Task: Look for space in El Salto, Mexico from 5th July, 2023 to 10th July, 2023 for 4 adults in price range Rs.9000 to Rs.14000. Place can be entire place with 2 bedrooms having 4 beds and 2 bathrooms. Property type can be house, flat, guest house. Booking option can be shelf check-in. Required host language is English.
Action: Mouse moved to (581, 140)
Screenshot: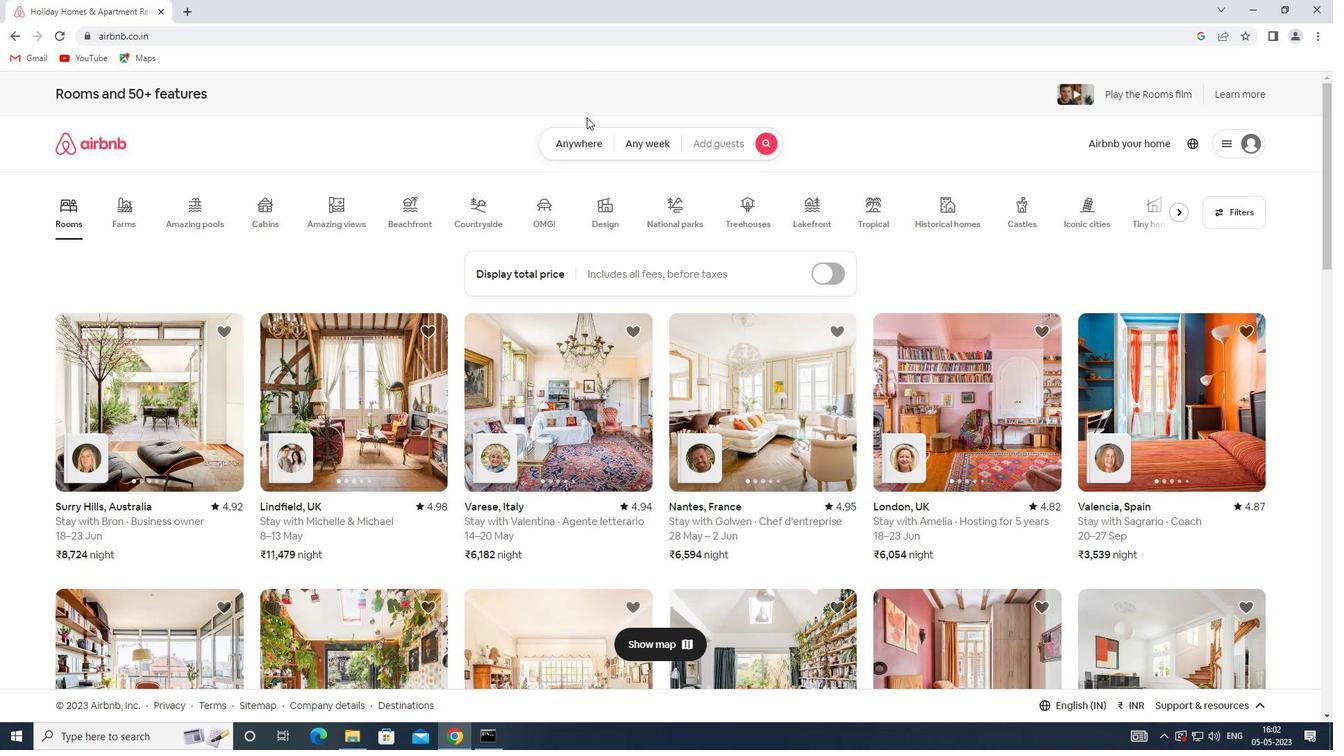 
Action: Mouse pressed left at (581, 140)
Screenshot: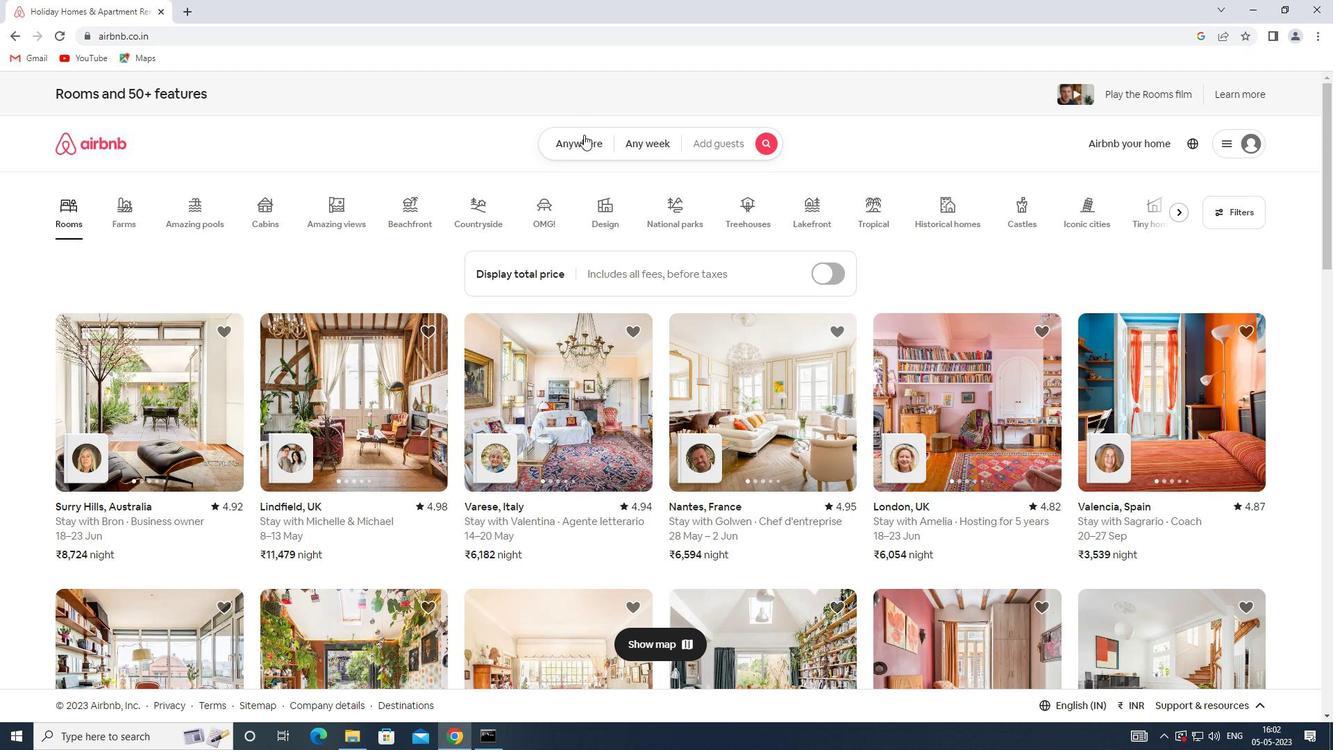 
Action: Mouse moved to (464, 193)
Screenshot: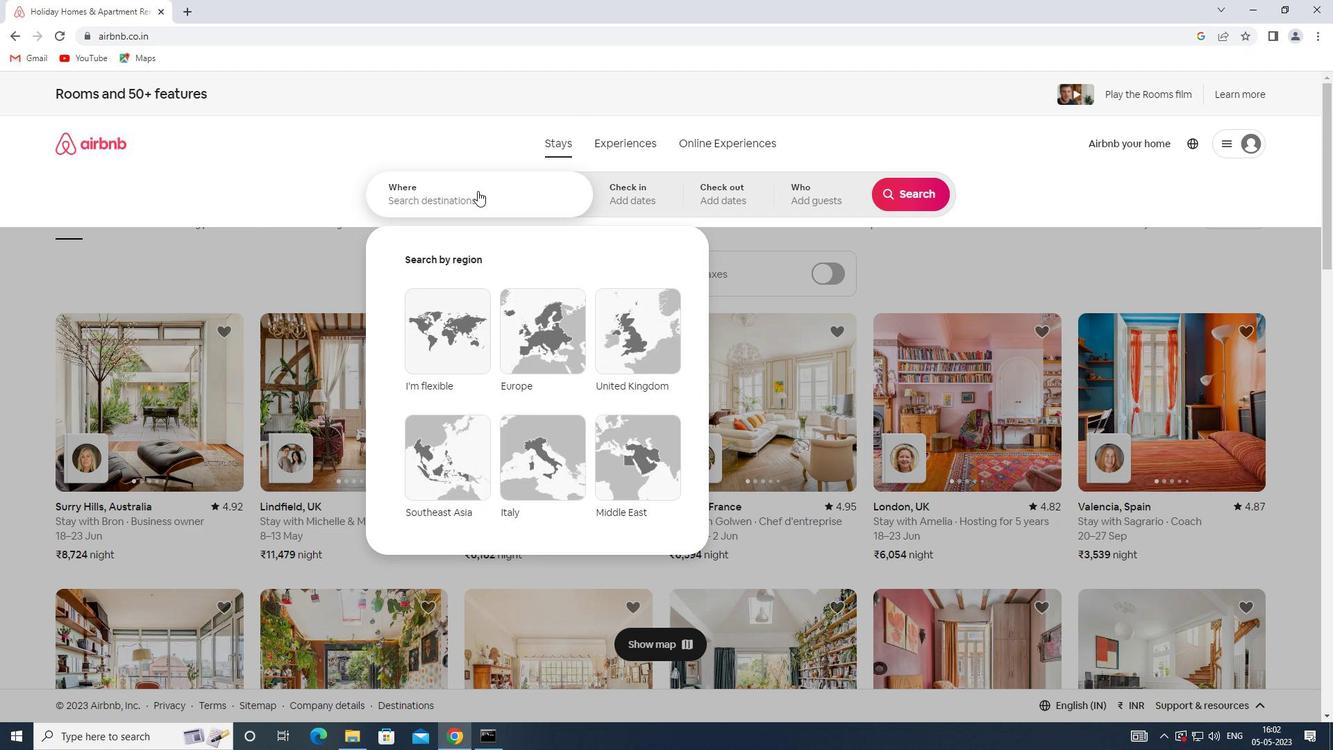 
Action: Mouse pressed left at (464, 193)
Screenshot: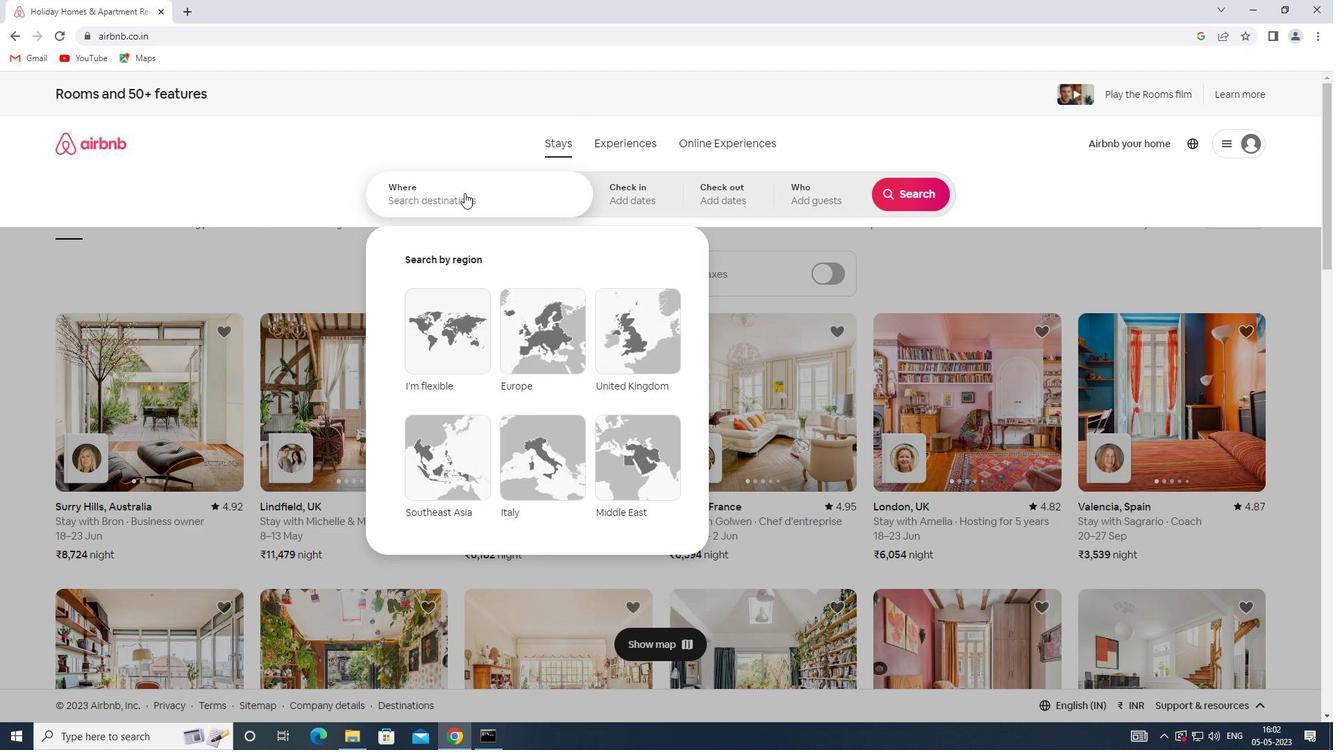 
Action: Key pressed <Key.shift><Key.shift><Key.shift><Key.shift><Key.shift><Key.shift><Key.shift><Key.shift><Key.shift><Key.shift><Key.shift><Key.shift><Key.shift><Key.shift><Key.shift><Key.shift><Key.shift><Key.shift><Key.shift><Key.shift><Key.shift><Key.shift><Key.shift><Key.shift><Key.shift><Key.shift><Key.shift><Key.shift>SPACE<Key.space>IN<Key.space><Key.shift><Key.shift><Key.shift>E<Key.shift>L<Key.backspace><Key.shift><Key.shift><Key.shift><Key.shift>I<Key.space><Key.shift>SALTO,<Key.shift>MEXICO
Screenshot: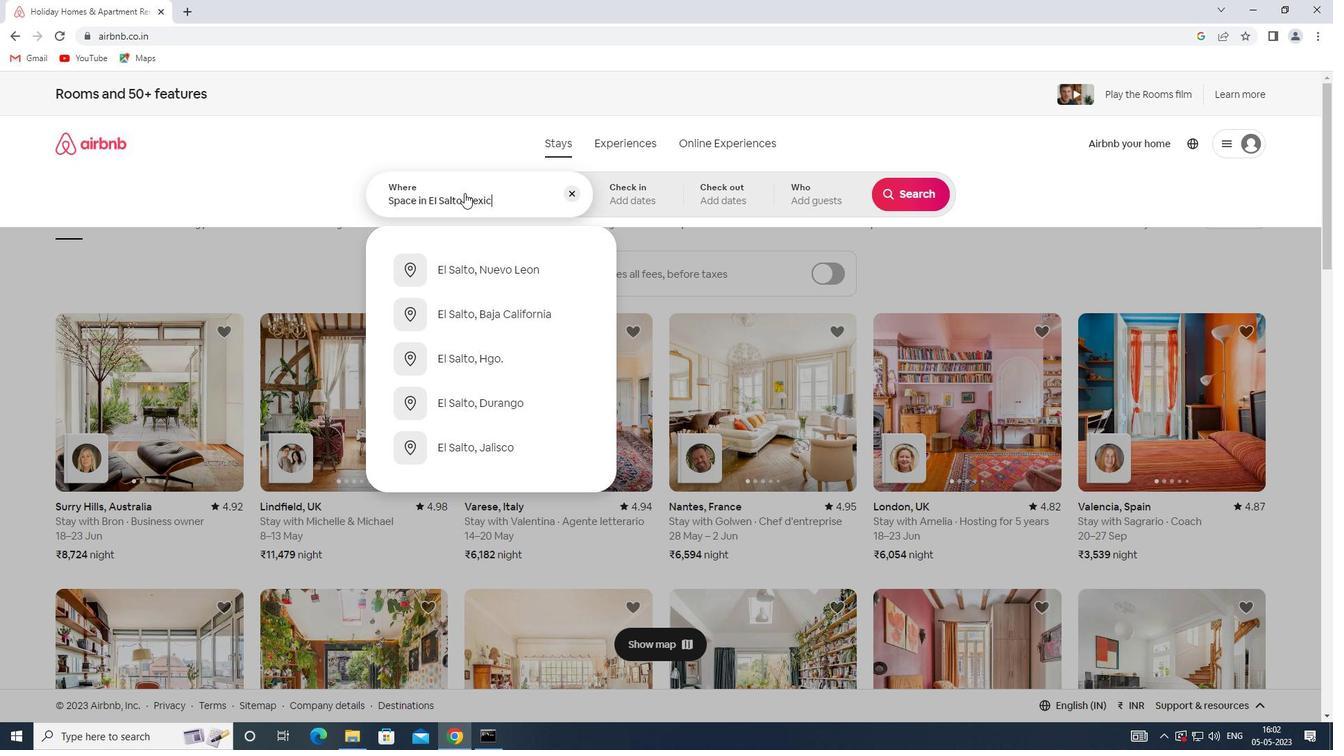 
Action: Mouse moved to (623, 202)
Screenshot: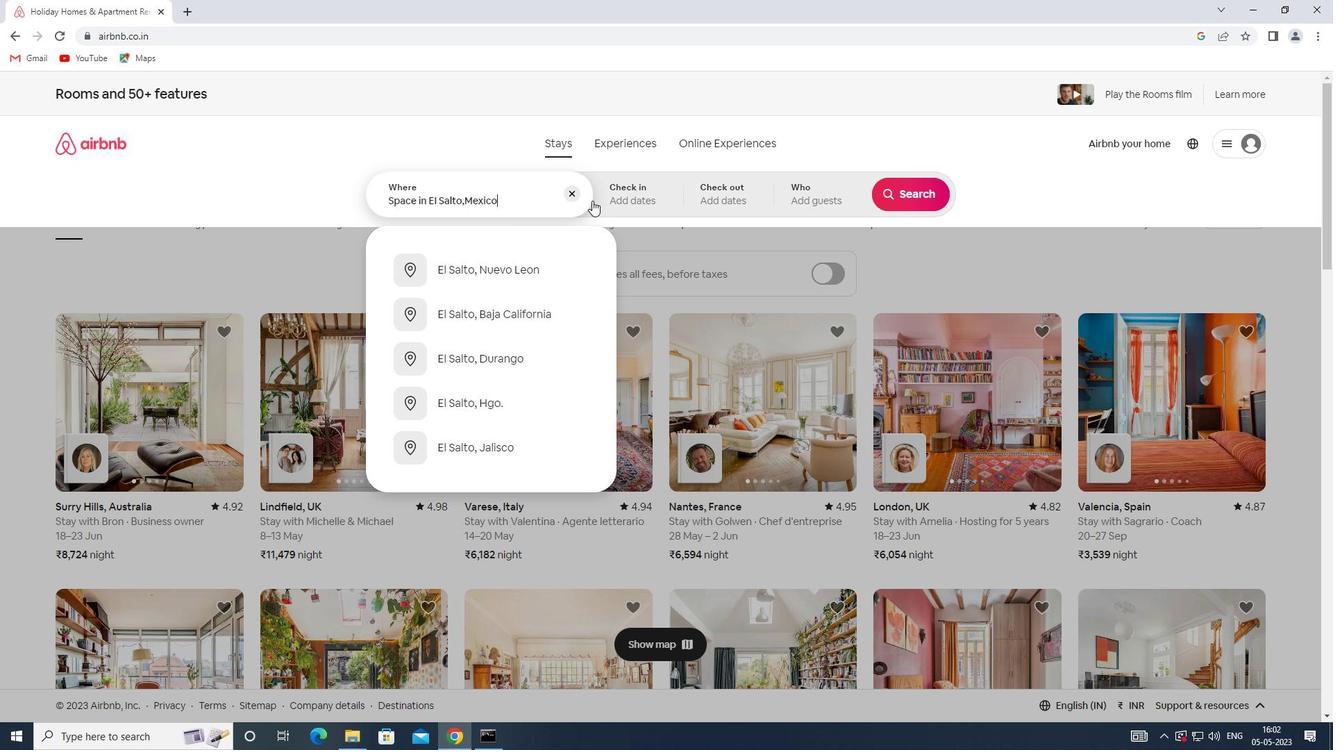 
Action: Mouse pressed left at (623, 202)
Screenshot: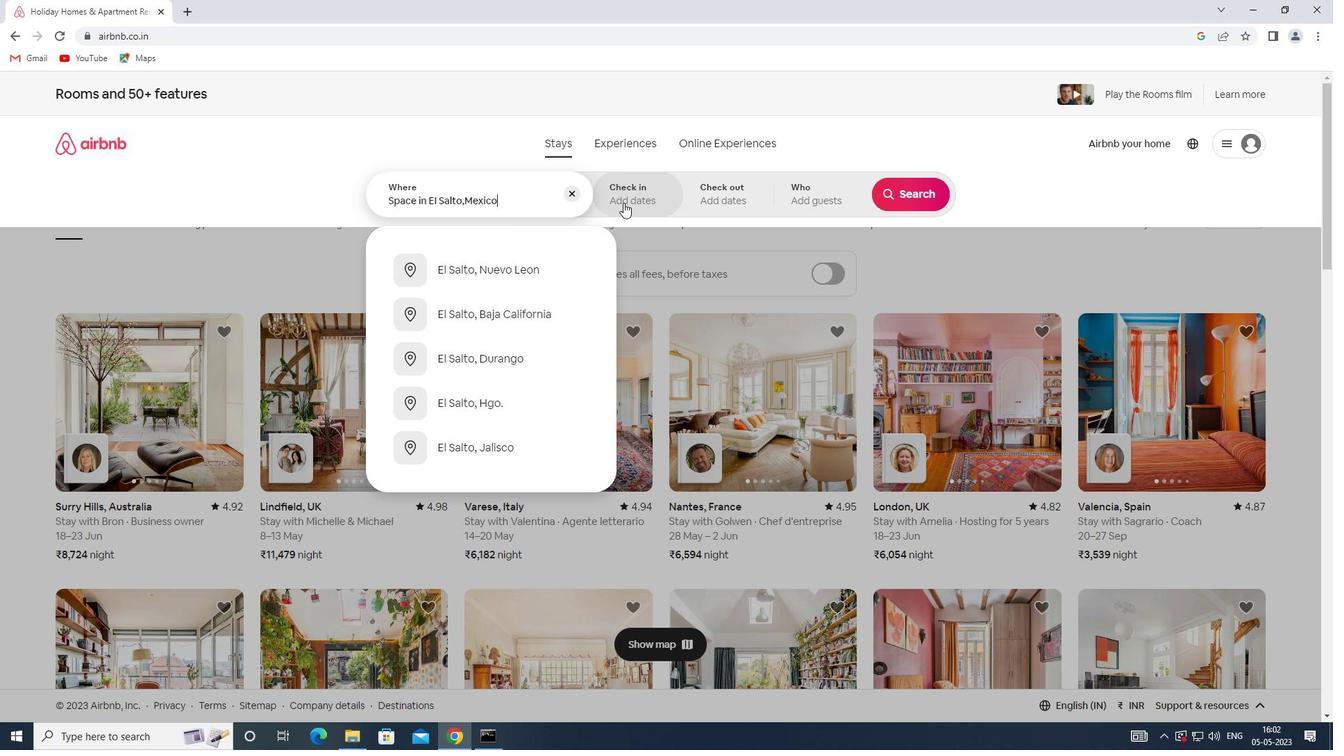 
Action: Mouse moved to (902, 305)
Screenshot: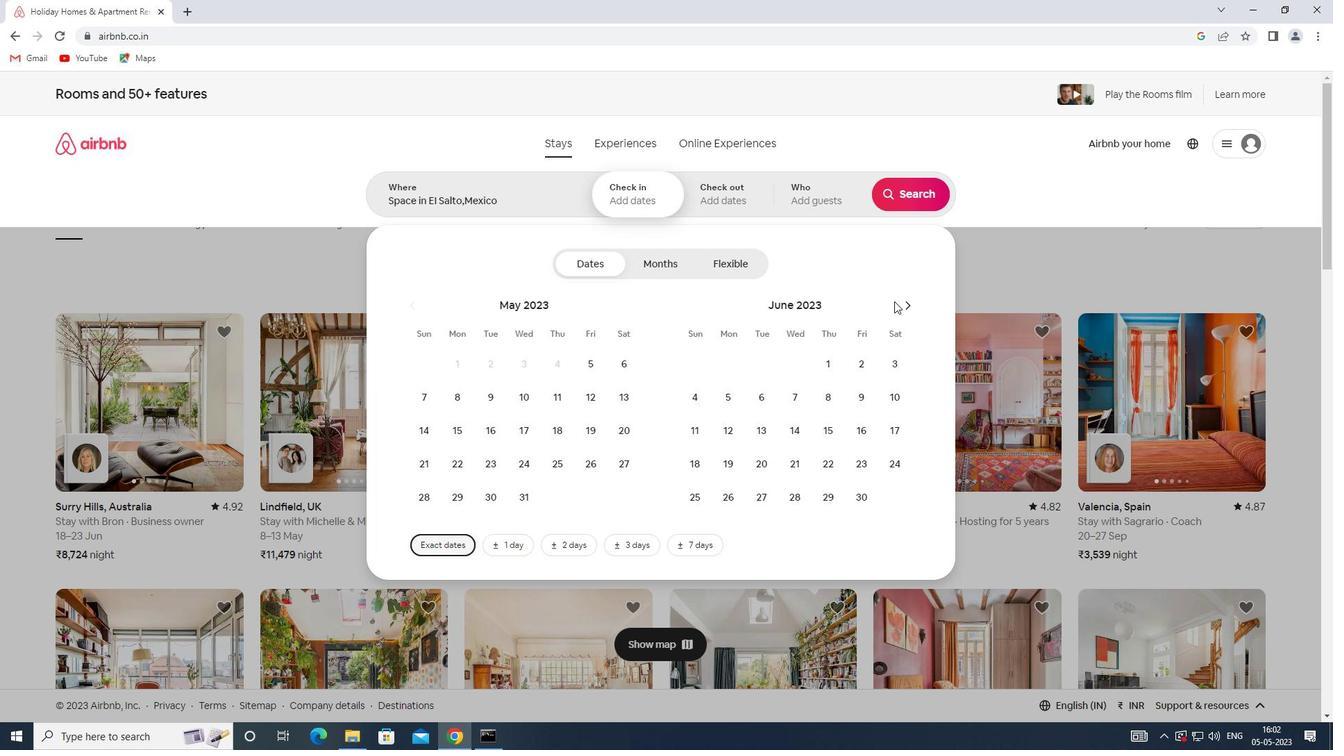 
Action: Mouse pressed left at (902, 305)
Screenshot: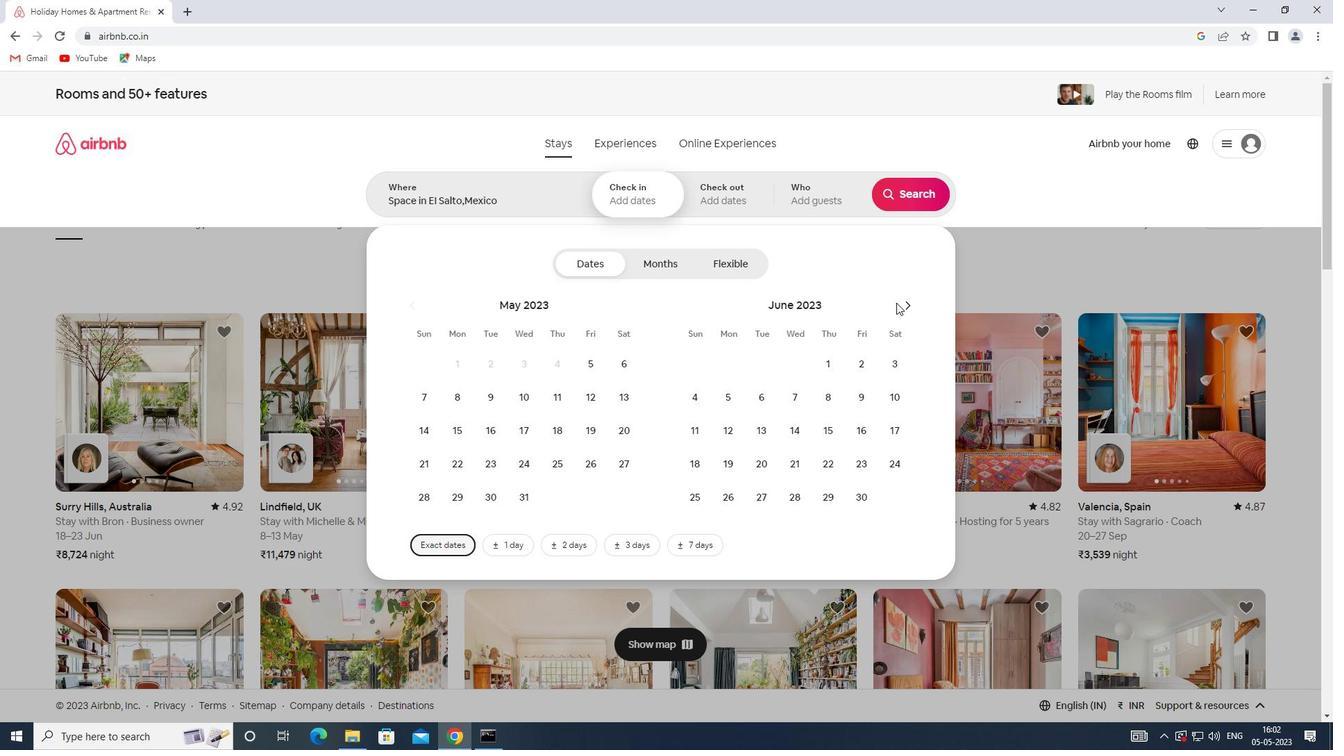 
Action: Mouse moved to (788, 391)
Screenshot: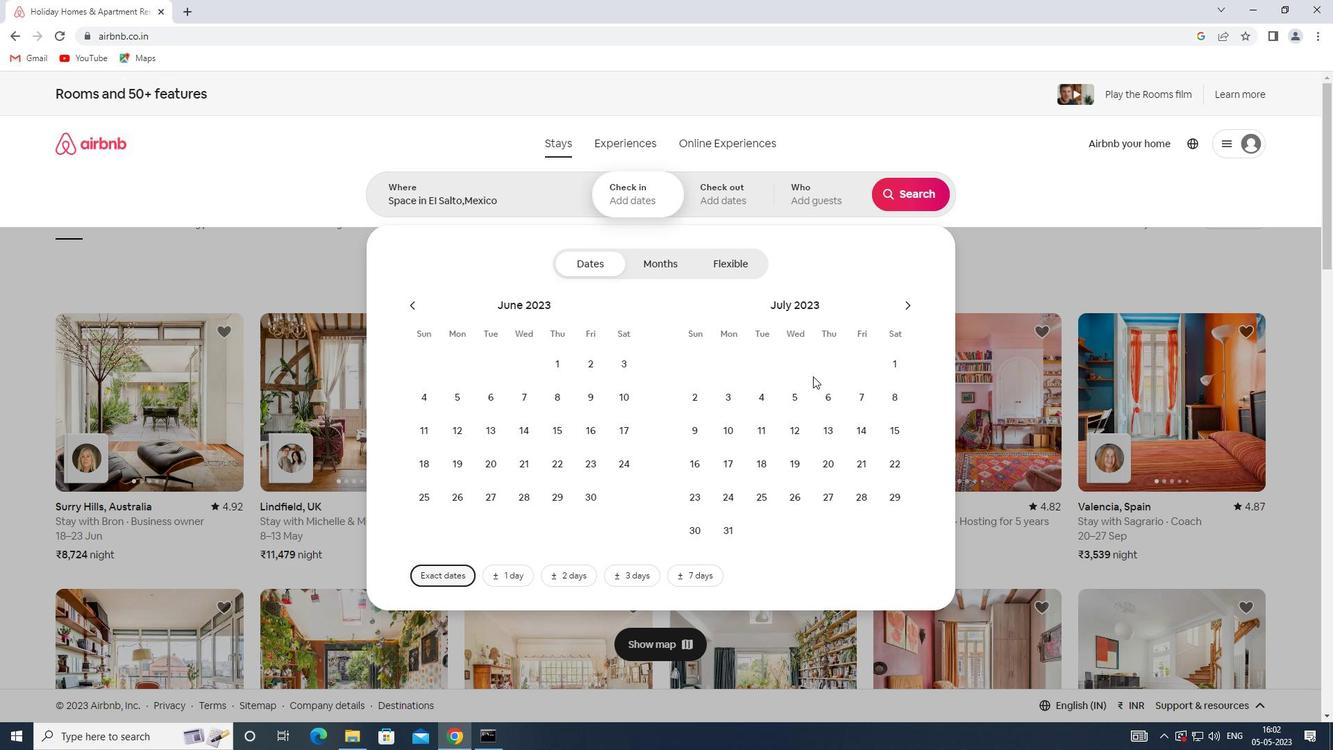 
Action: Mouse pressed left at (788, 391)
Screenshot: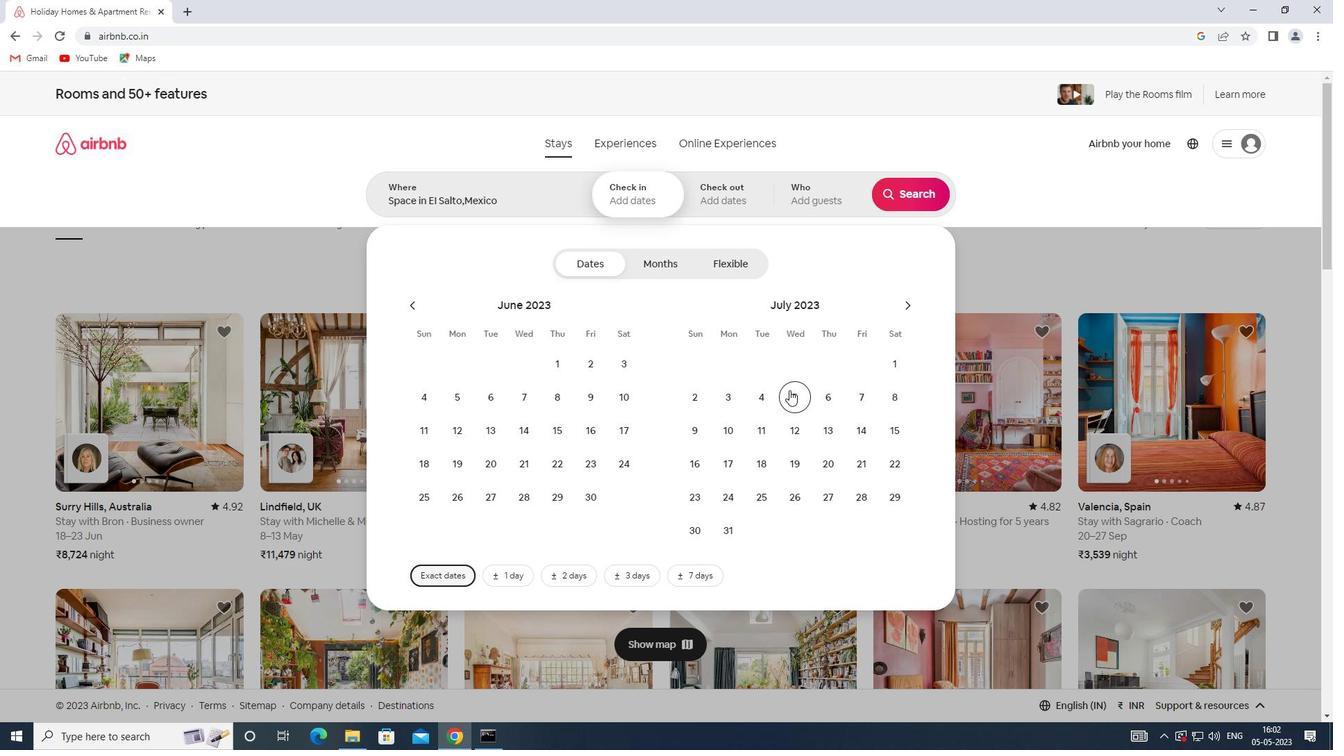 
Action: Mouse moved to (729, 431)
Screenshot: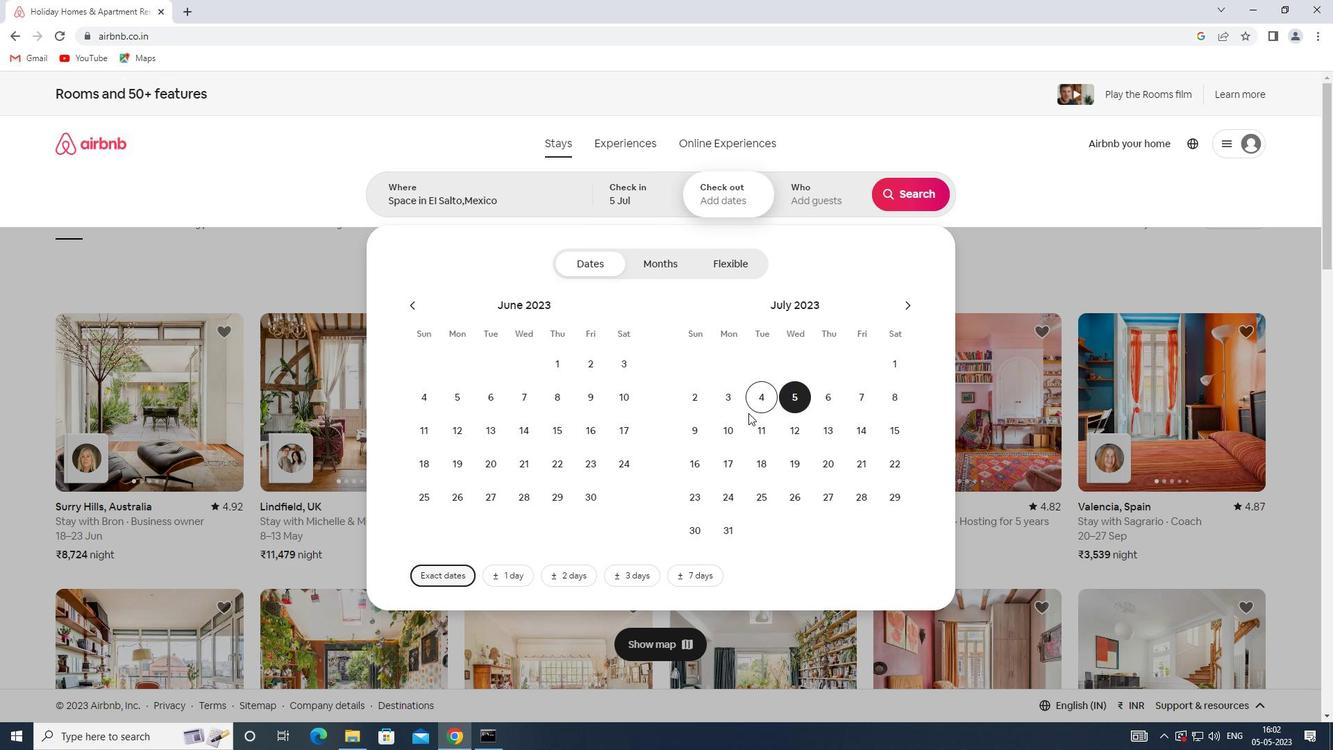 
Action: Mouse pressed left at (729, 431)
Screenshot: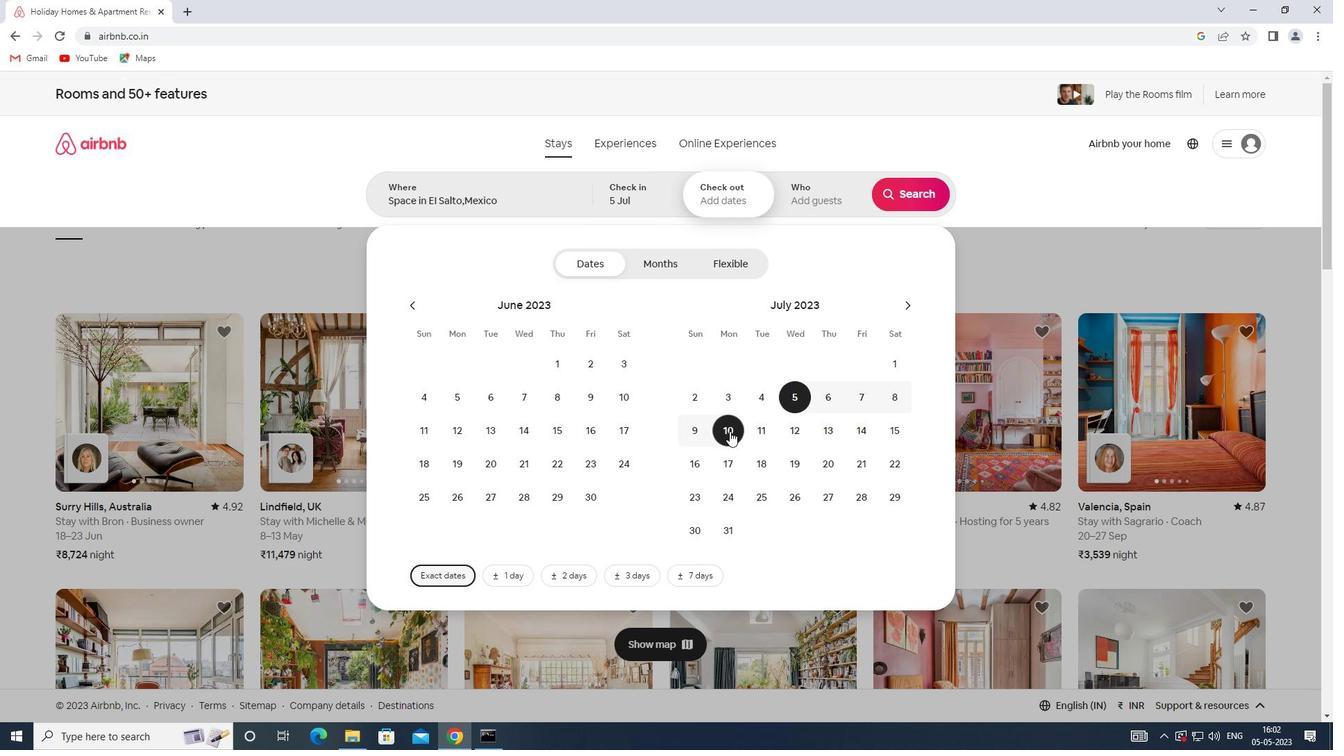 
Action: Mouse moved to (831, 198)
Screenshot: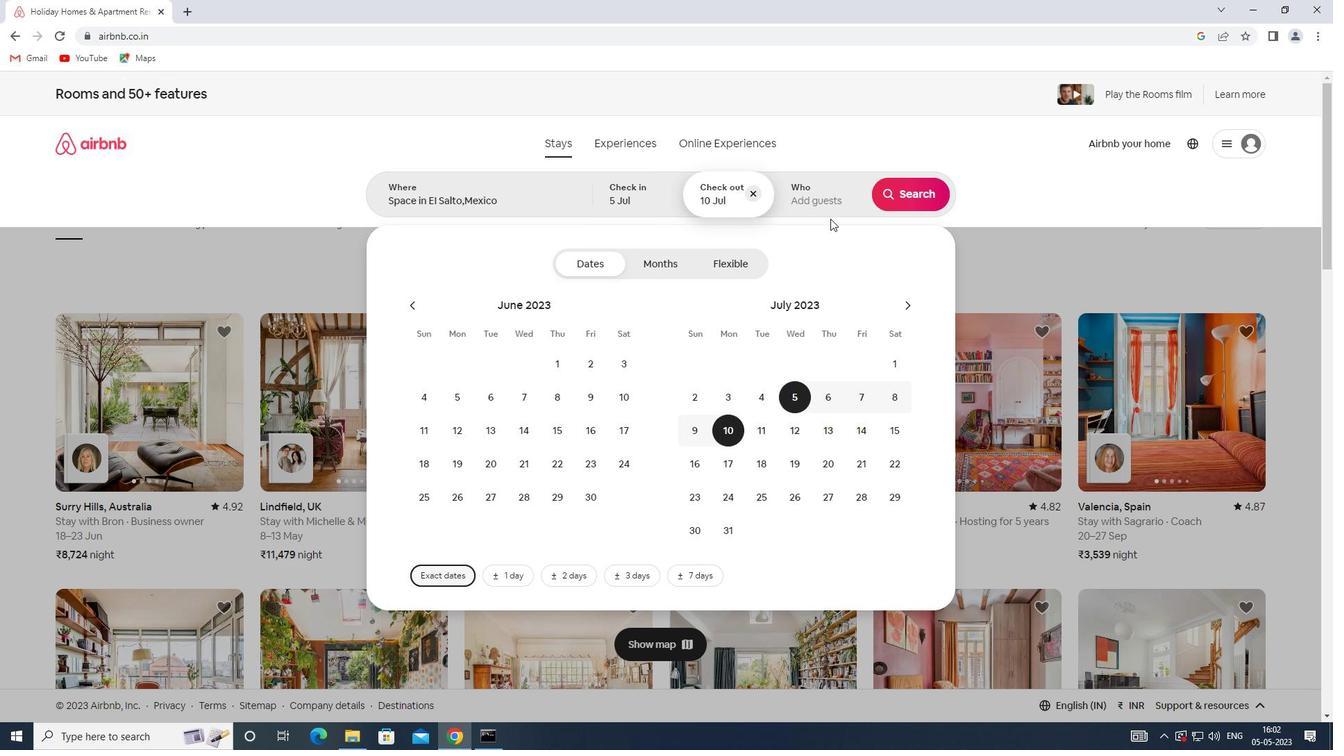 
Action: Mouse pressed left at (831, 198)
Screenshot: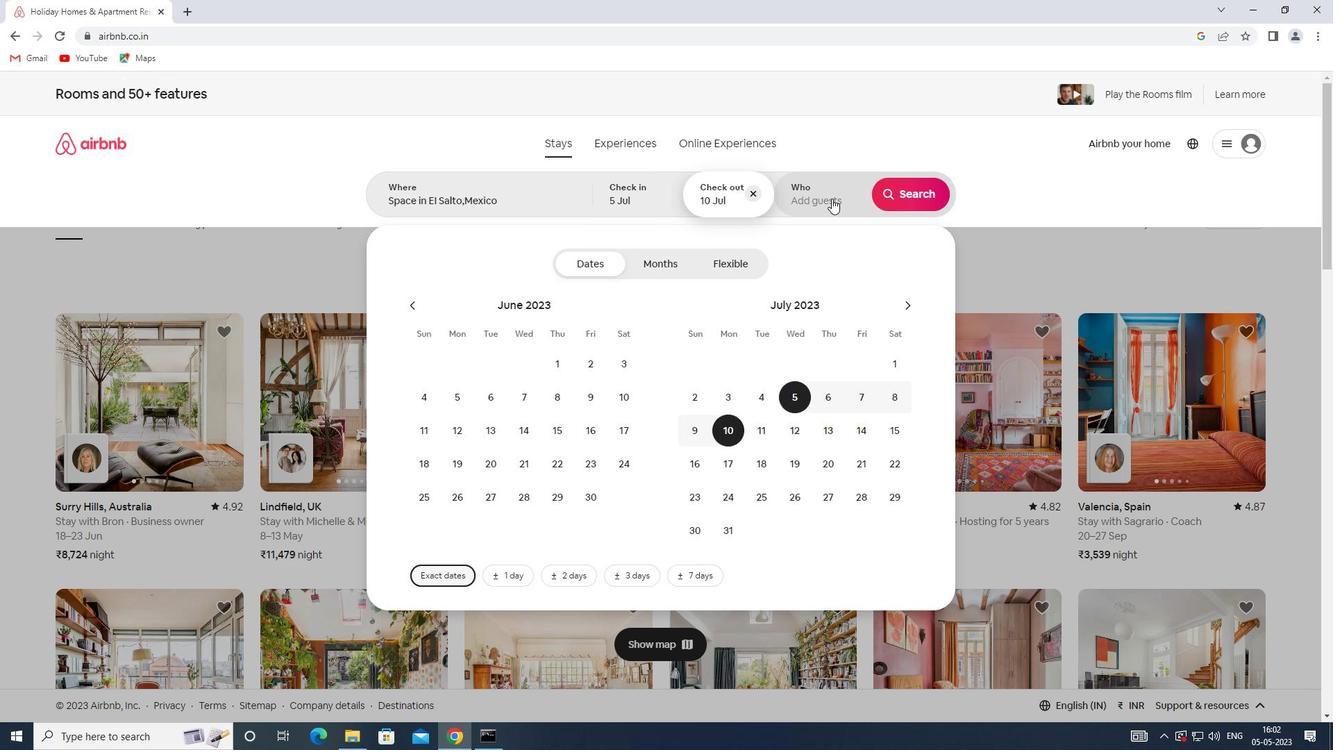 
Action: Mouse moved to (924, 269)
Screenshot: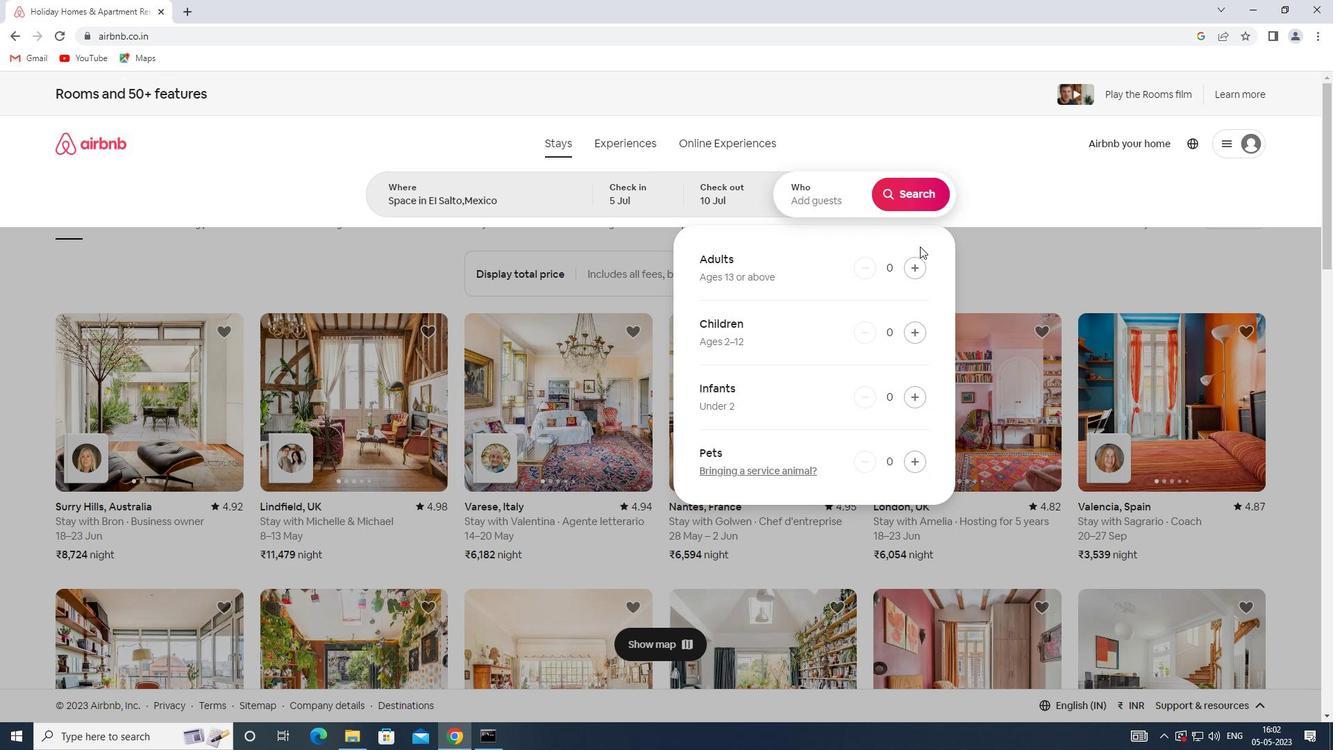 
Action: Mouse pressed left at (924, 269)
Screenshot: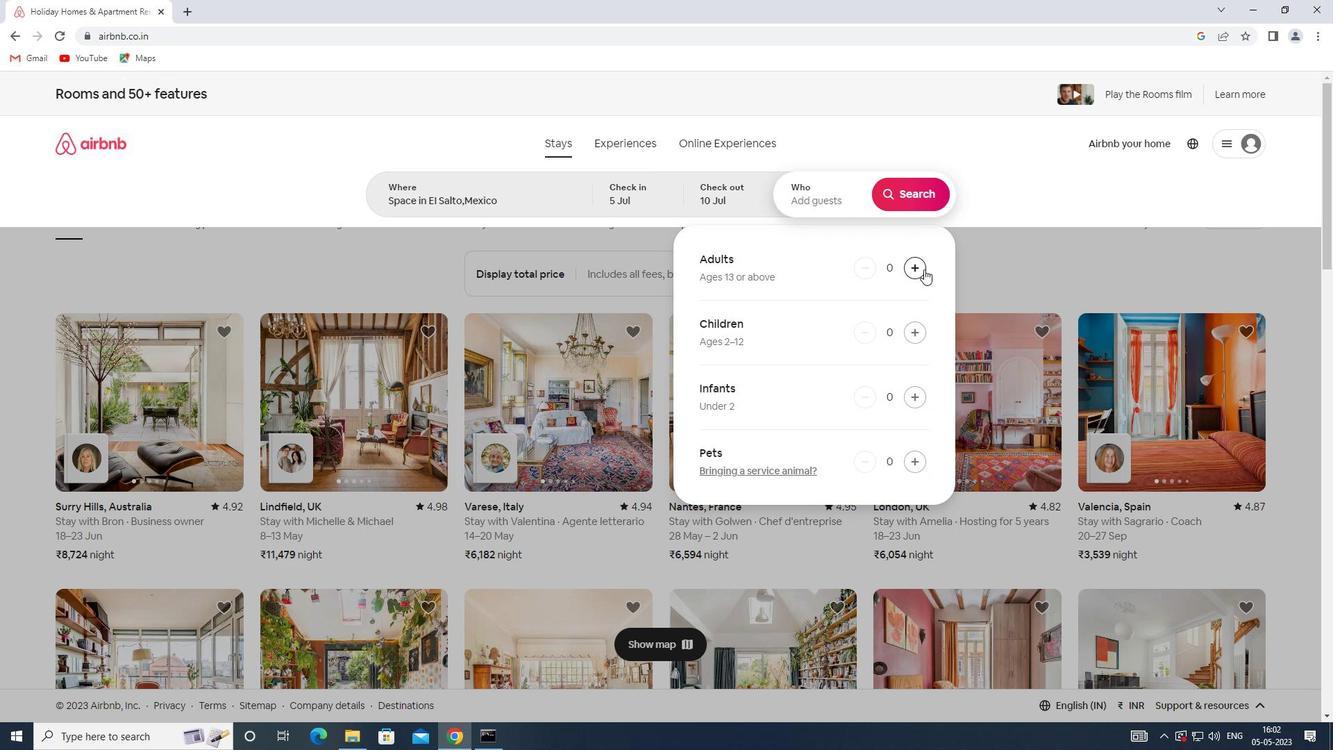 
Action: Mouse pressed left at (924, 269)
Screenshot: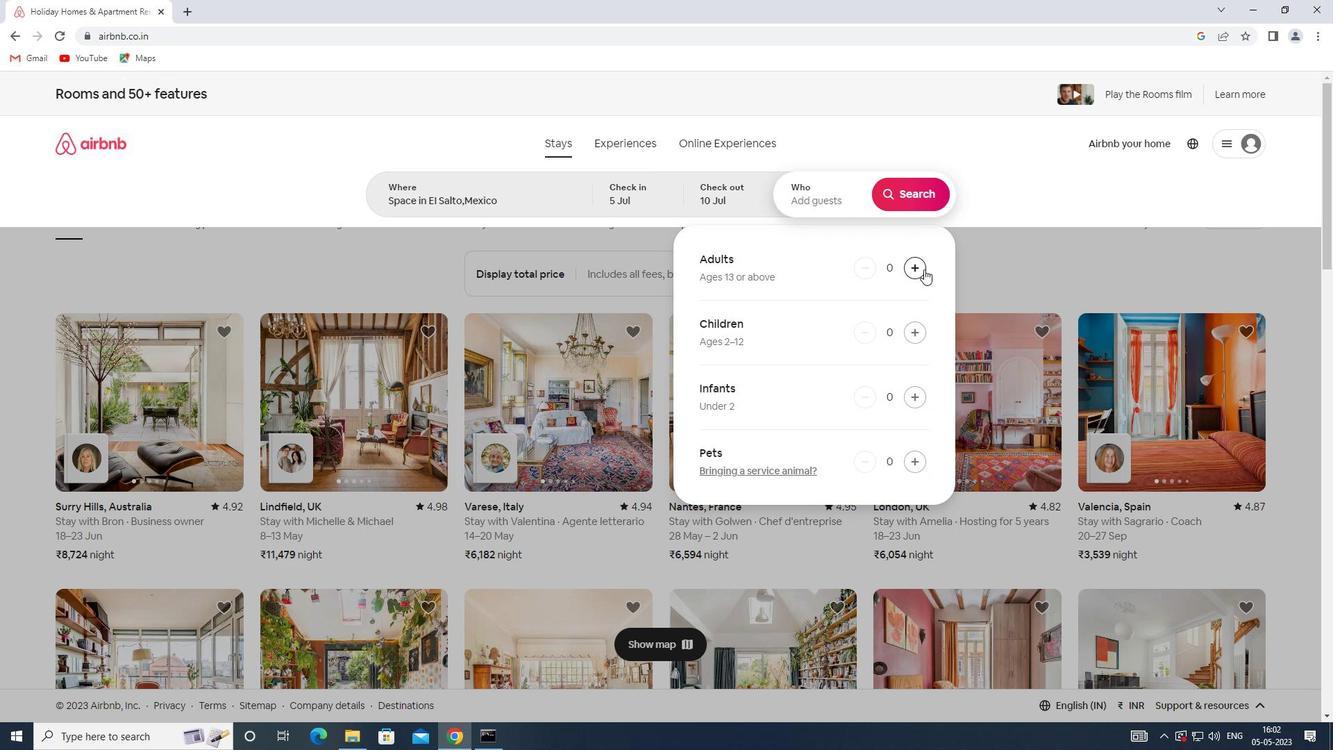 
Action: Mouse pressed left at (924, 269)
Screenshot: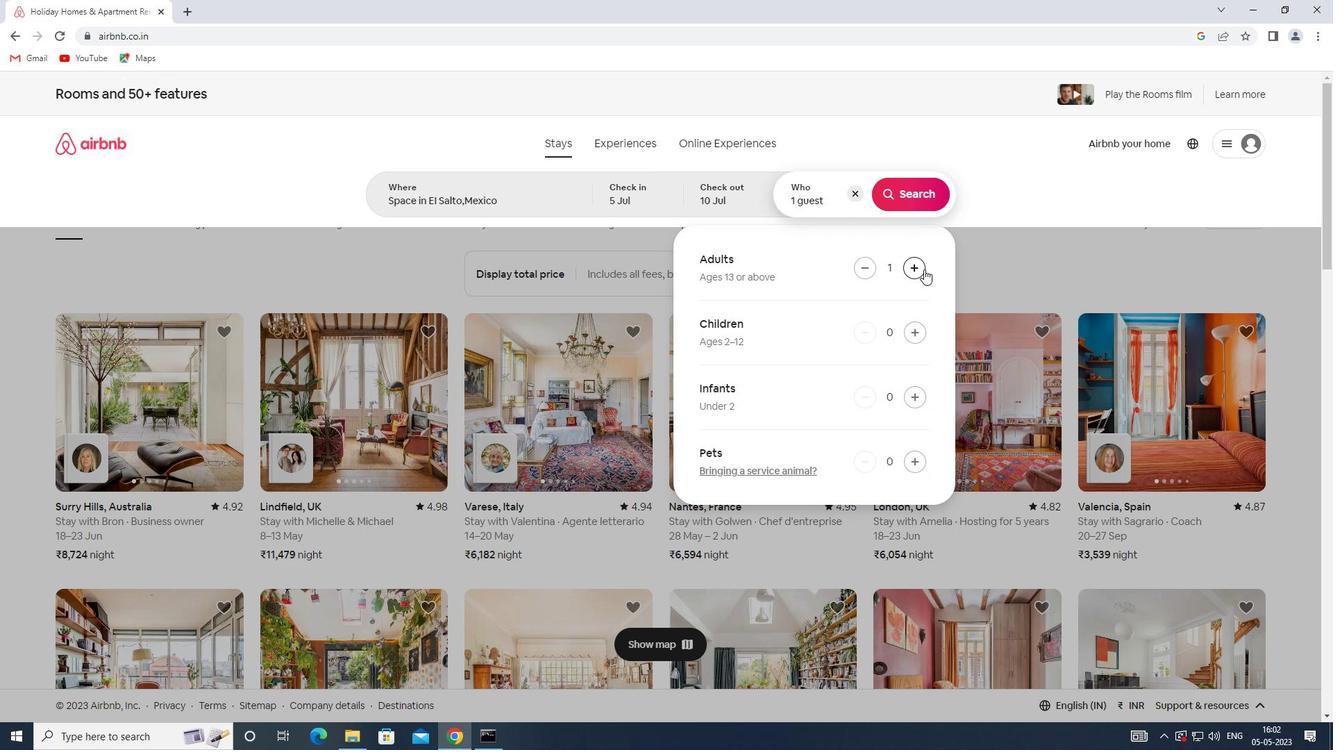 
Action: Mouse pressed left at (924, 269)
Screenshot: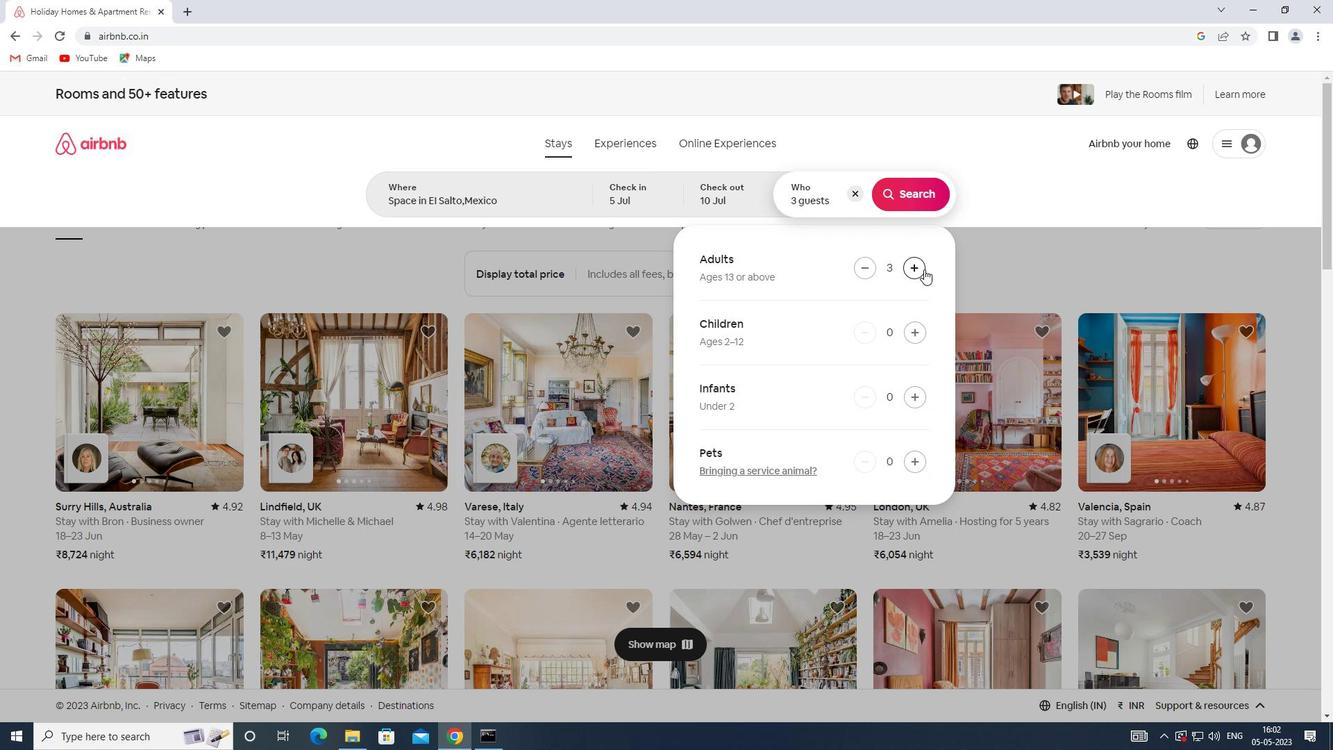 
Action: Mouse moved to (919, 197)
Screenshot: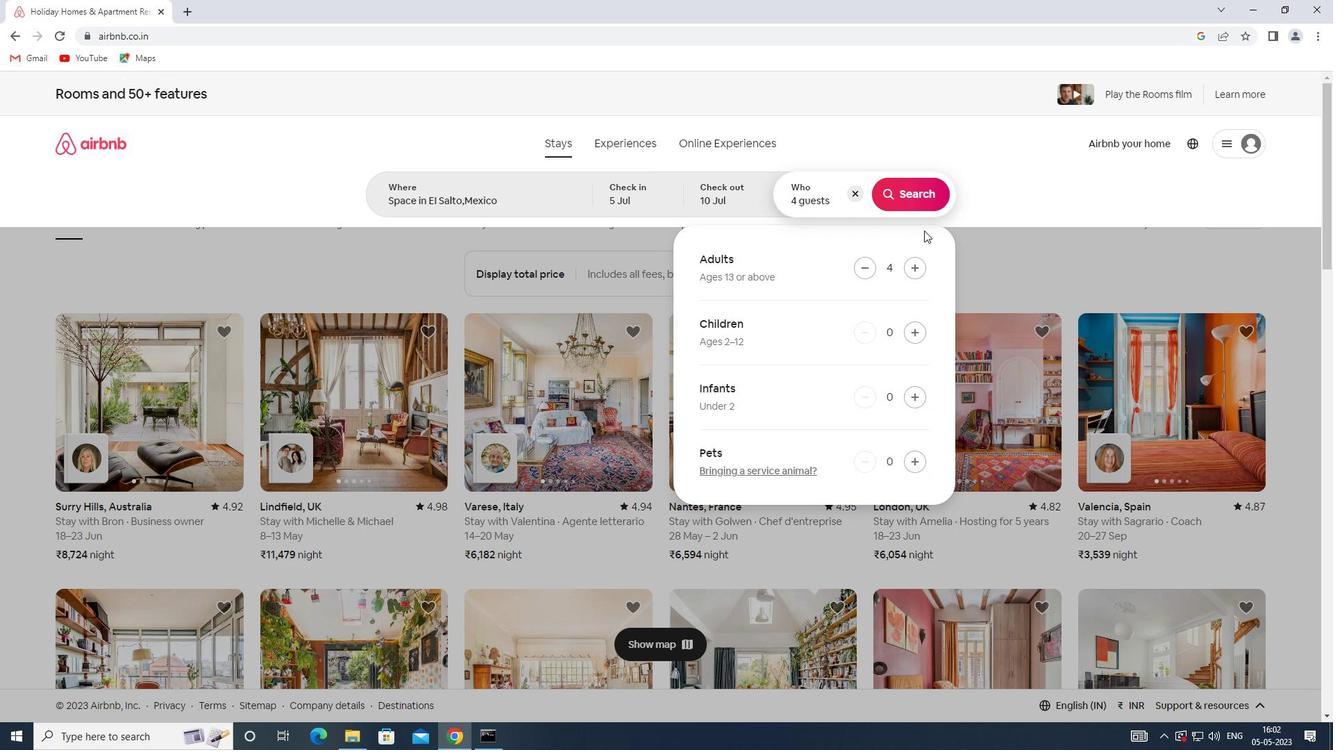 
Action: Mouse pressed left at (919, 197)
Screenshot: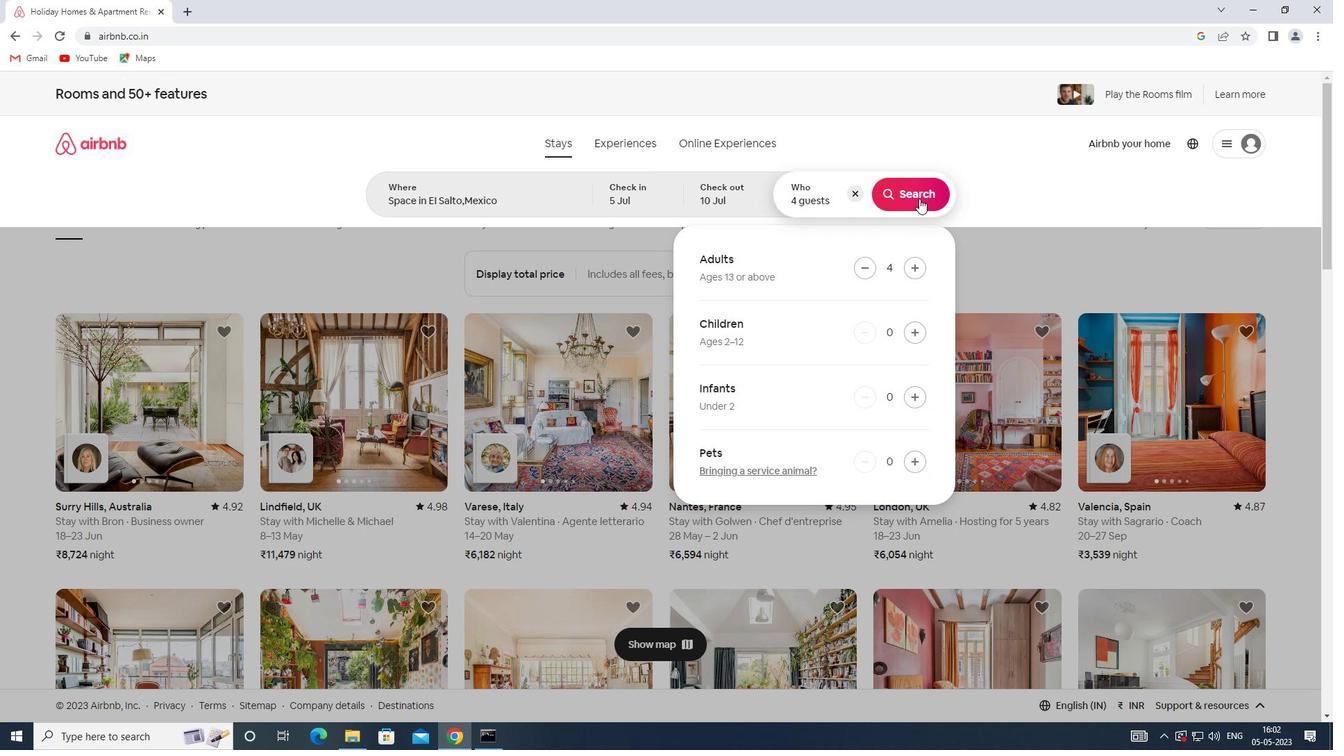 
Action: Mouse moved to (1258, 162)
Screenshot: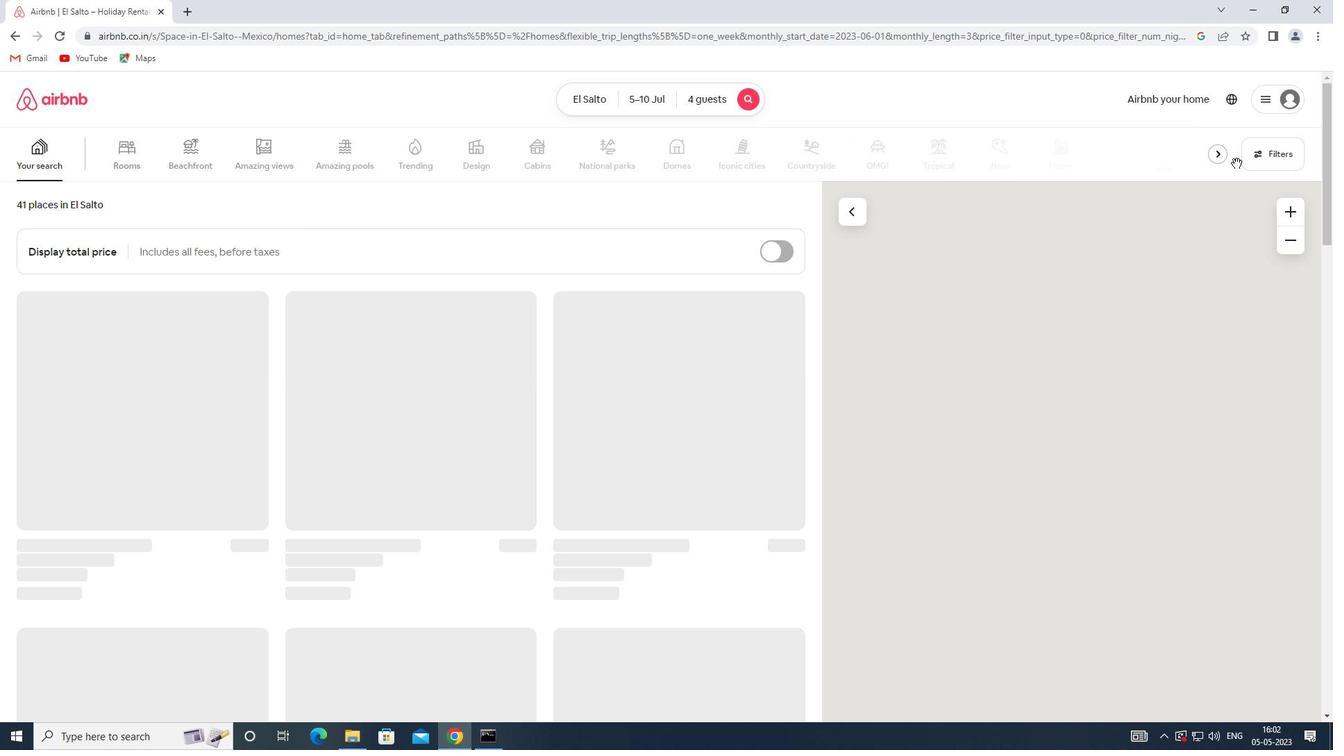 
Action: Mouse pressed left at (1258, 162)
Screenshot: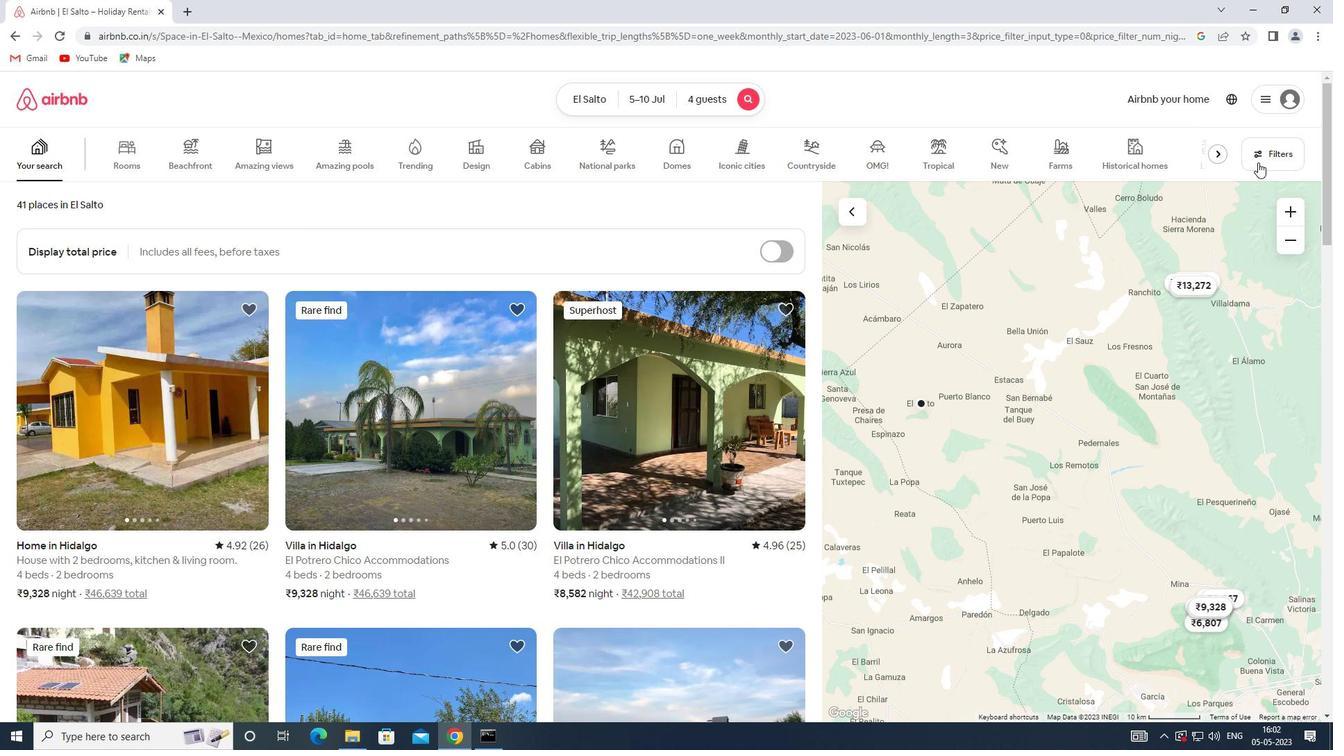 
Action: Mouse moved to (502, 490)
Screenshot: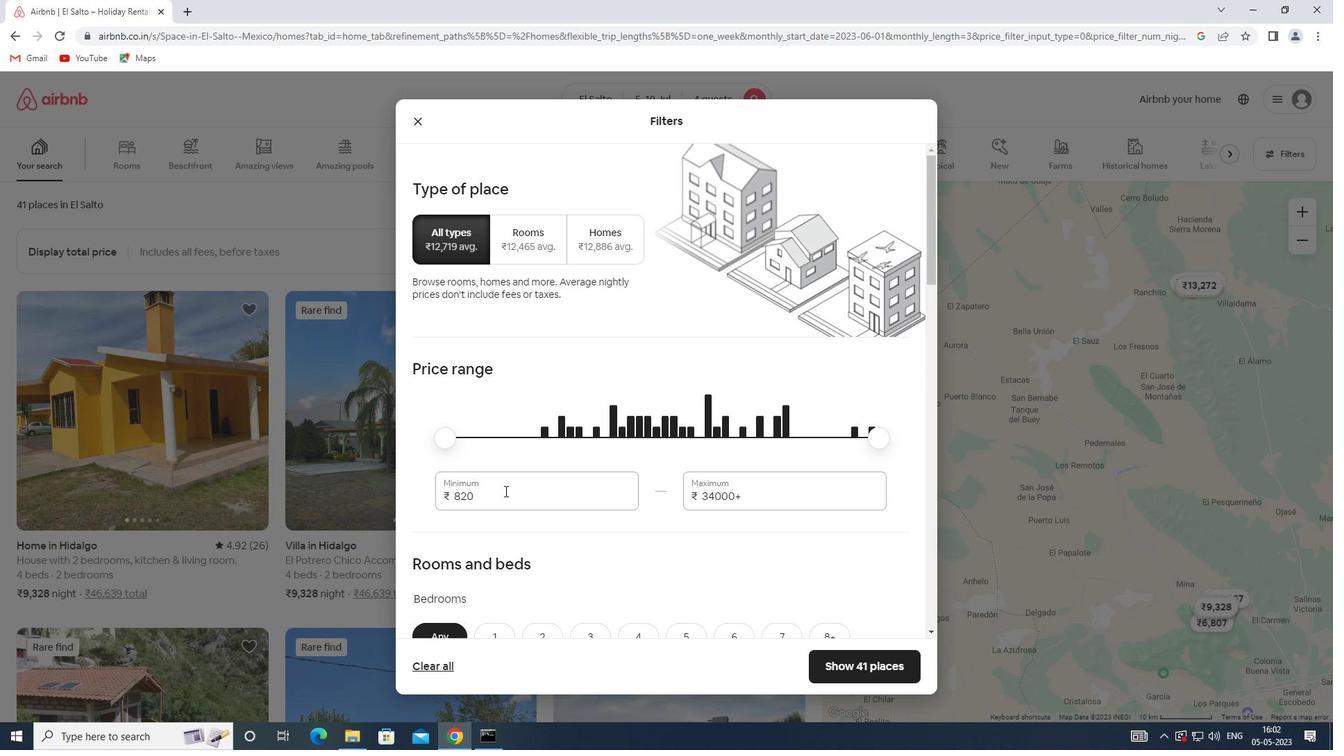 
Action: Mouse pressed left at (502, 490)
Screenshot: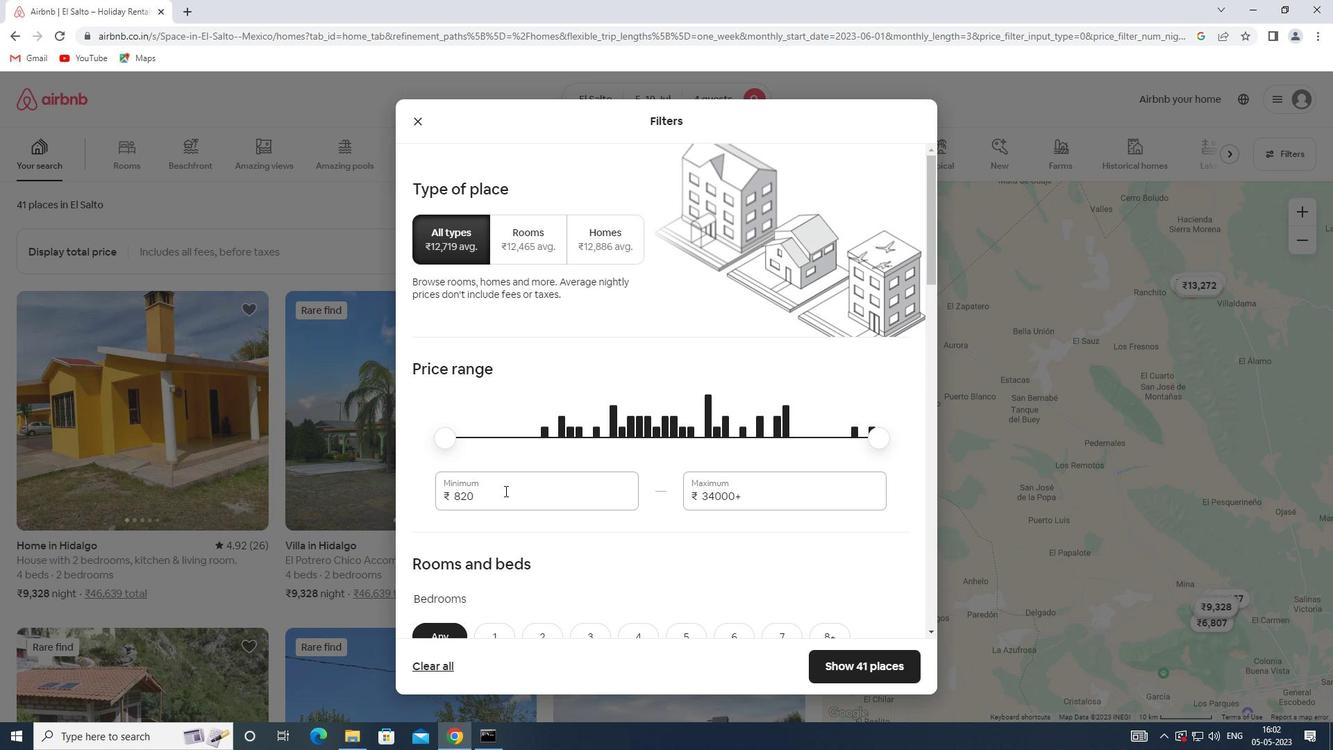 
Action: Mouse moved to (455, 495)
Screenshot: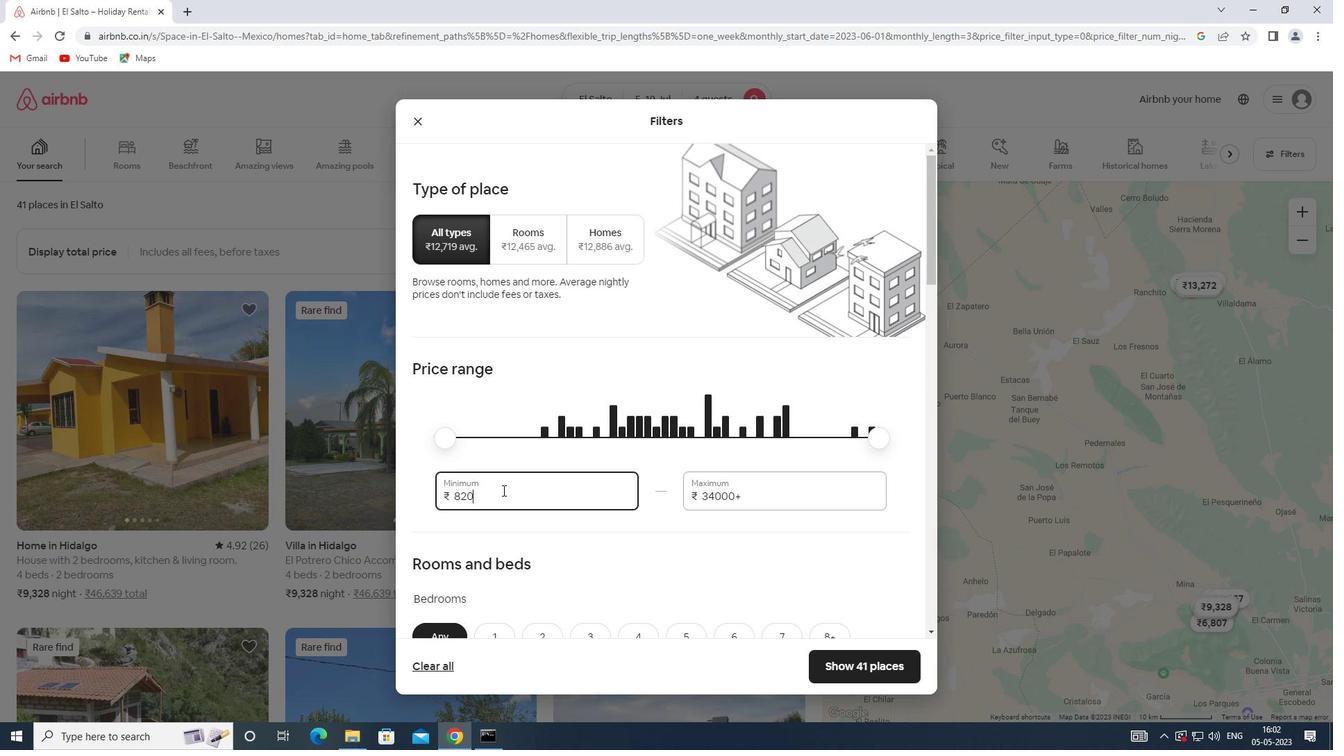 
Action: Key pressed 9000
Screenshot: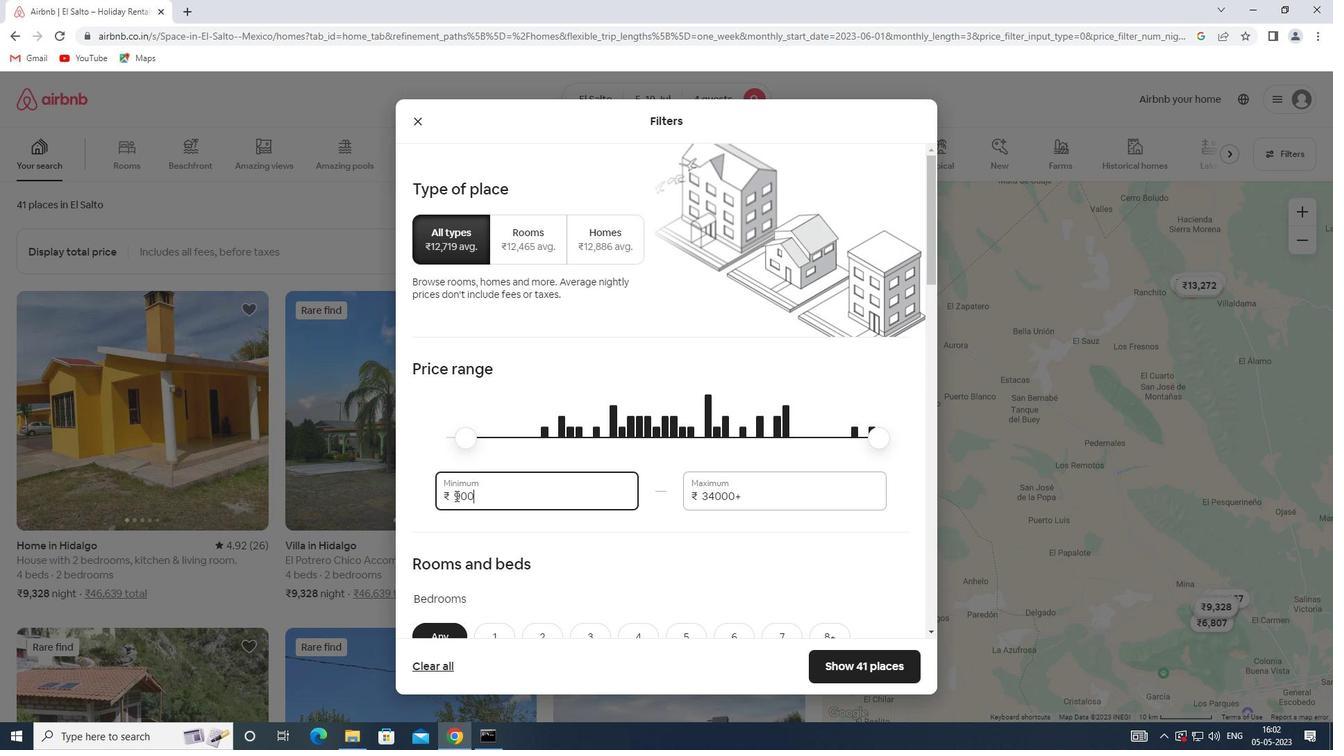 
Action: Mouse moved to (756, 502)
Screenshot: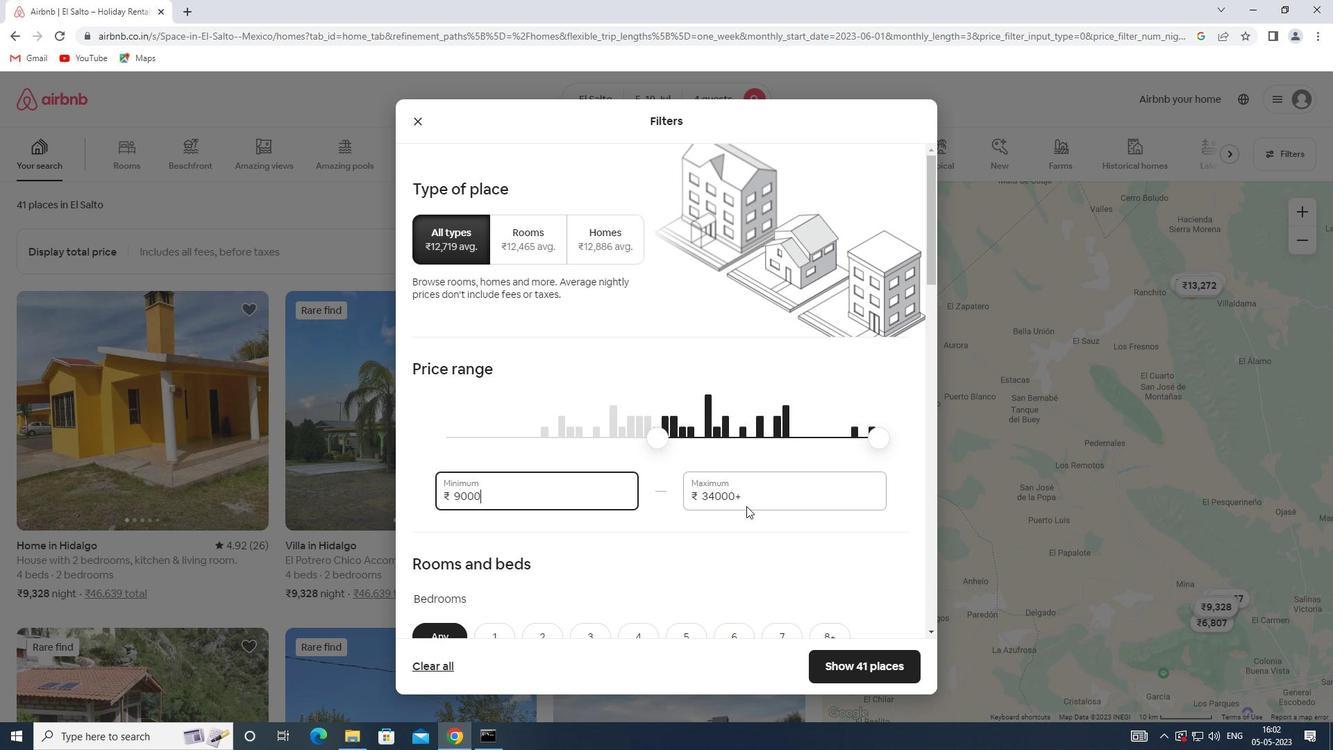 
Action: Mouse pressed left at (756, 502)
Screenshot: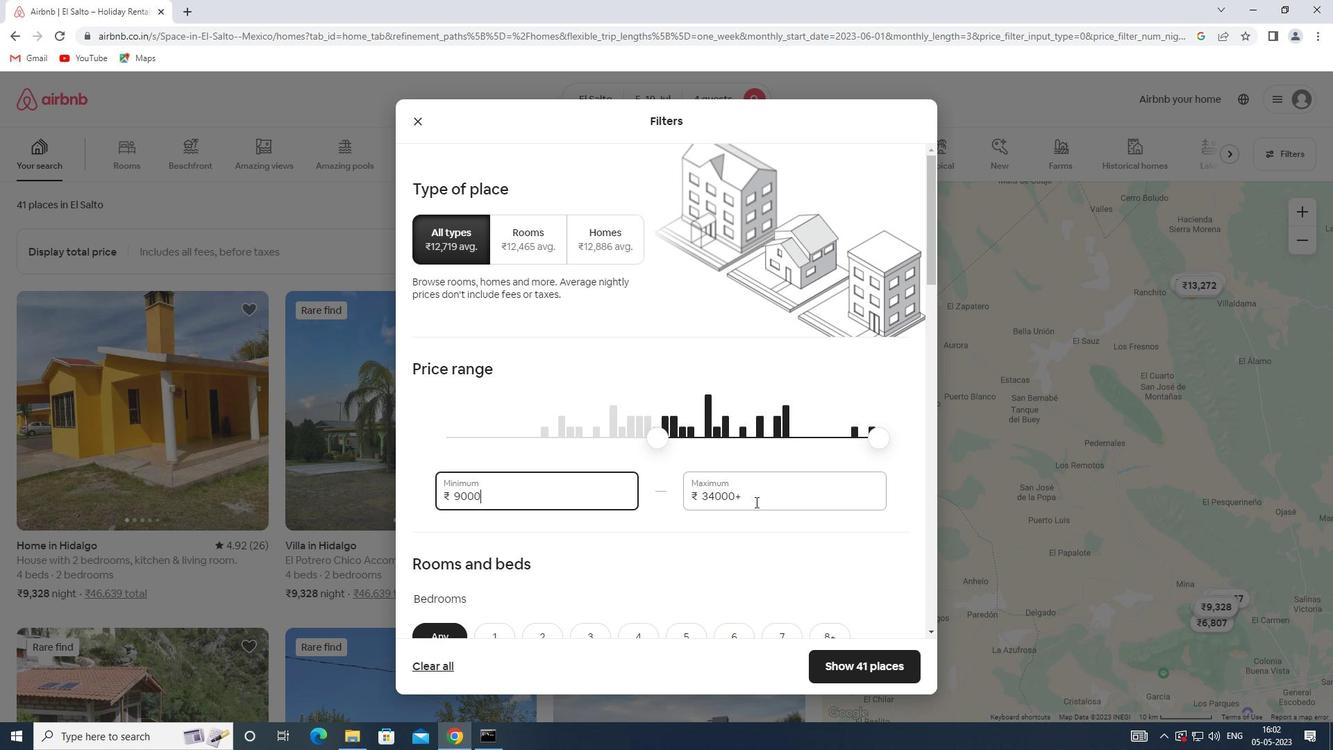 
Action: Mouse moved to (693, 493)
Screenshot: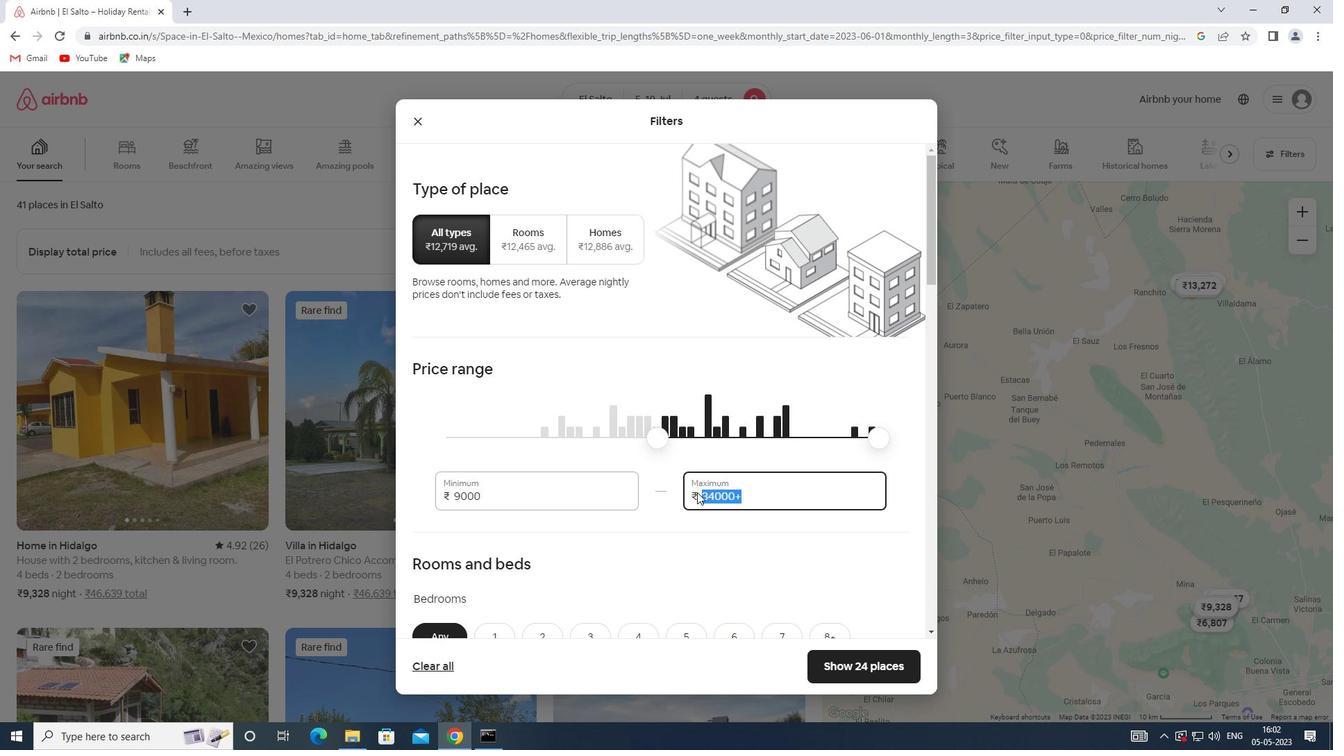 
Action: Key pressed 14000
Screenshot: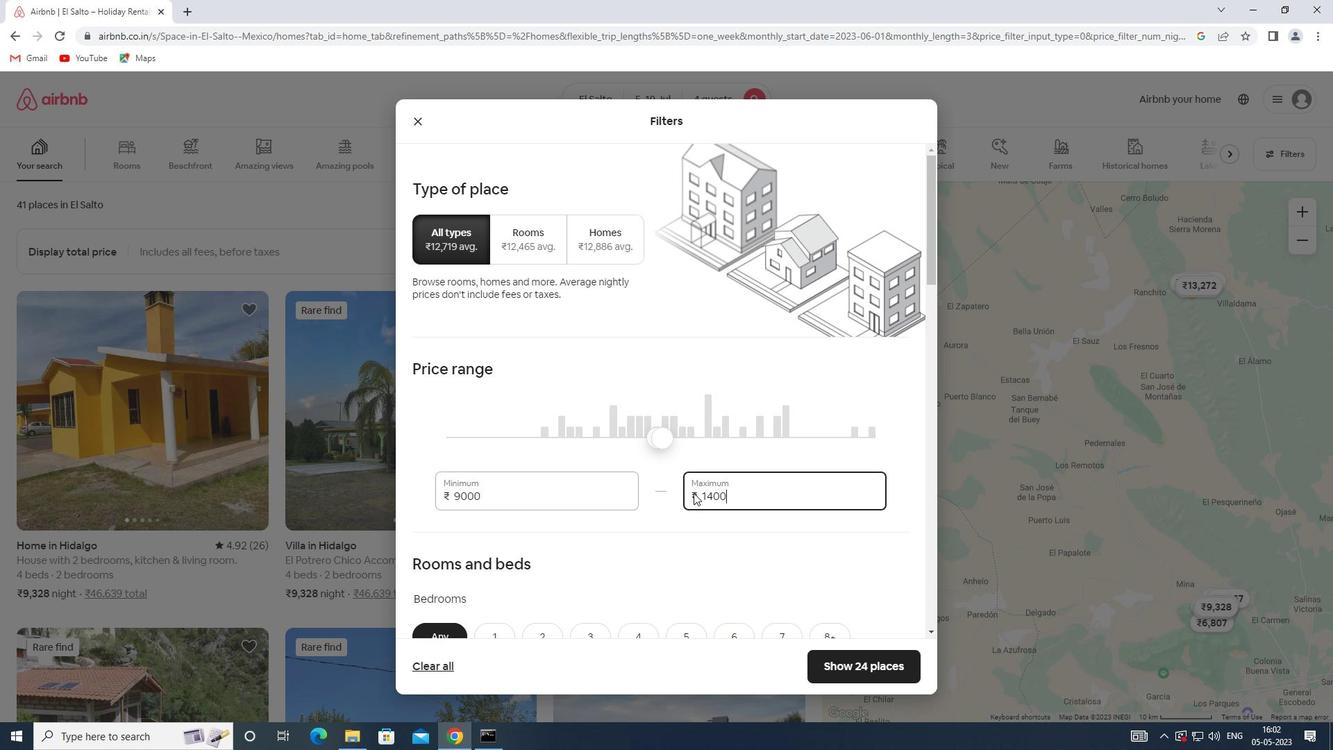 
Action: Mouse moved to (661, 497)
Screenshot: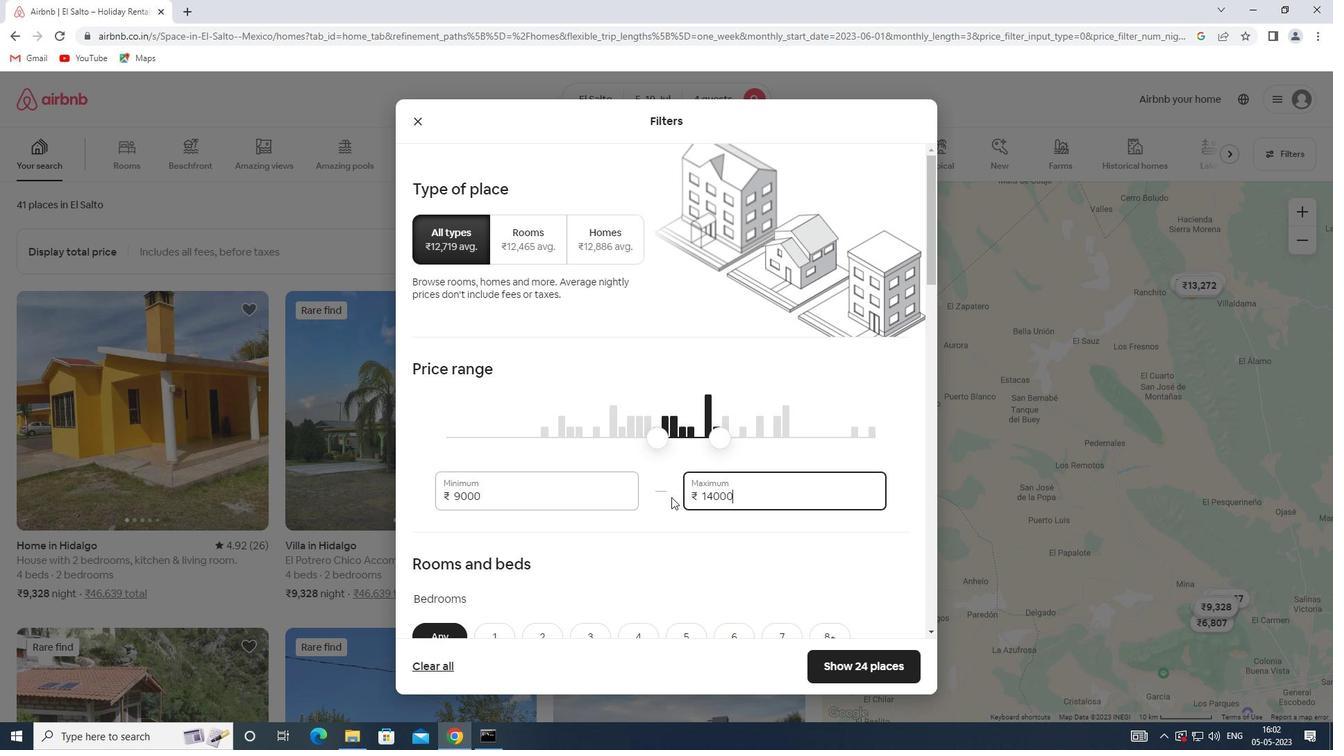 
Action: Mouse scrolled (661, 496) with delta (0, 0)
Screenshot: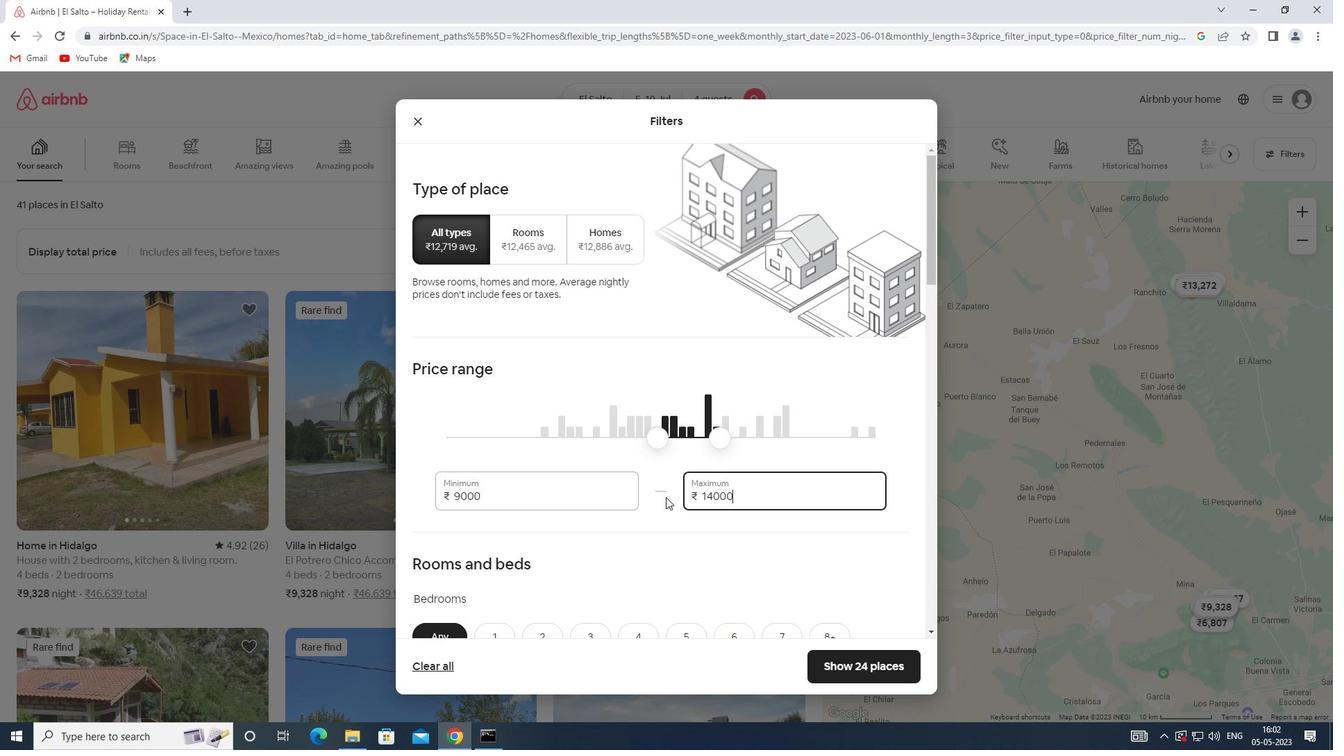 
Action: Mouse moved to (660, 497)
Screenshot: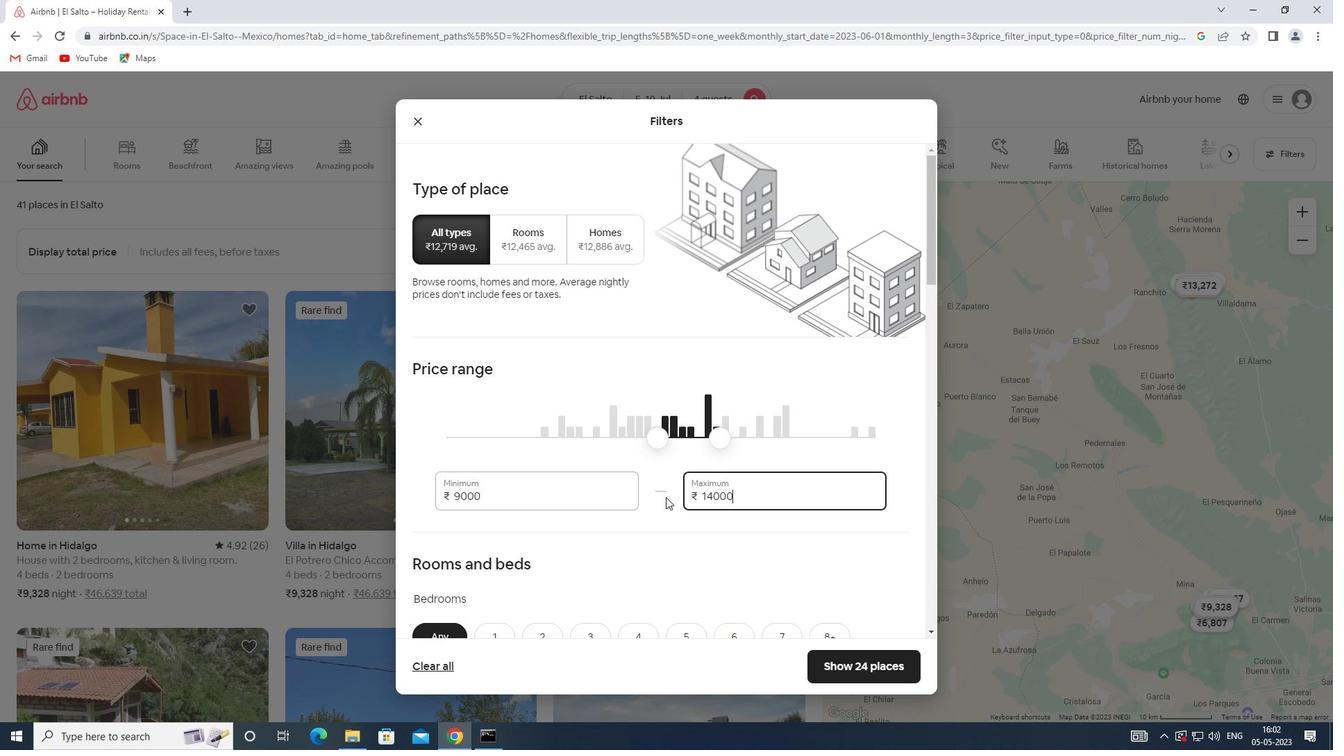 
Action: Mouse scrolled (660, 496) with delta (0, 0)
Screenshot: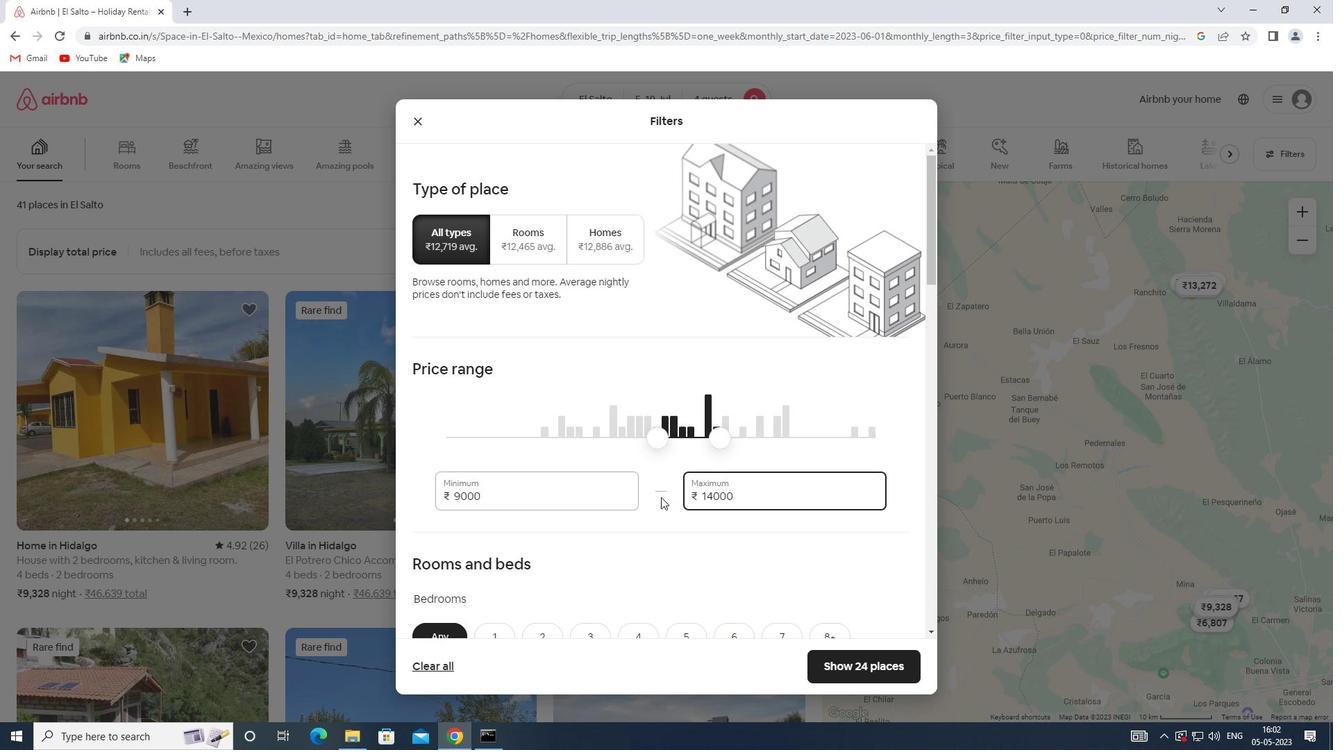 
Action: Mouse moved to (654, 497)
Screenshot: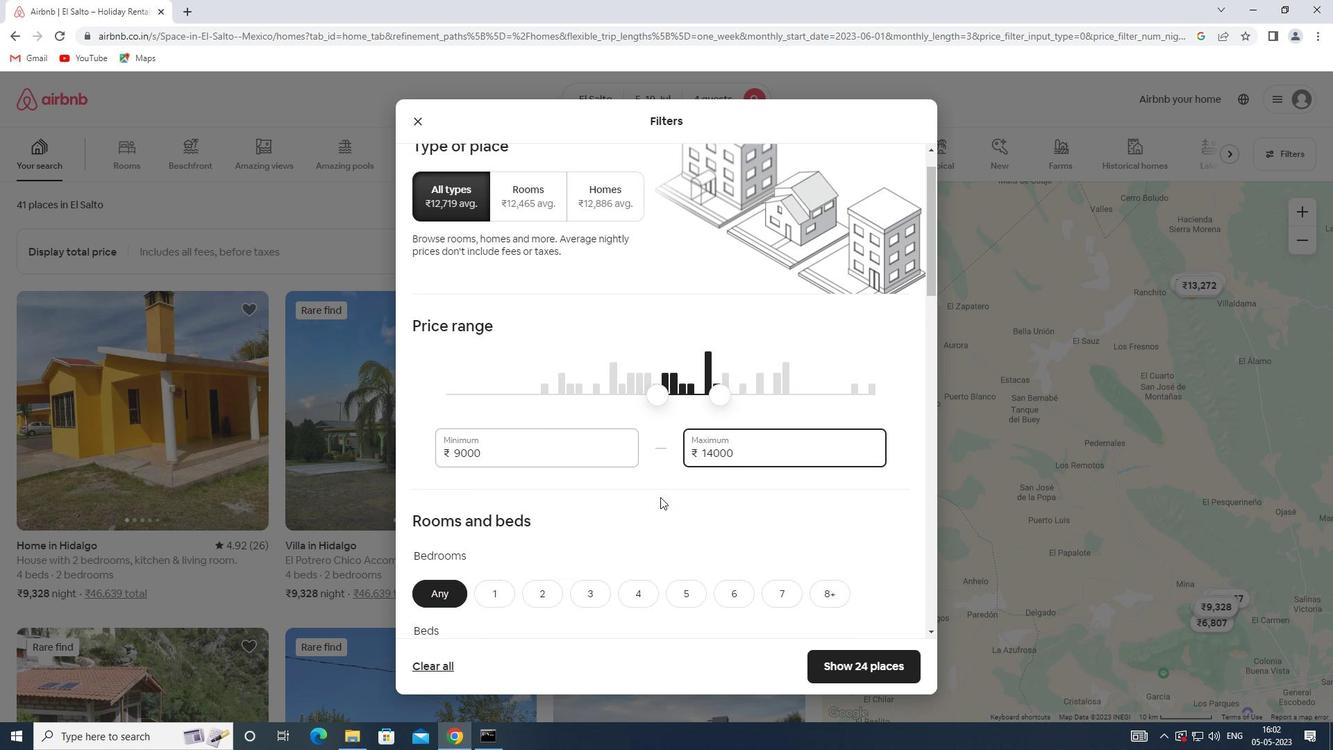
Action: Mouse scrolled (654, 496) with delta (0, 0)
Screenshot: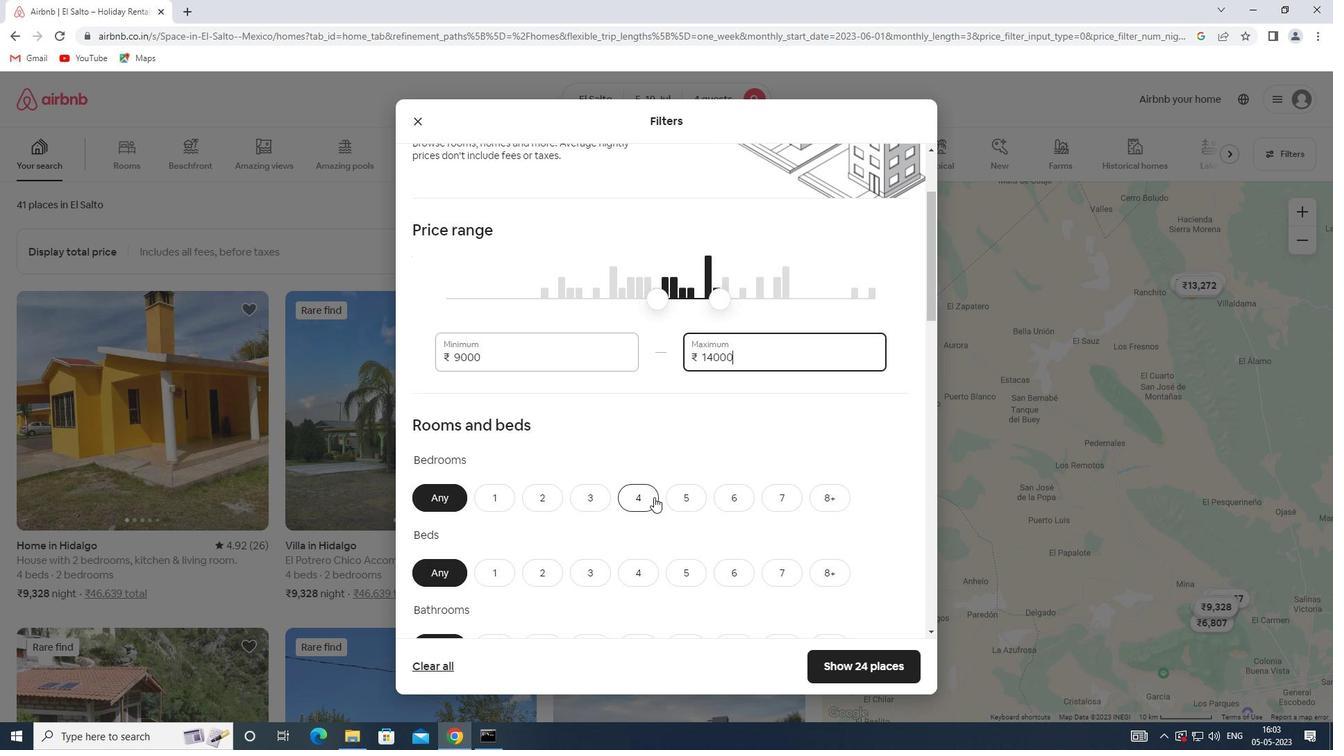 
Action: Mouse scrolled (654, 496) with delta (0, 0)
Screenshot: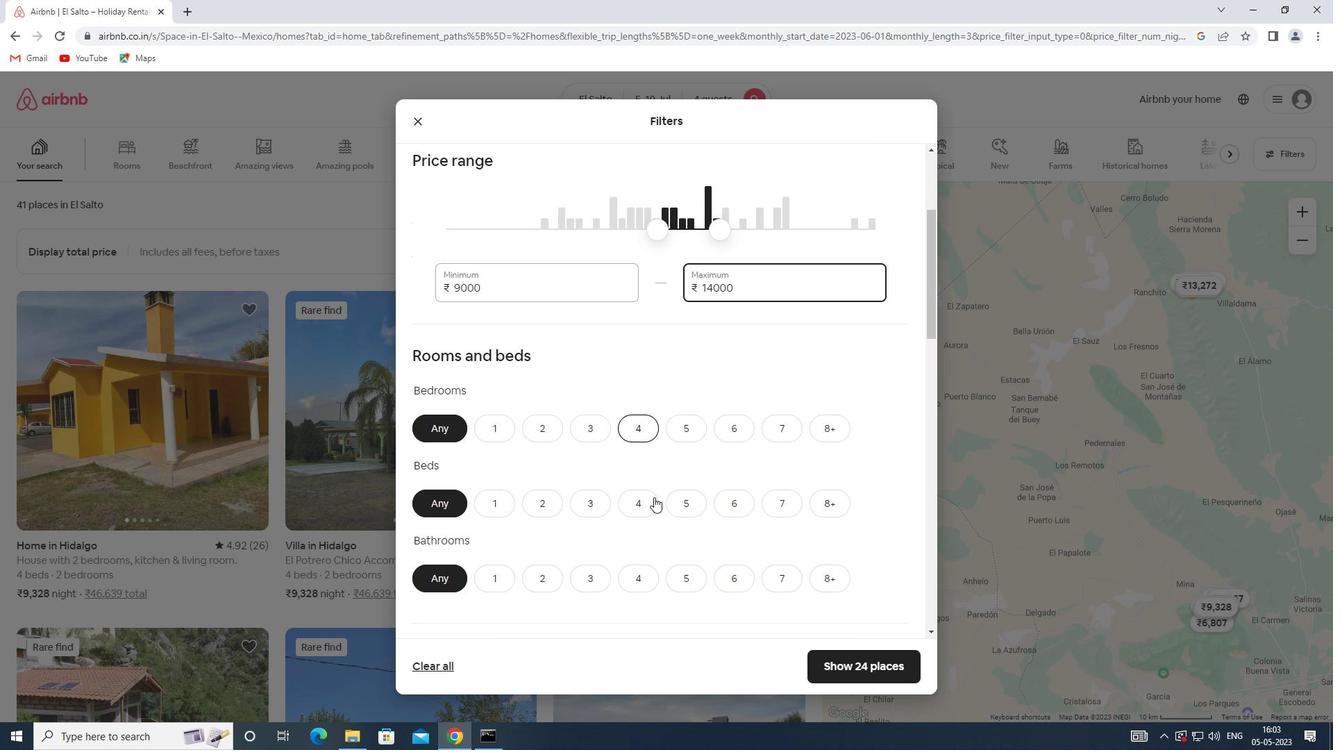 
Action: Mouse moved to (553, 354)
Screenshot: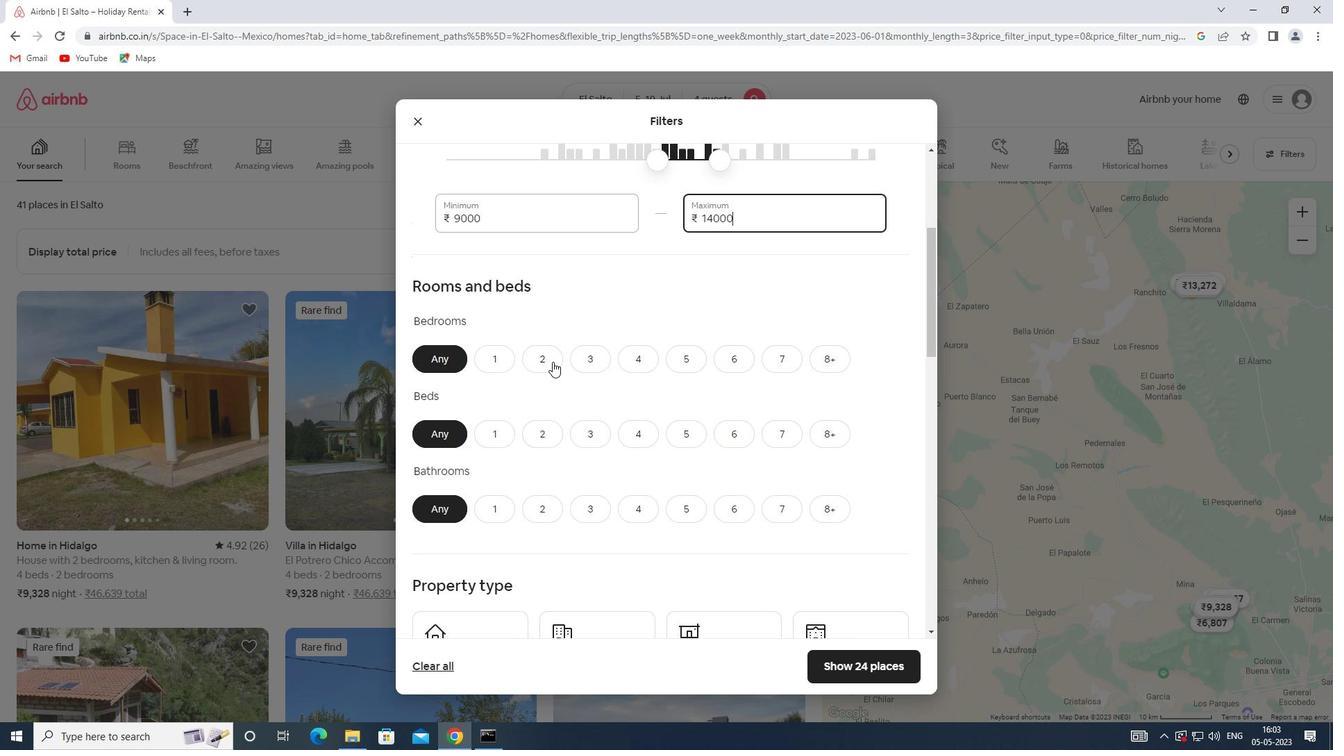 
Action: Mouse pressed left at (553, 354)
Screenshot: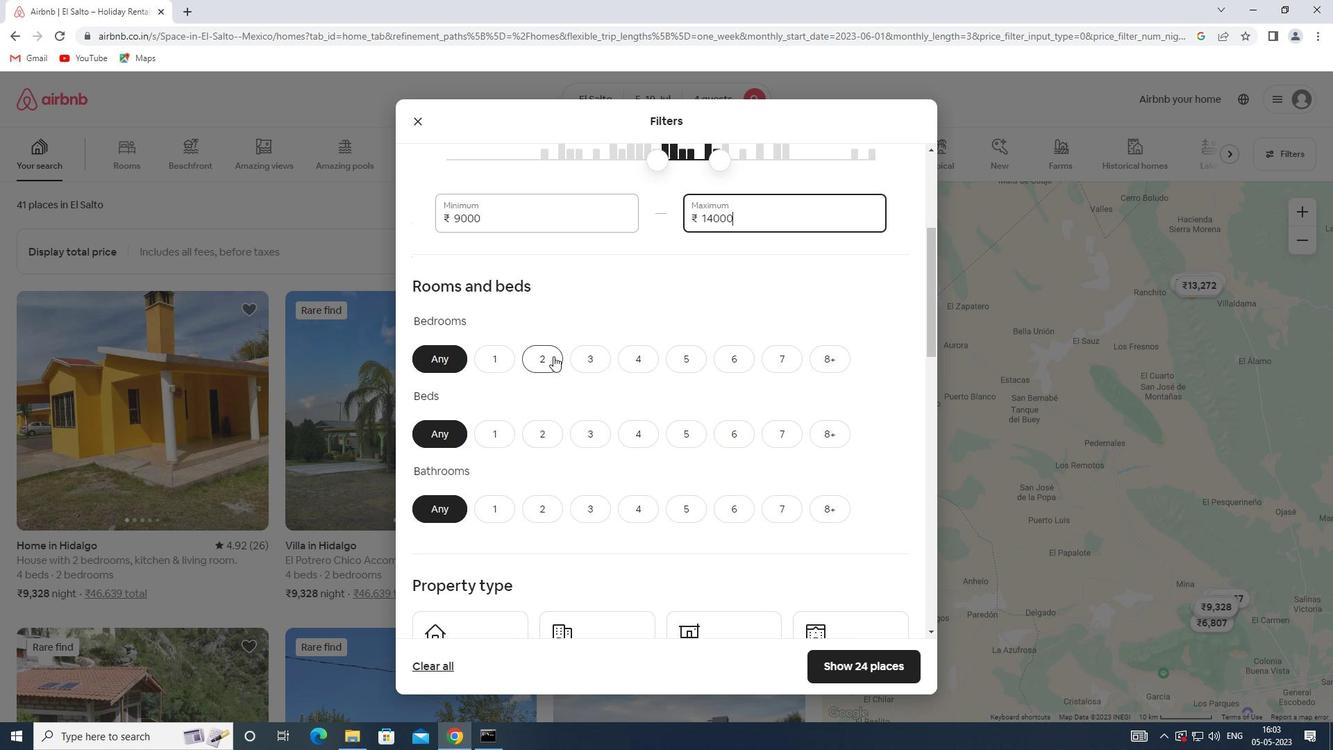
Action: Mouse moved to (639, 432)
Screenshot: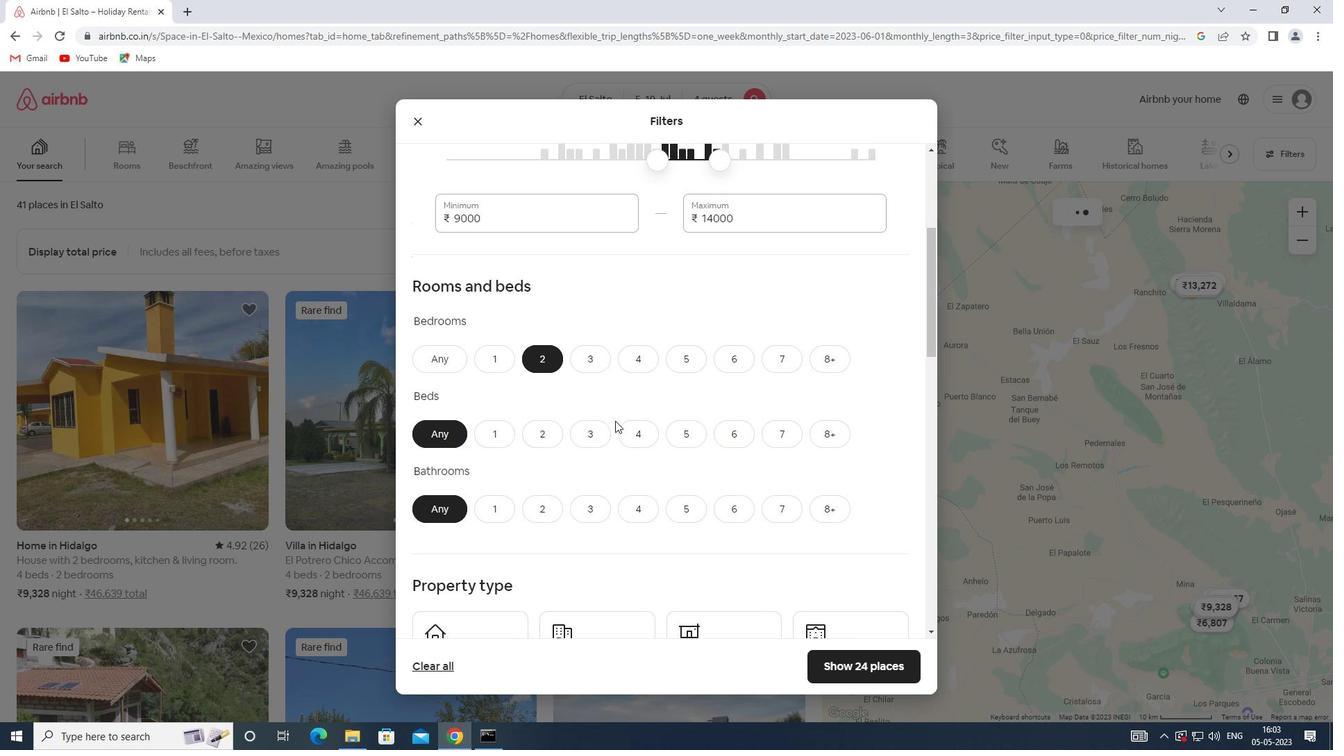 
Action: Mouse pressed left at (639, 432)
Screenshot: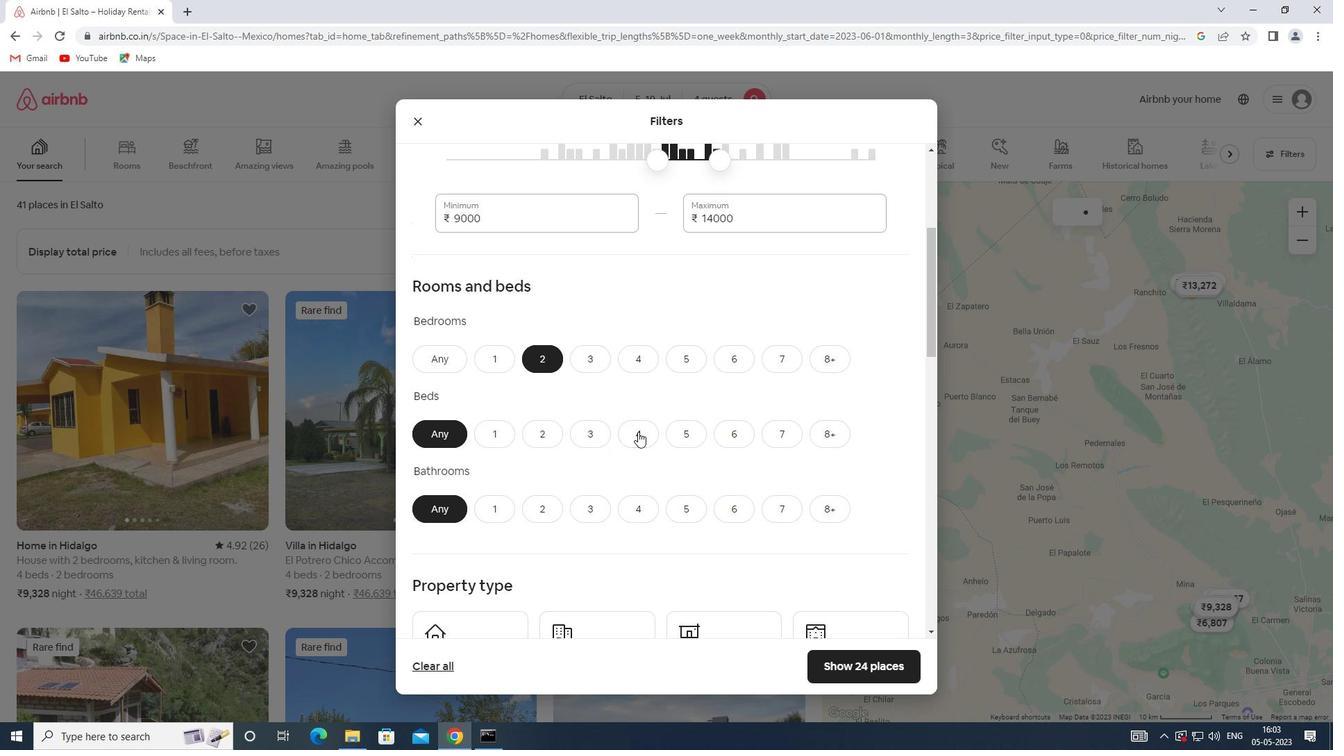 
Action: Mouse moved to (534, 509)
Screenshot: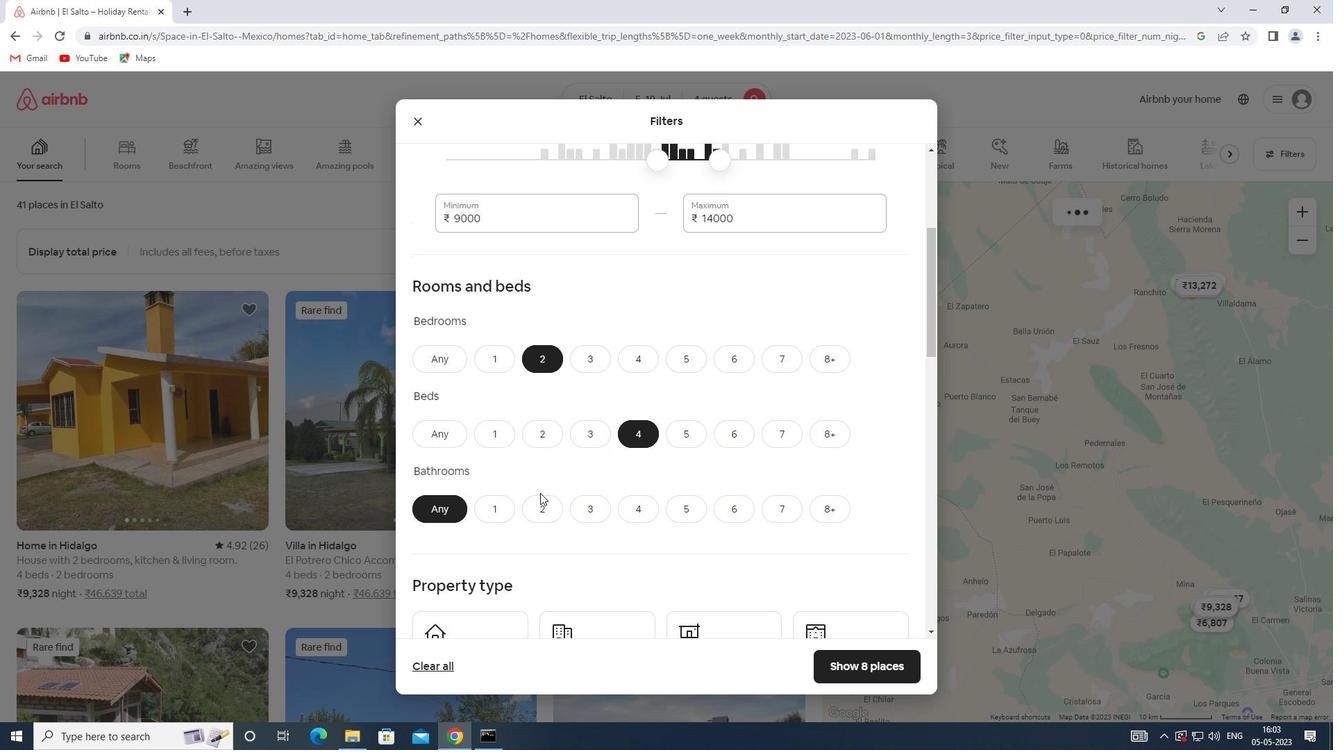 
Action: Mouse pressed left at (534, 509)
Screenshot: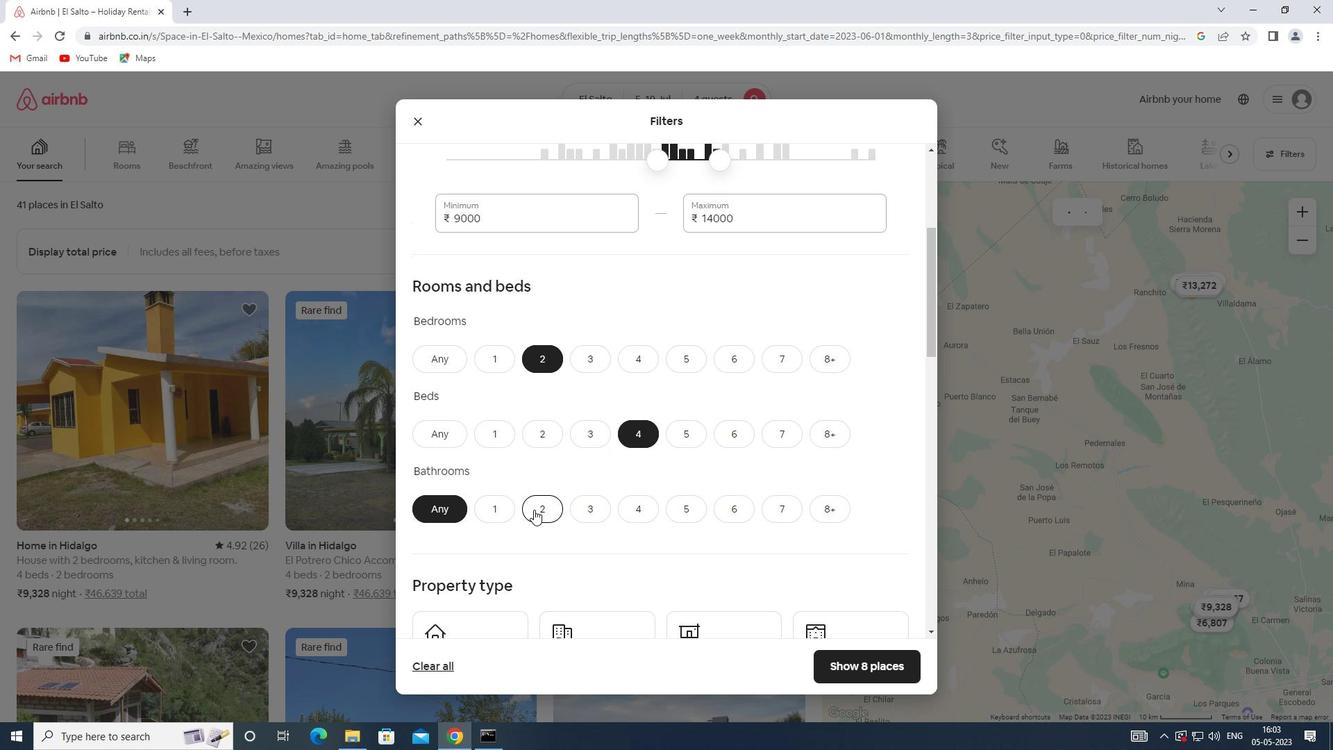 
Action: Mouse moved to (541, 471)
Screenshot: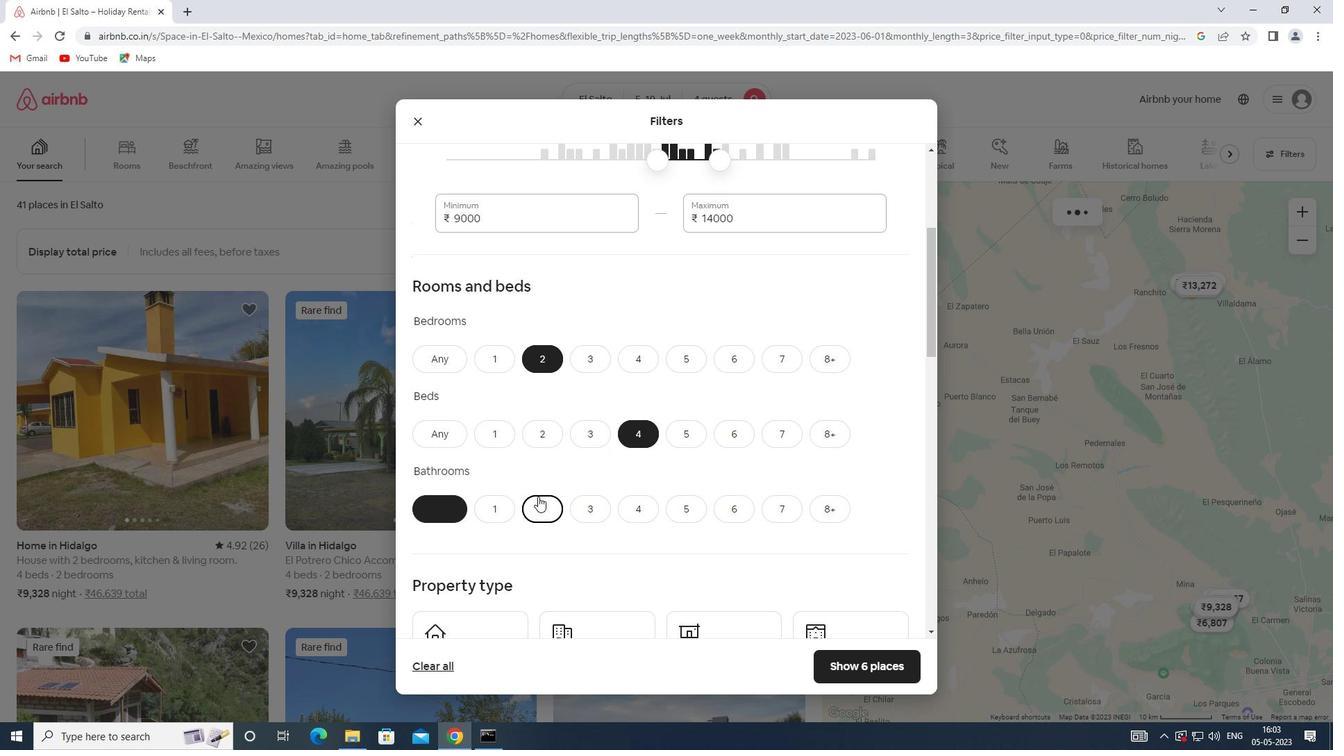 
Action: Mouse scrolled (541, 470) with delta (0, 0)
Screenshot: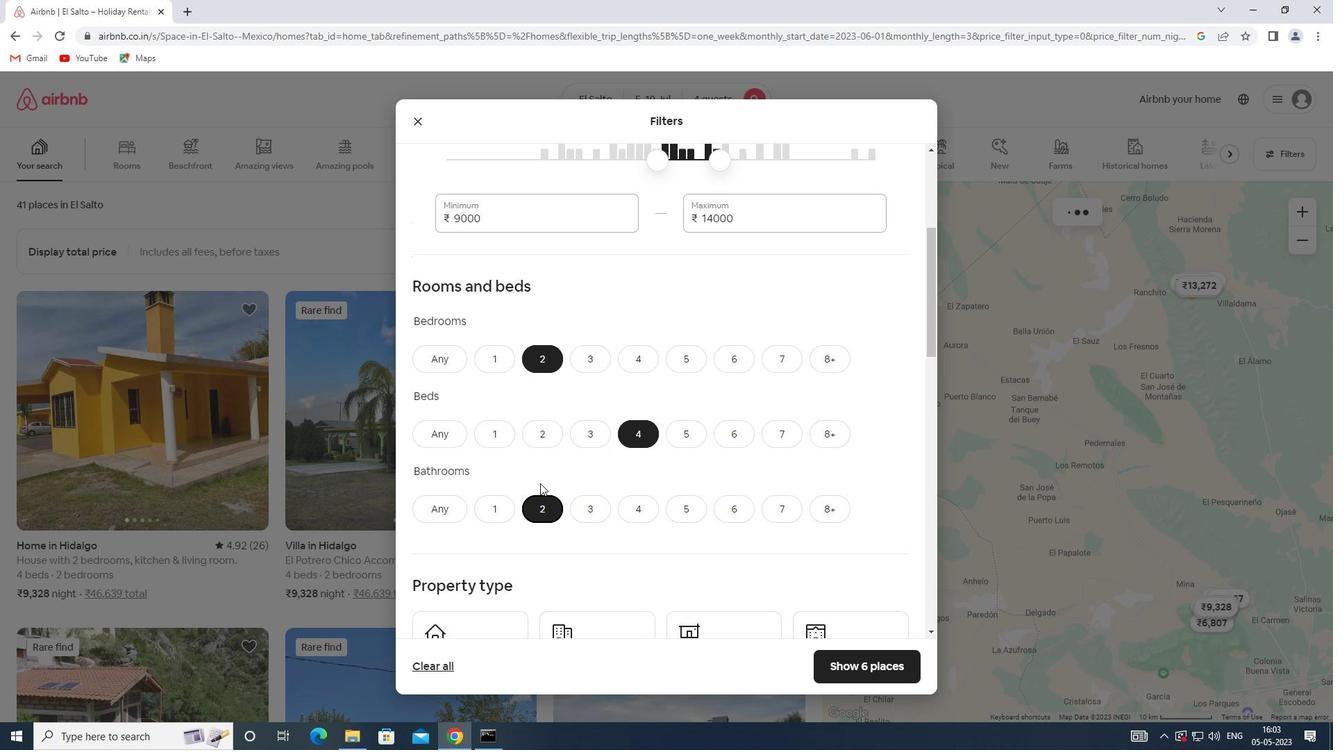 
Action: Mouse scrolled (541, 470) with delta (0, 0)
Screenshot: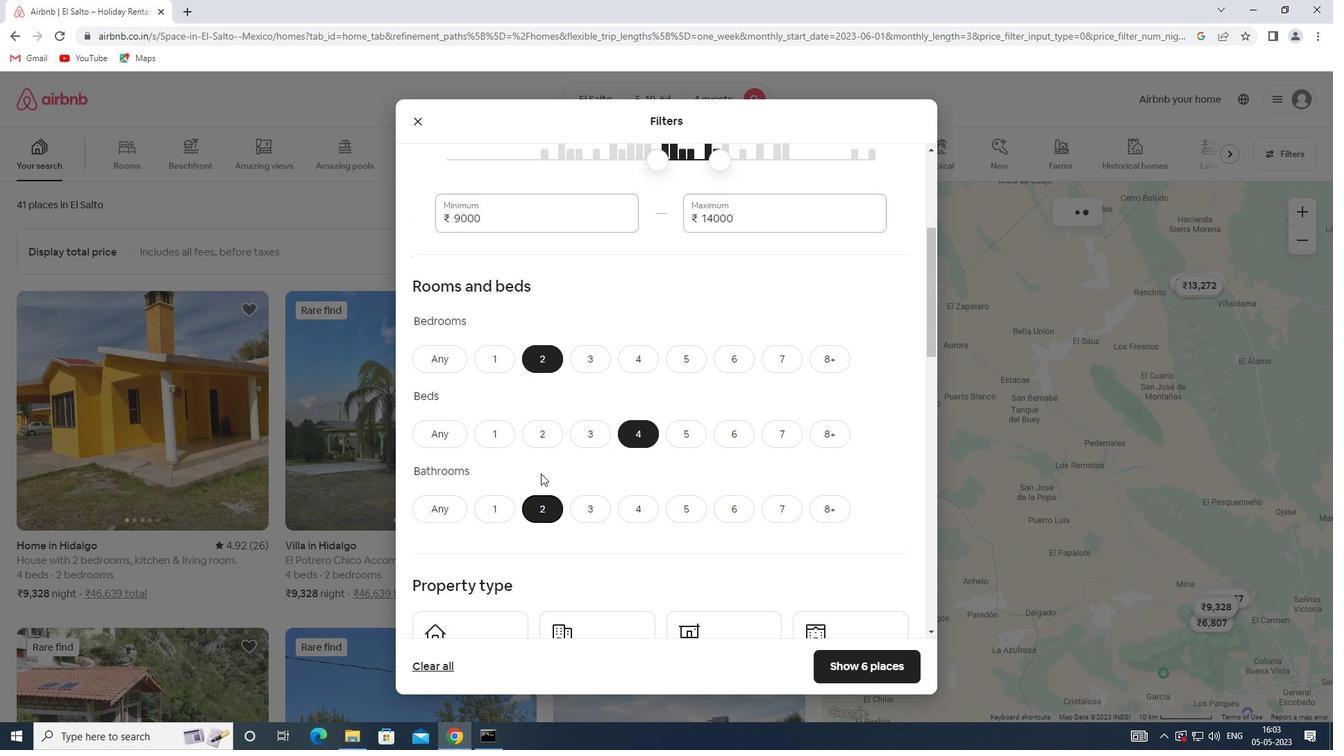 
Action: Mouse scrolled (541, 470) with delta (0, 0)
Screenshot: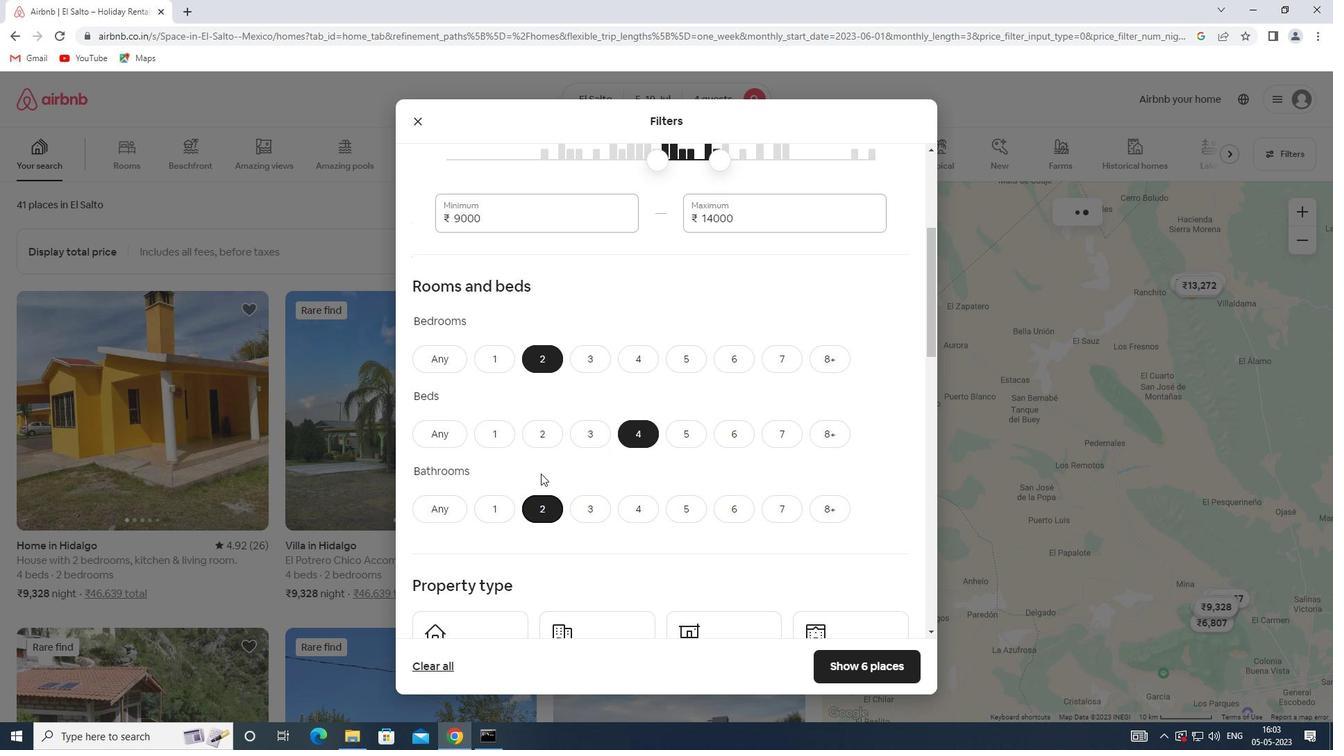 
Action: Mouse moved to (484, 470)
Screenshot: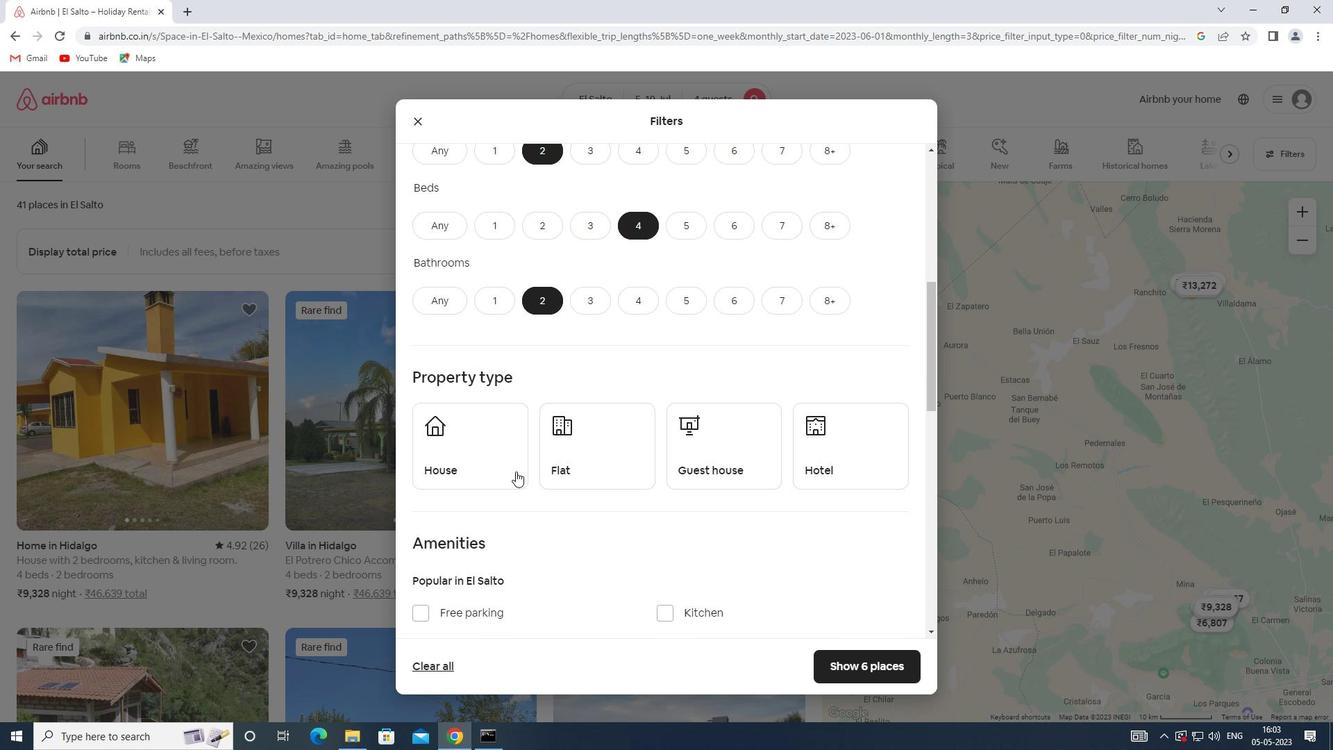 
Action: Mouse pressed left at (484, 470)
Screenshot: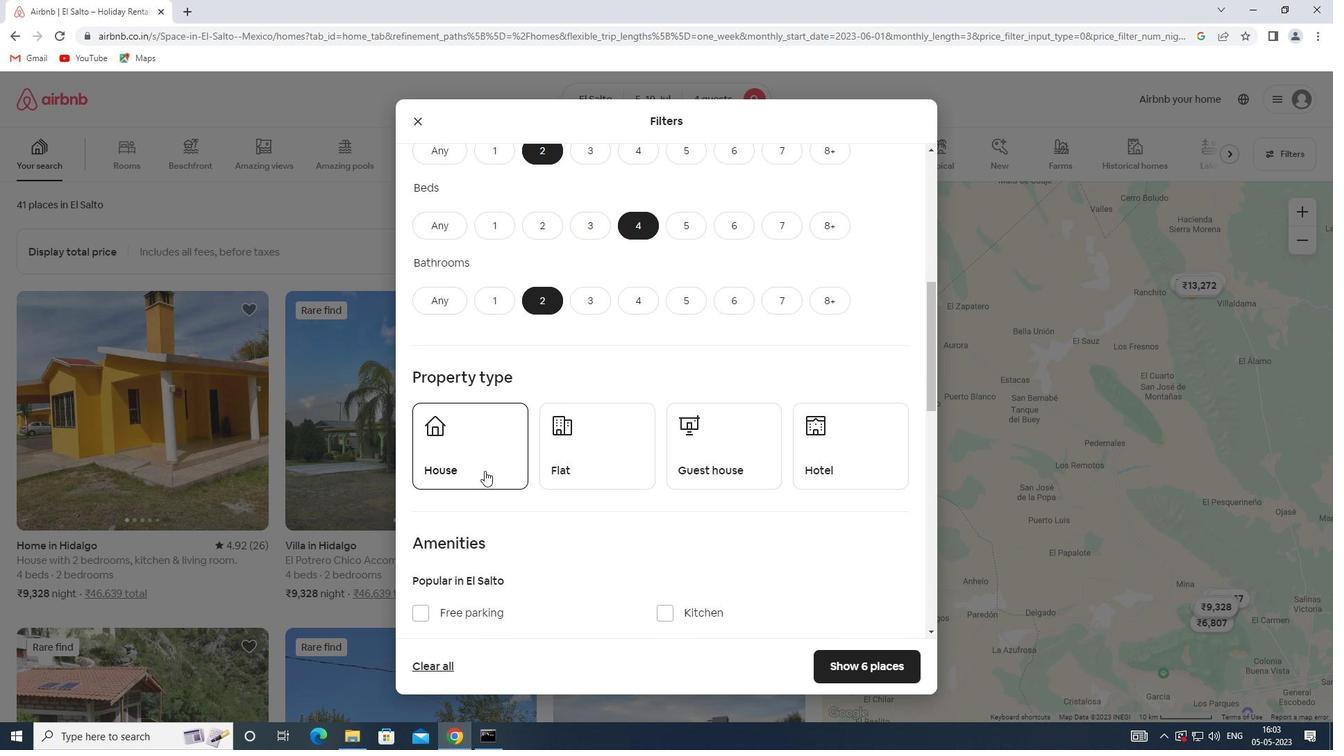 
Action: Mouse moved to (575, 481)
Screenshot: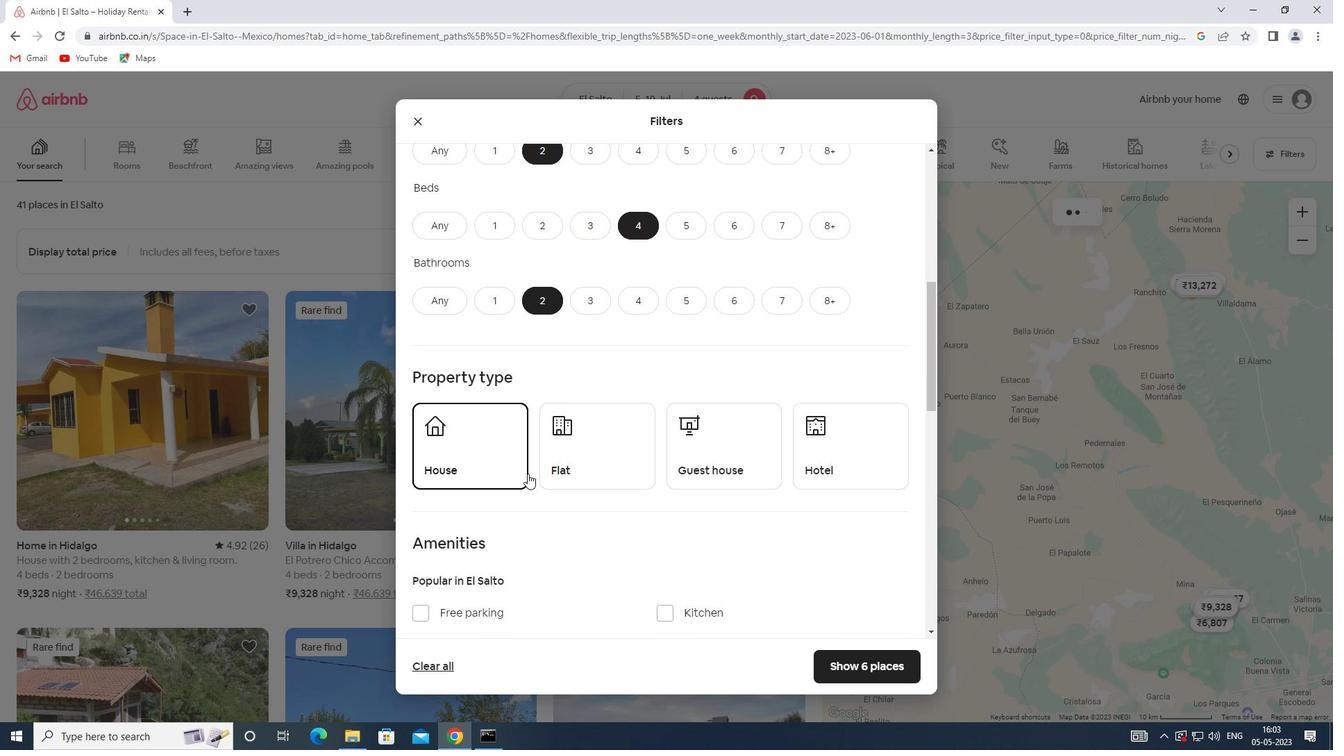 
Action: Mouse pressed left at (575, 481)
Screenshot: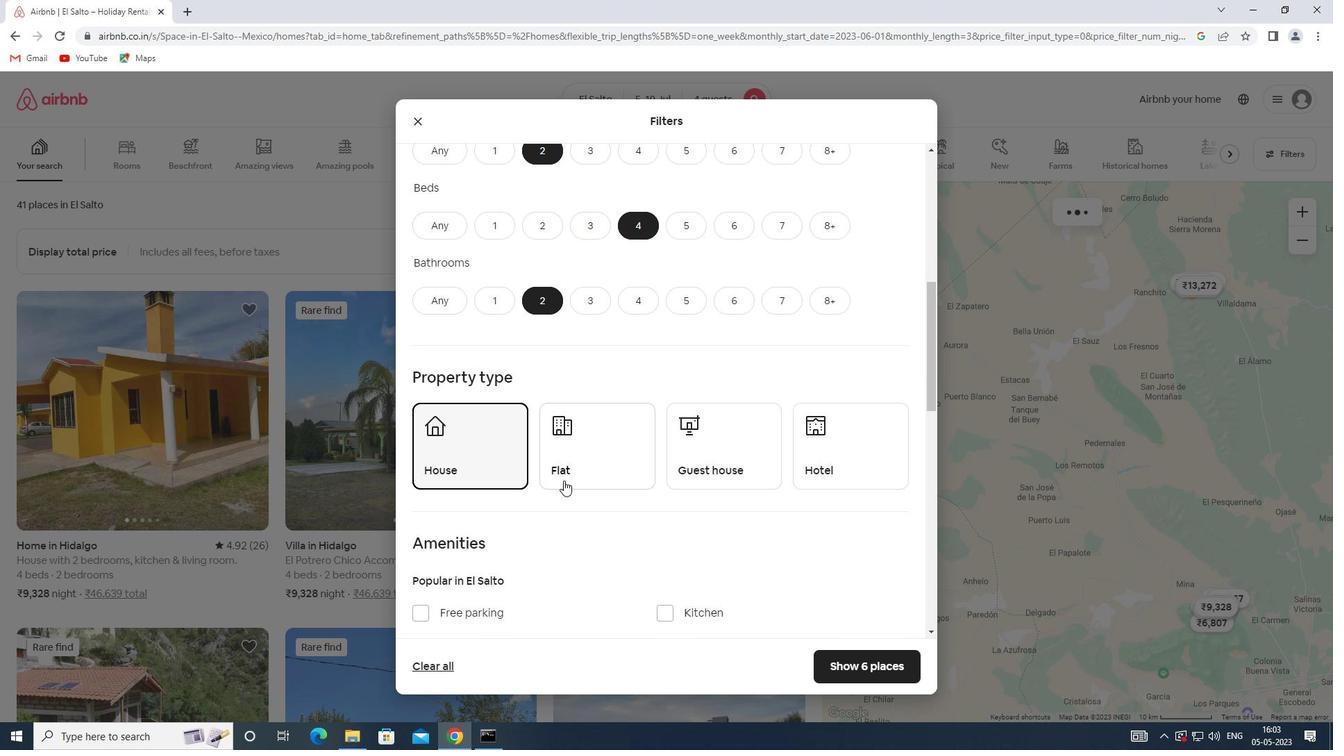 
Action: Mouse moved to (687, 467)
Screenshot: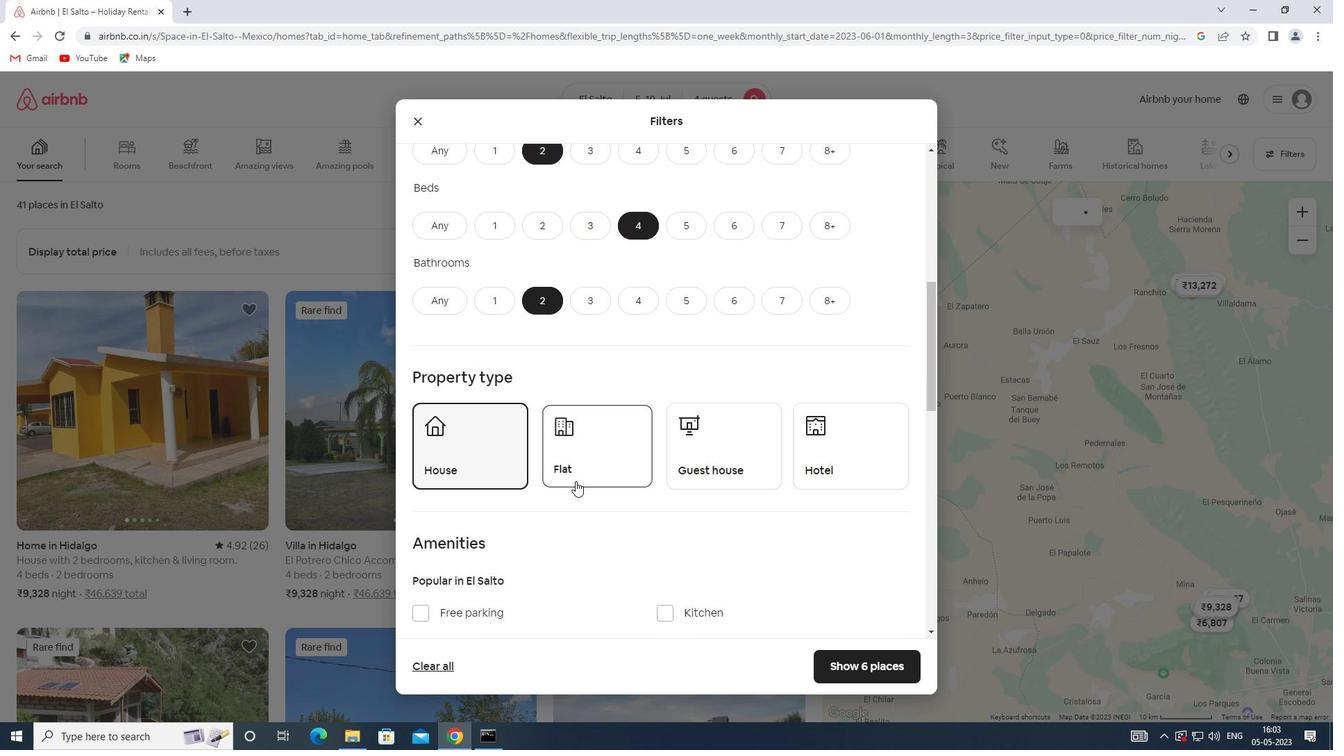 
Action: Mouse pressed left at (687, 467)
Screenshot: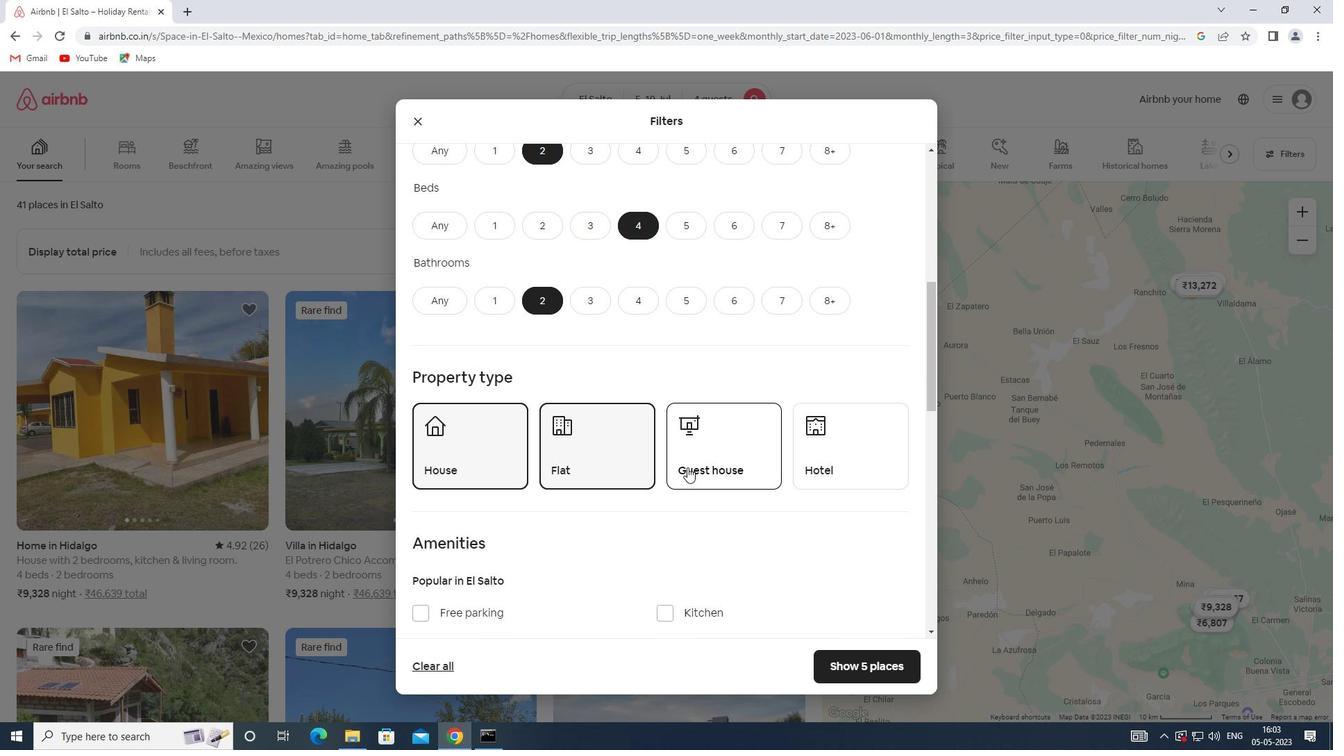 
Action: Mouse scrolled (687, 466) with delta (0, 0)
Screenshot: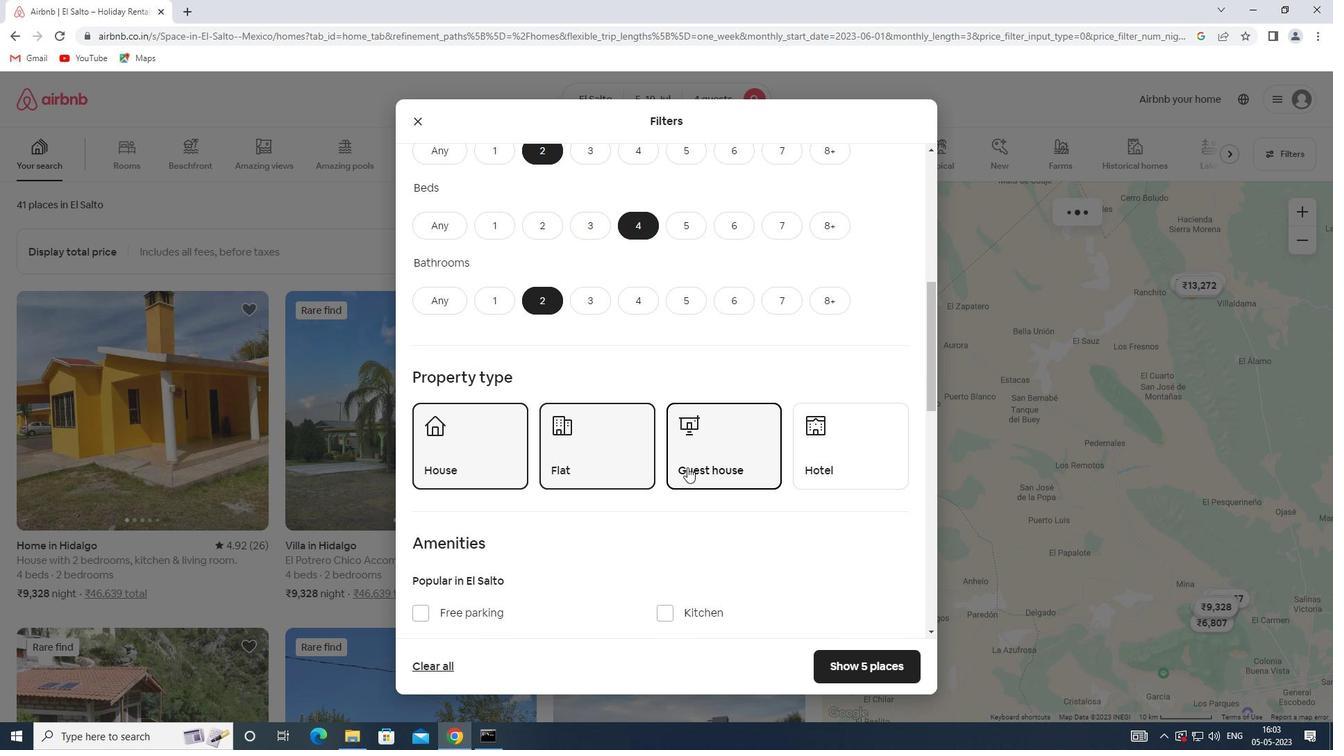 
Action: Mouse scrolled (687, 466) with delta (0, 0)
Screenshot: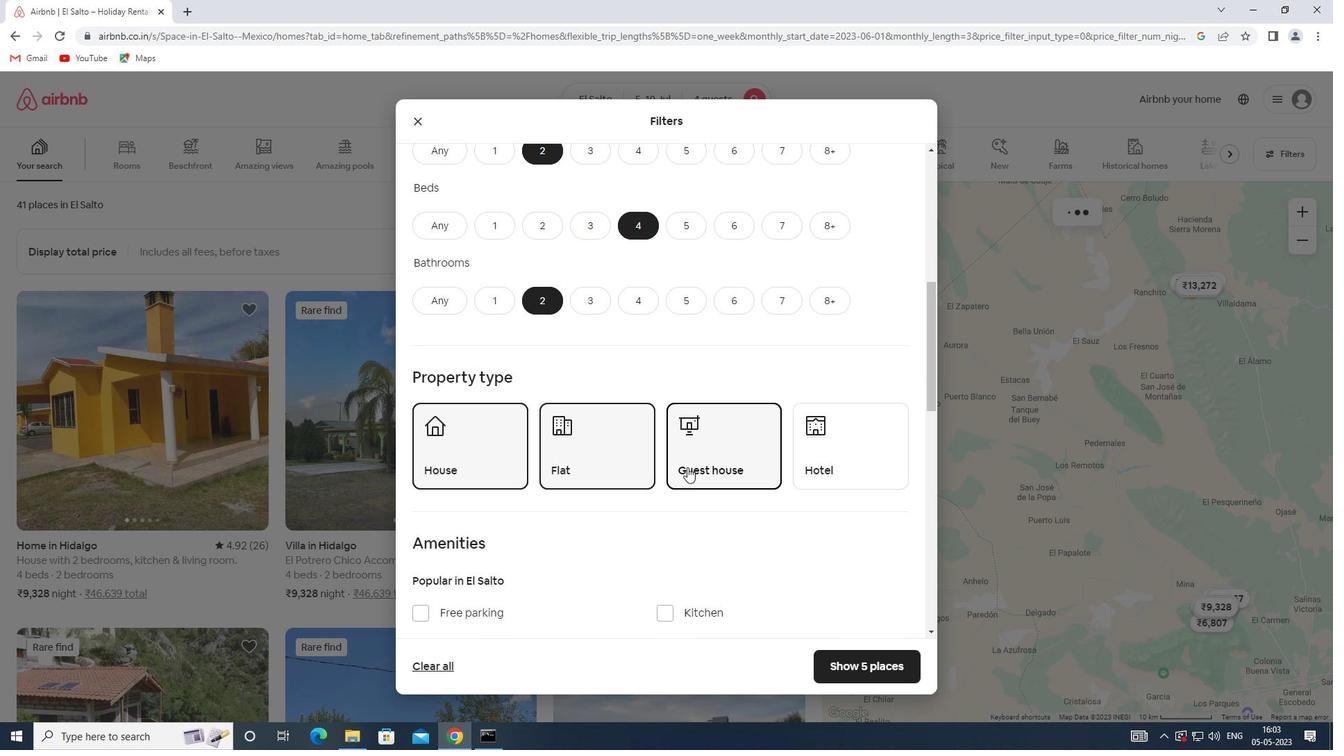 
Action: Mouse scrolled (687, 466) with delta (0, 0)
Screenshot: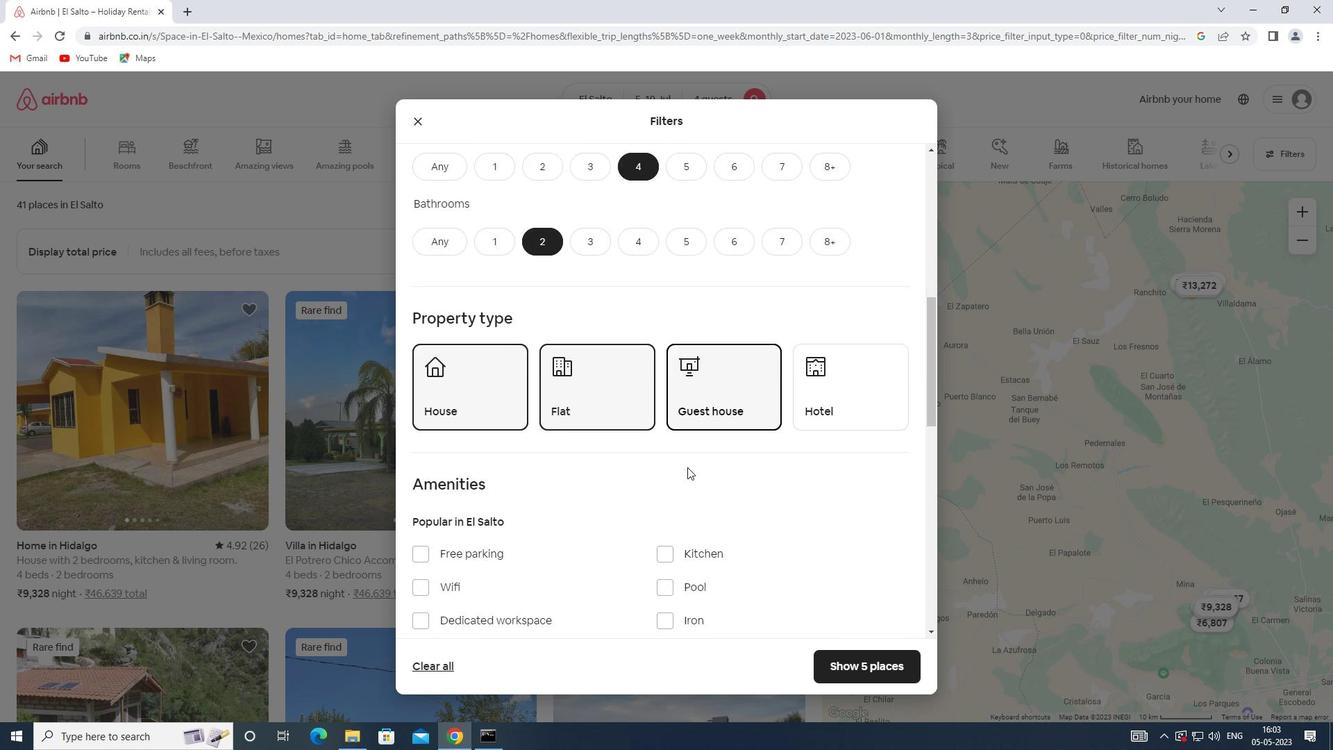 
Action: Mouse scrolled (687, 466) with delta (0, 0)
Screenshot: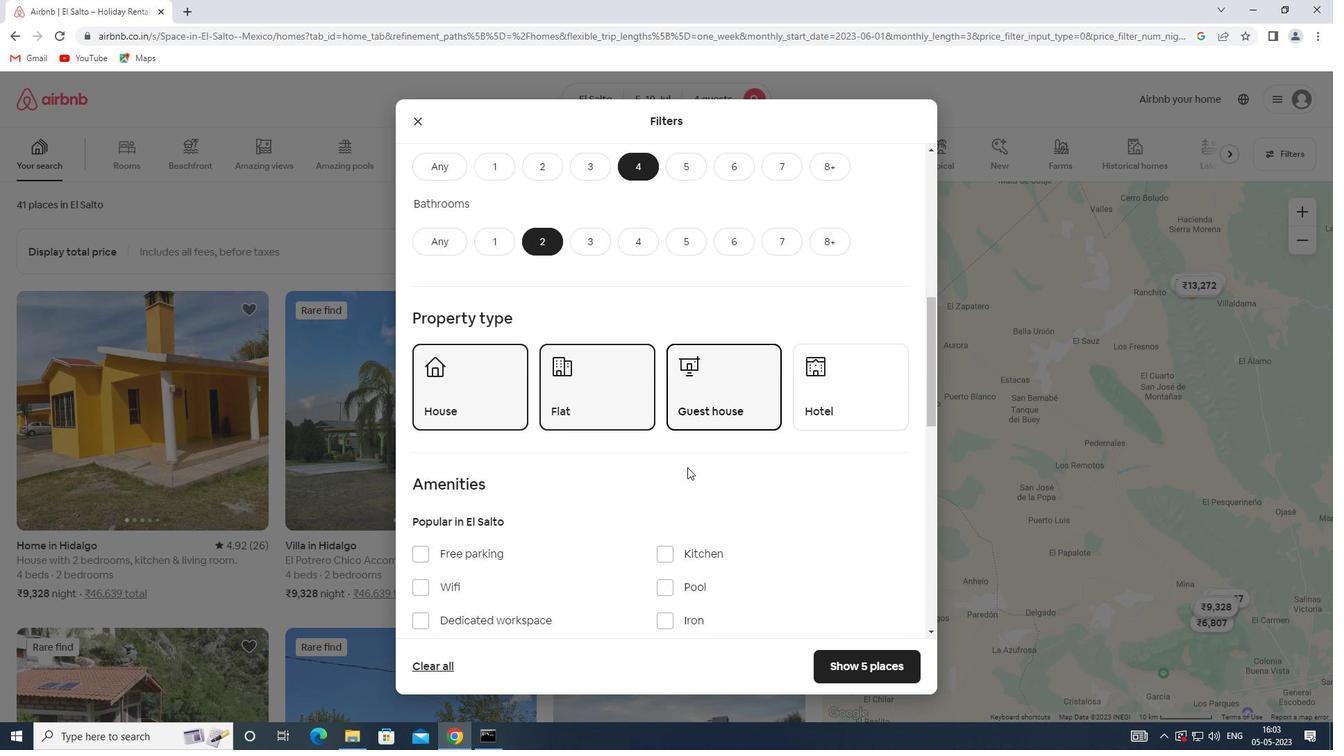 
Action: Mouse moved to (866, 587)
Screenshot: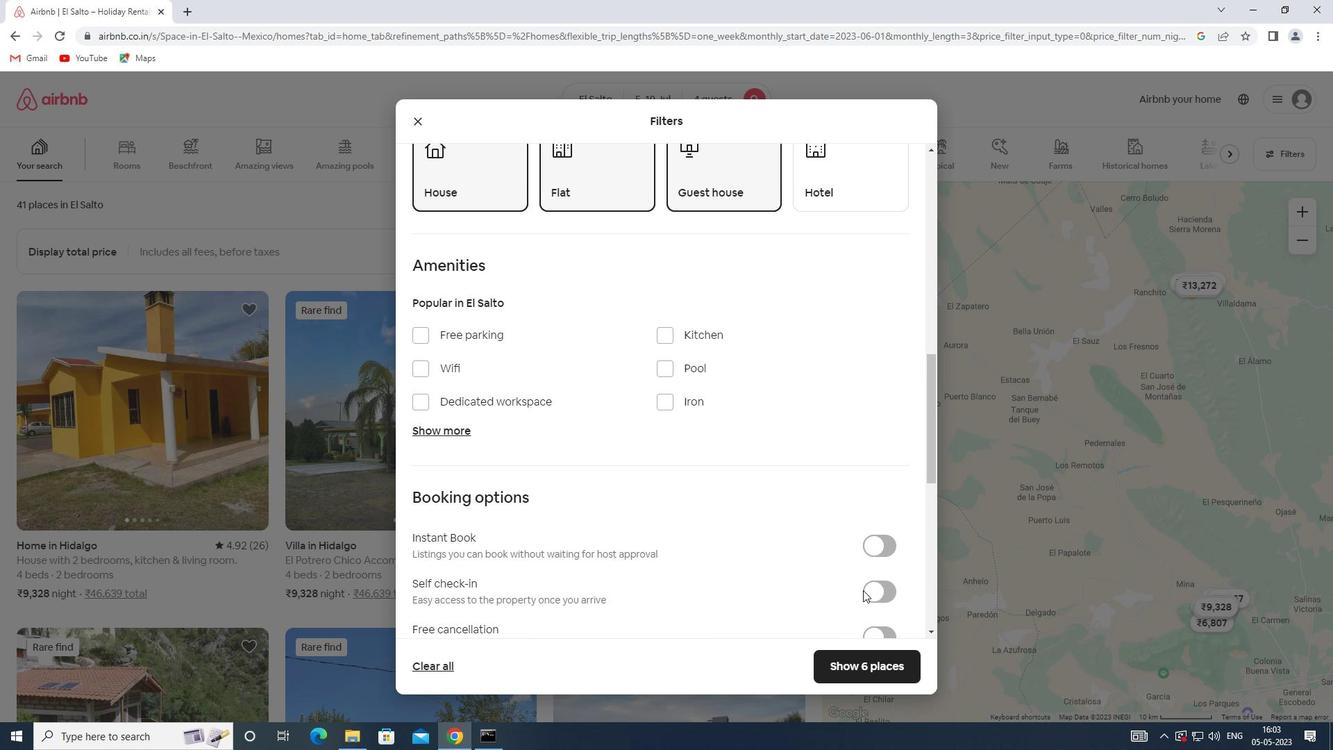 
Action: Mouse pressed left at (866, 587)
Screenshot: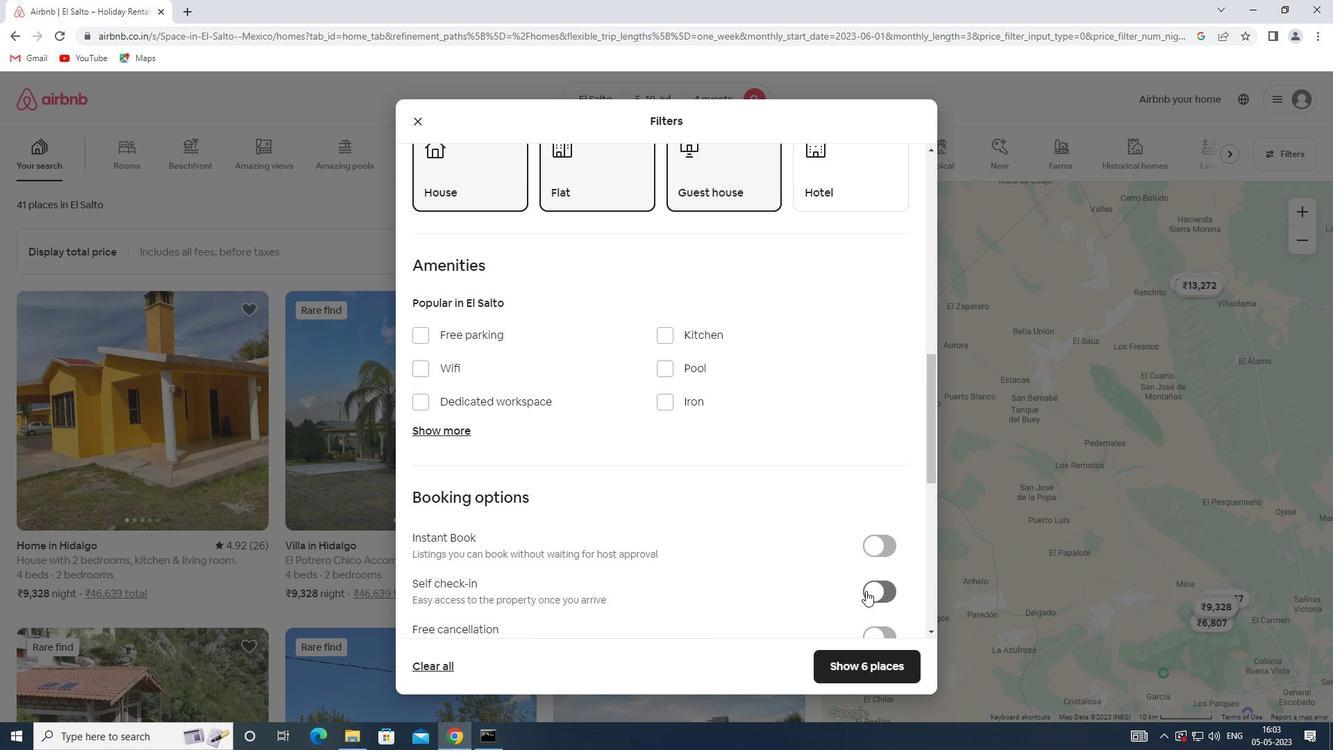 
Action: Mouse moved to (632, 506)
Screenshot: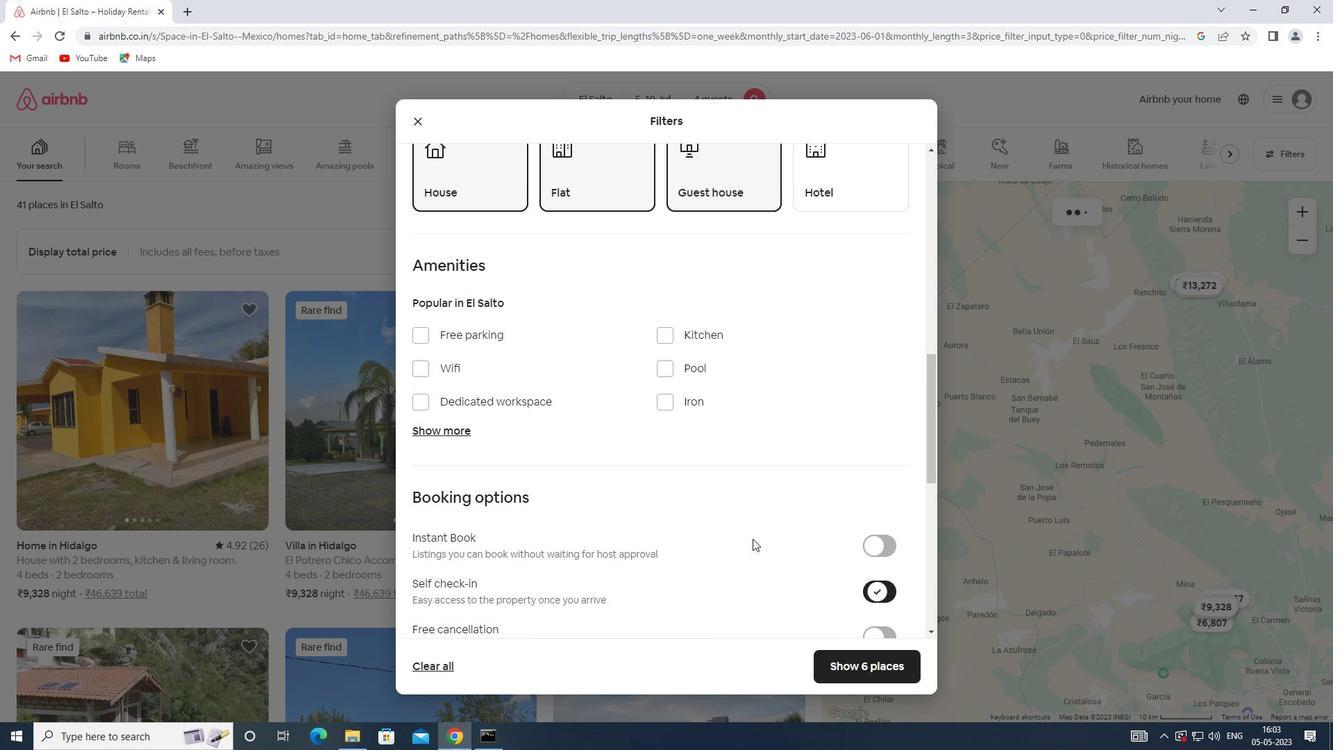 
Action: Mouse scrolled (632, 505) with delta (0, 0)
Screenshot: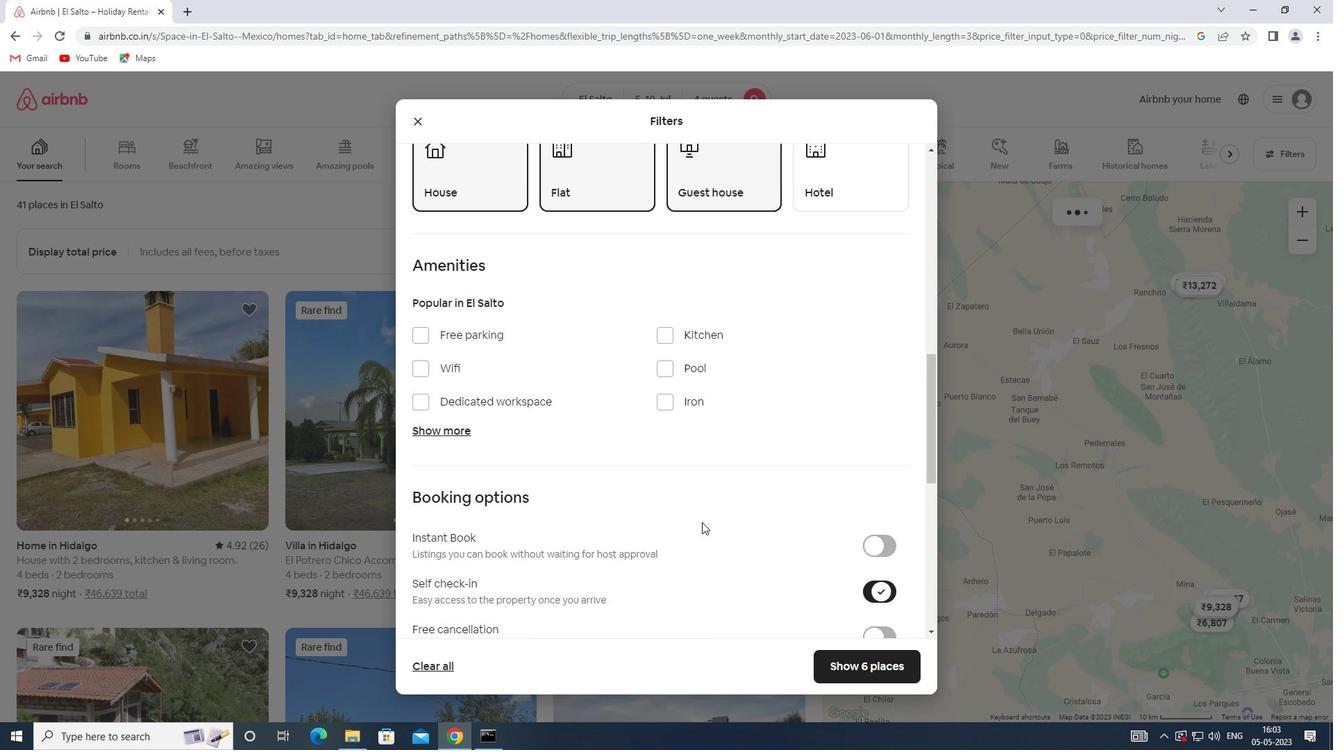
Action: Mouse scrolled (632, 505) with delta (0, 0)
Screenshot: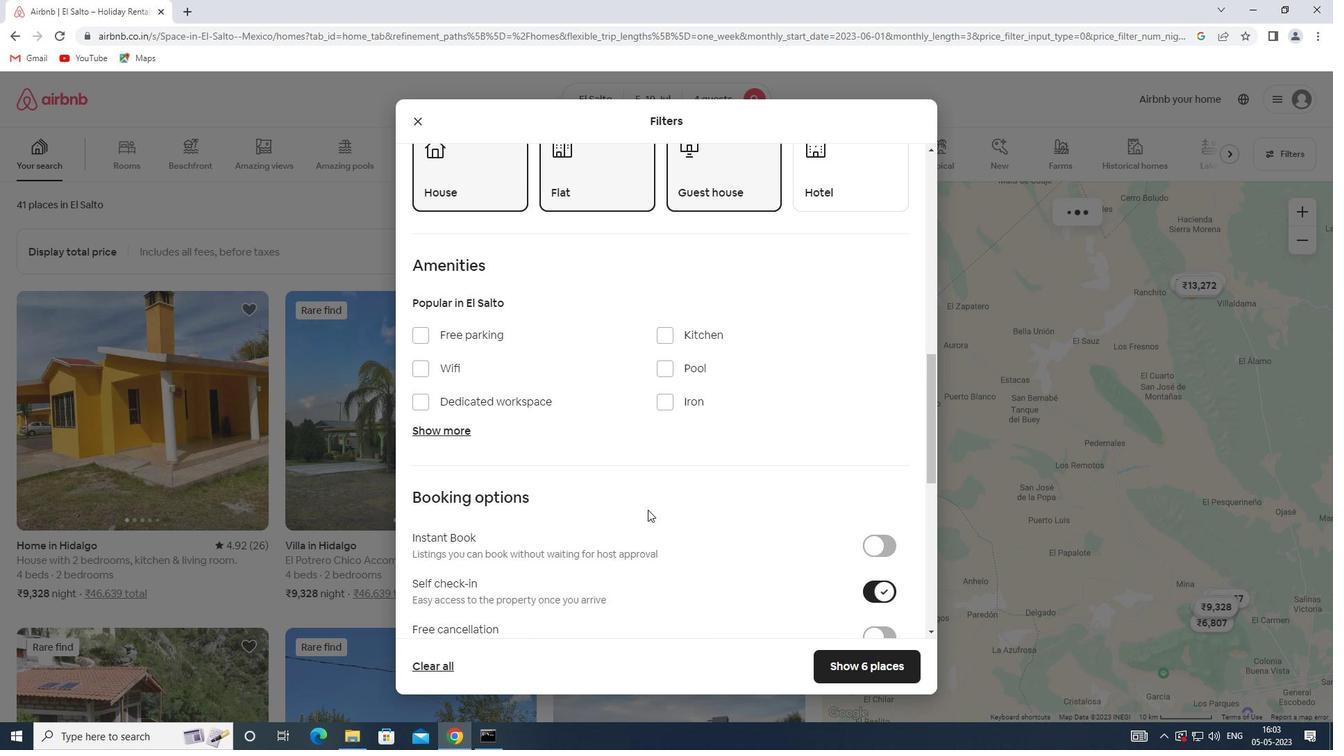 
Action: Mouse scrolled (632, 505) with delta (0, 0)
Screenshot: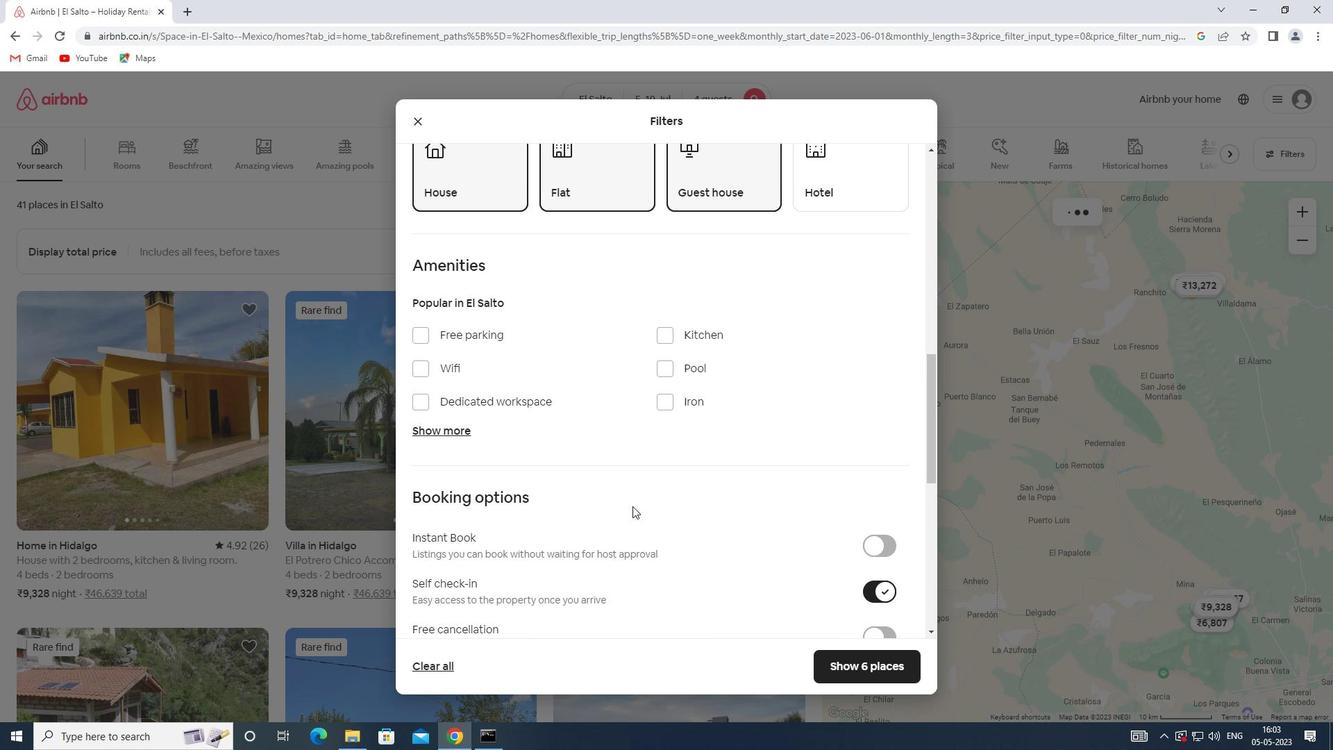 
Action: Mouse scrolled (632, 505) with delta (0, 0)
Screenshot: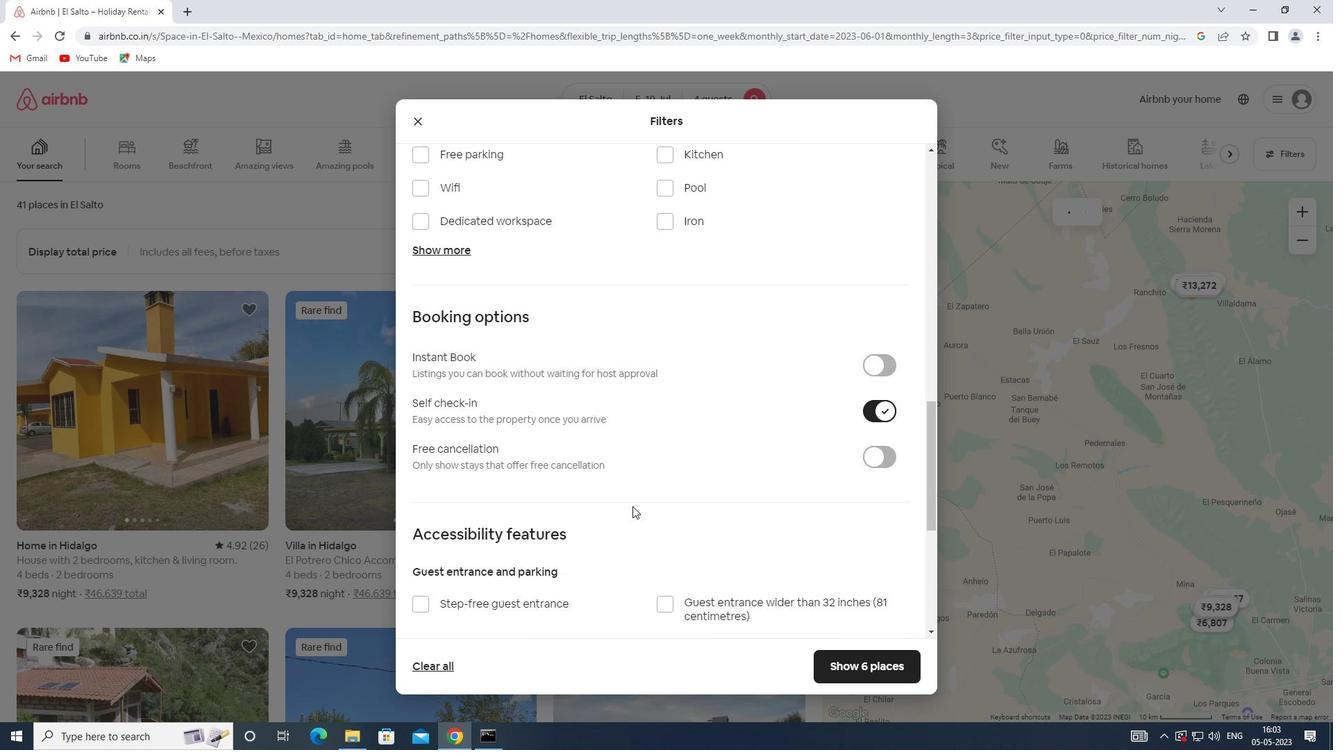 
Action: Mouse scrolled (632, 505) with delta (0, 0)
Screenshot: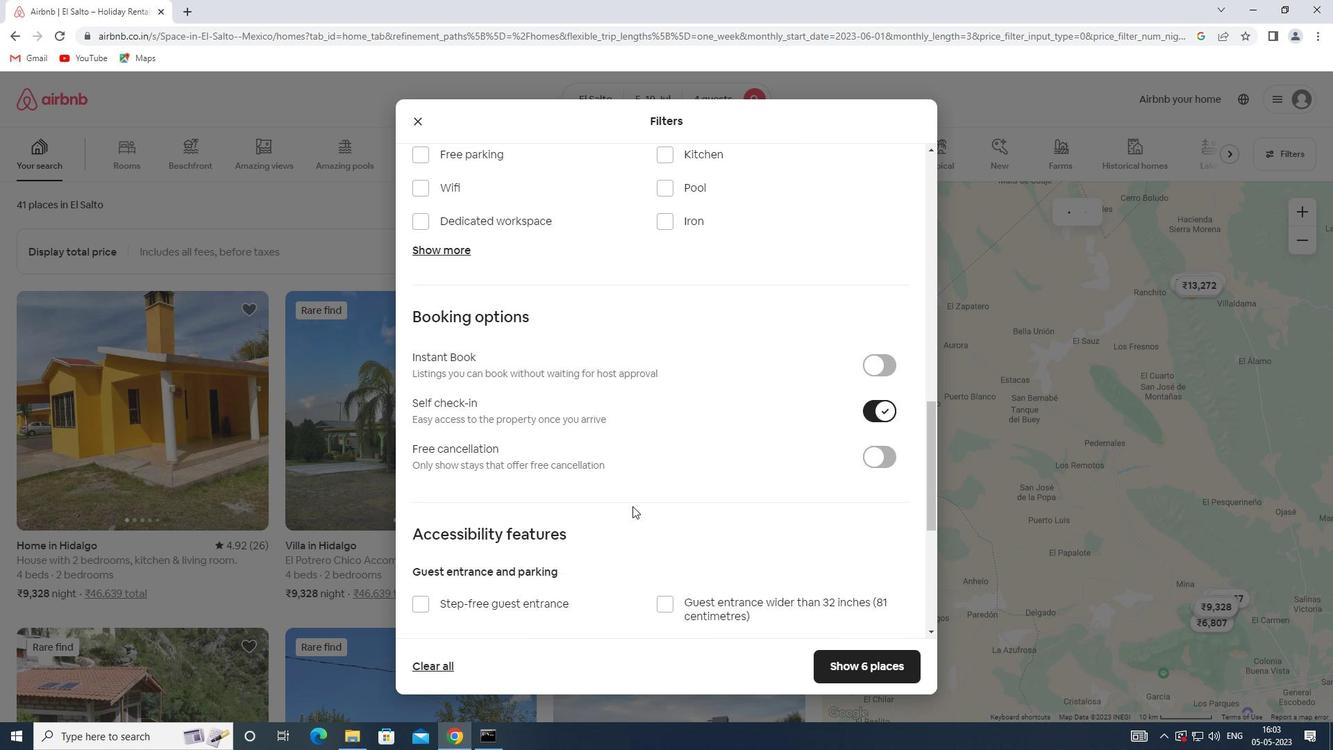
Action: Mouse scrolled (632, 505) with delta (0, 0)
Screenshot: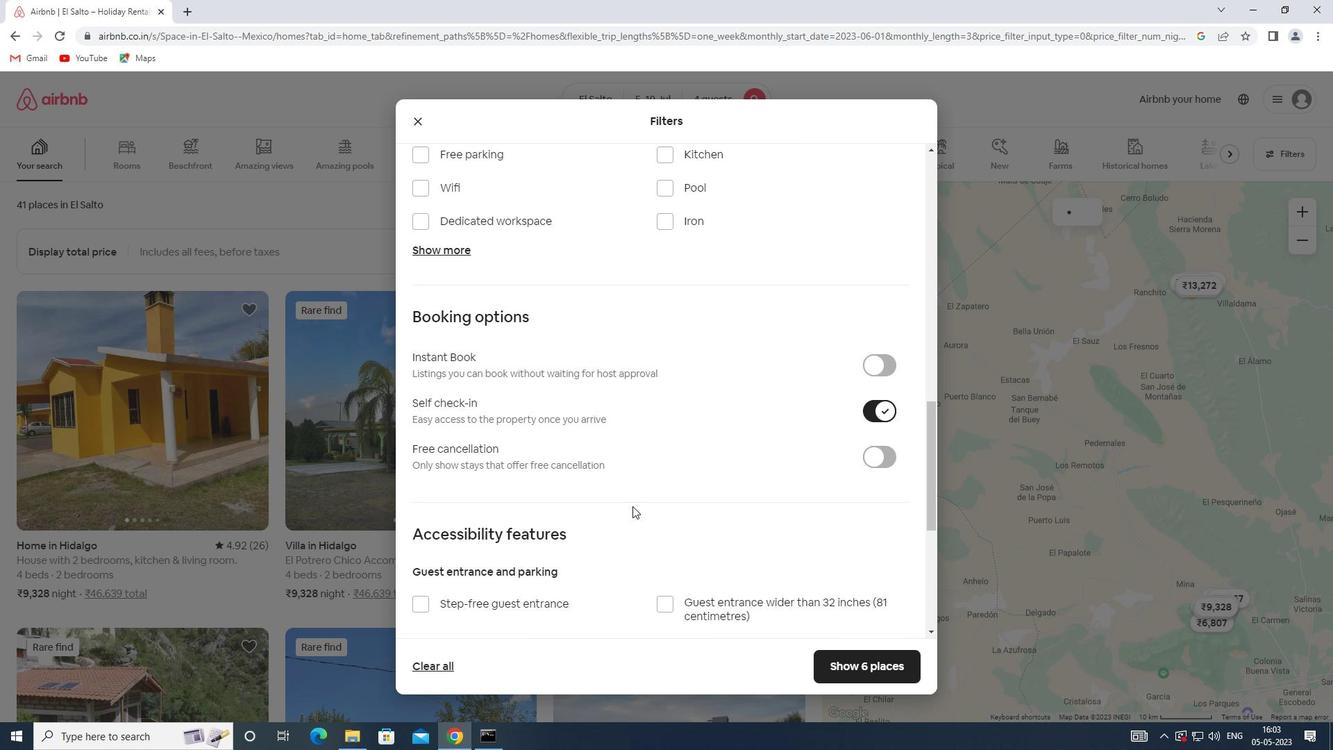 
Action: Mouse scrolled (632, 505) with delta (0, 0)
Screenshot: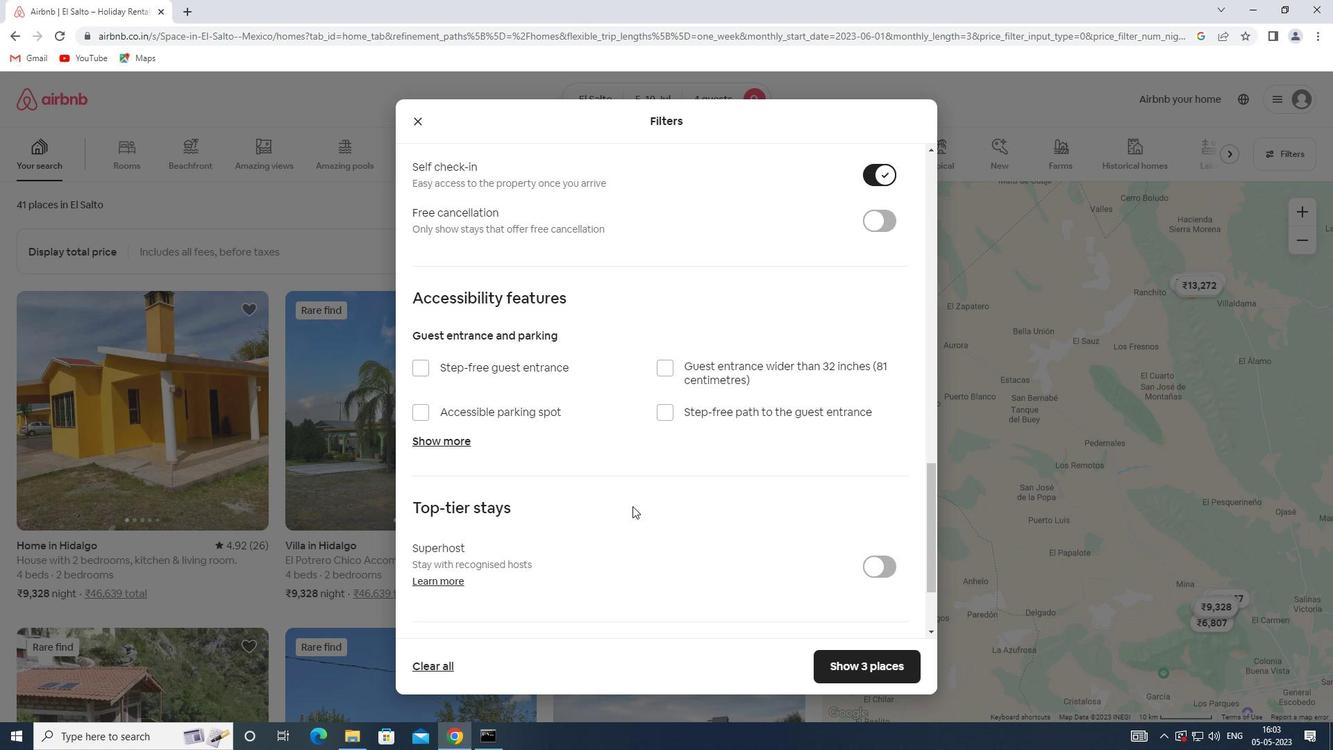 
Action: Mouse scrolled (632, 505) with delta (0, 0)
Screenshot: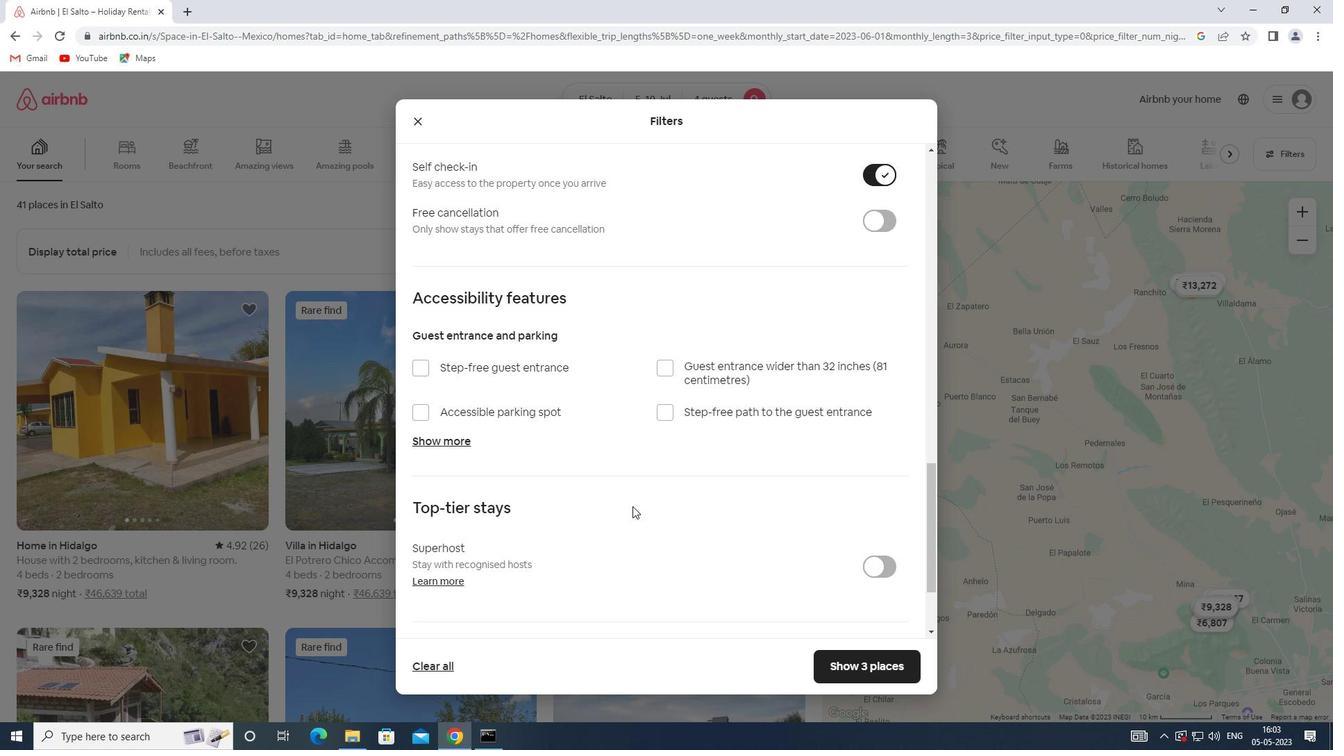 
Action: Mouse moved to (447, 566)
Screenshot: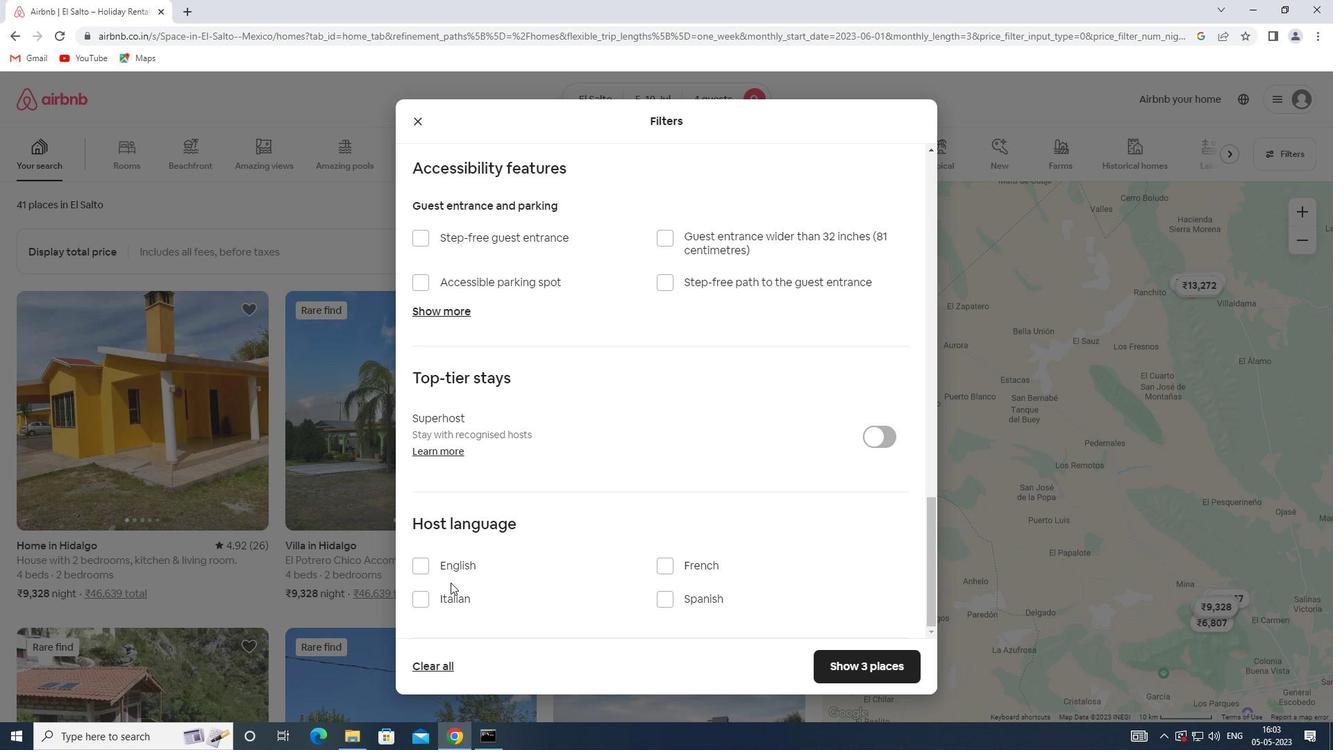 
Action: Mouse pressed left at (447, 566)
Screenshot: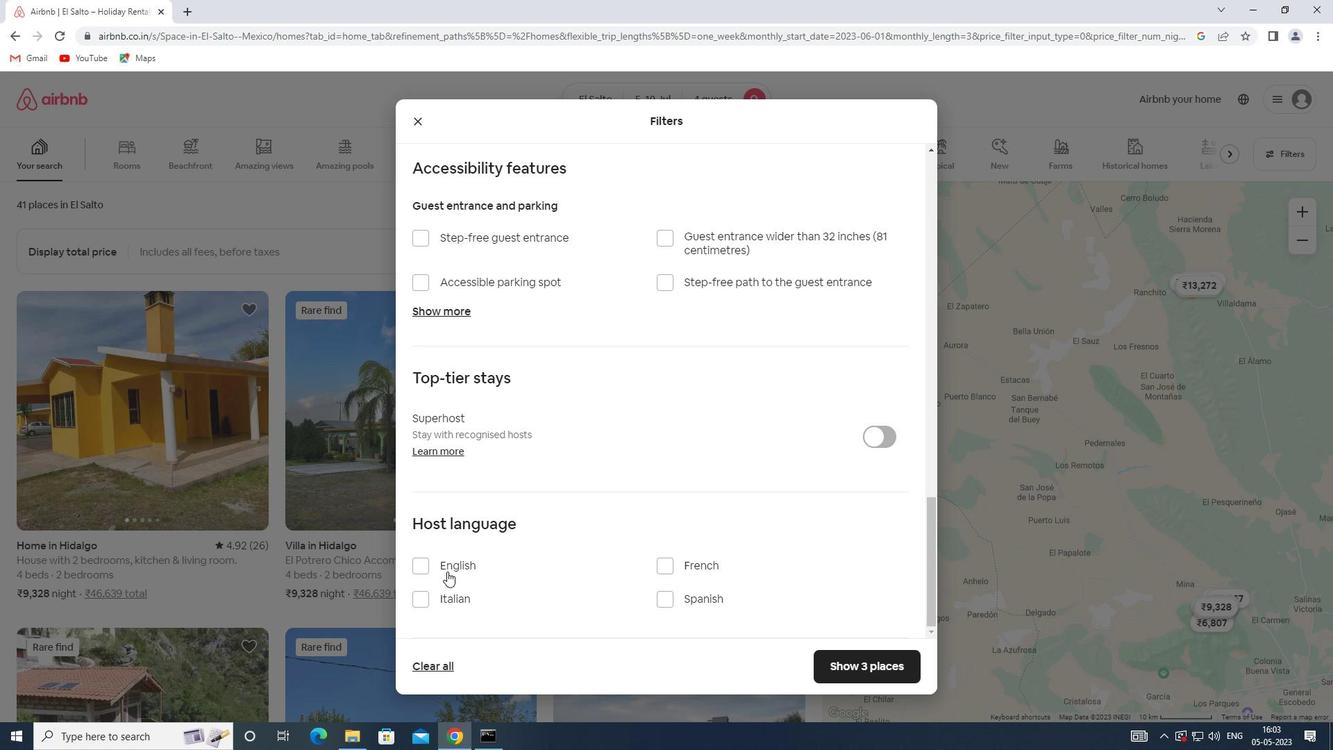 
Action: Mouse moved to (846, 661)
Screenshot: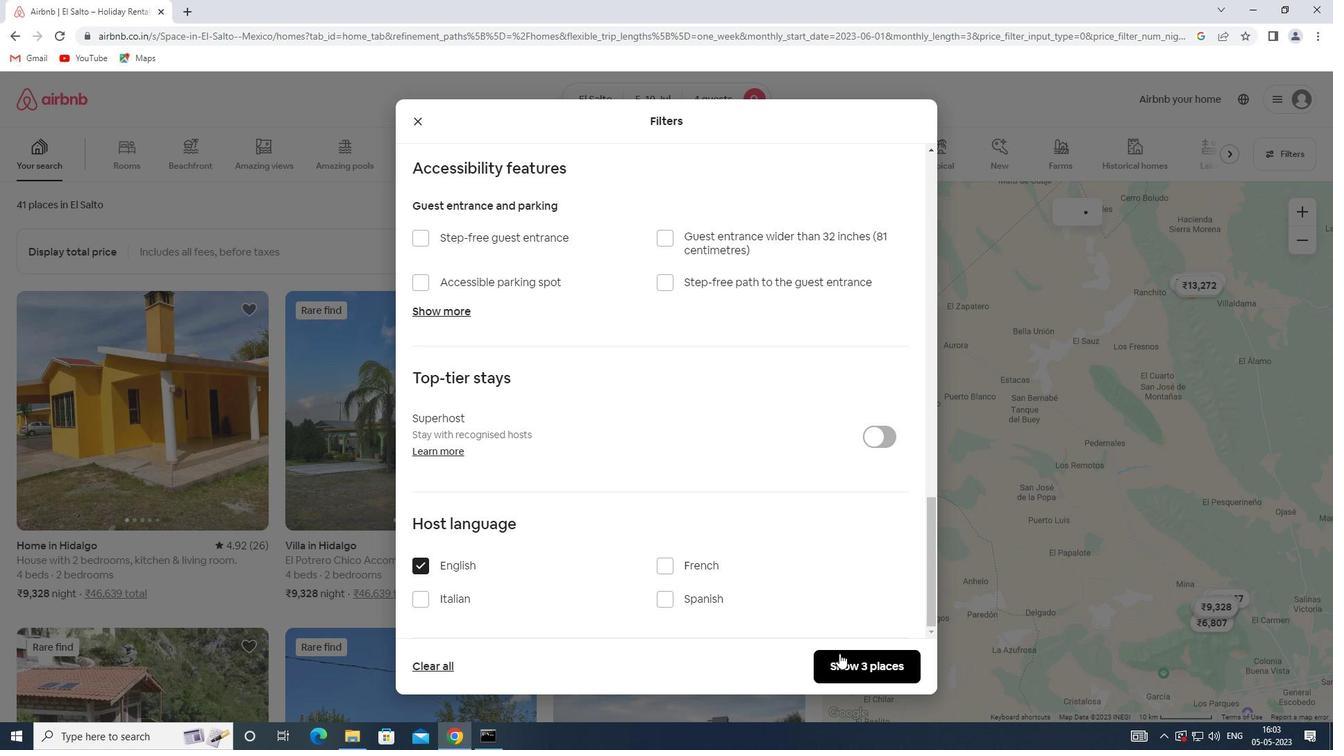 
Action: Mouse pressed left at (846, 661)
Screenshot: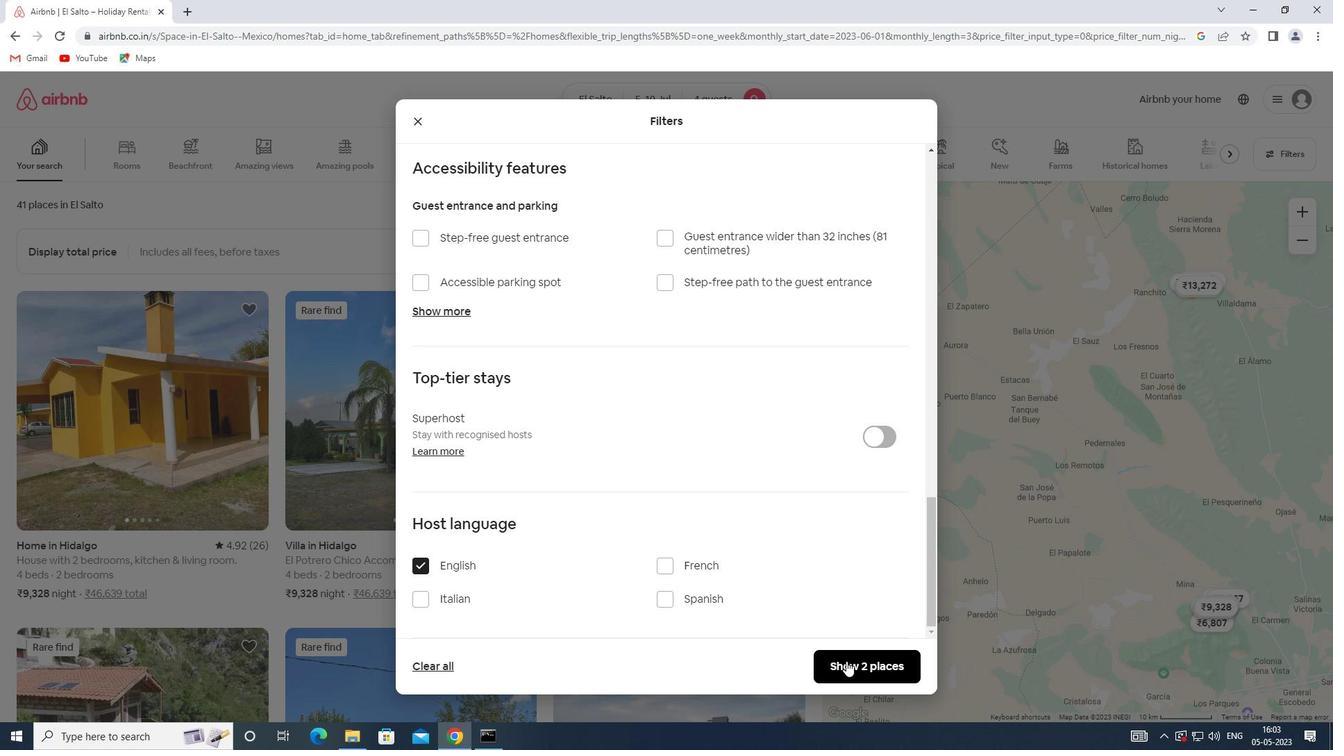 
